 Task: Look for space in Sobral, Brazil from 1st June, 2023 to 4th June, 2023 for 1 adult in price range Rs.6000 to Rs.16000. Place can be private room with 1  bedroom having 1 bed and 1 bathroom. Property type can be flat. Amenities needed are: wifi, . Booking option can be shelf check-in. Required host language is Spanish.
Action: Mouse moved to (831, 136)
Screenshot: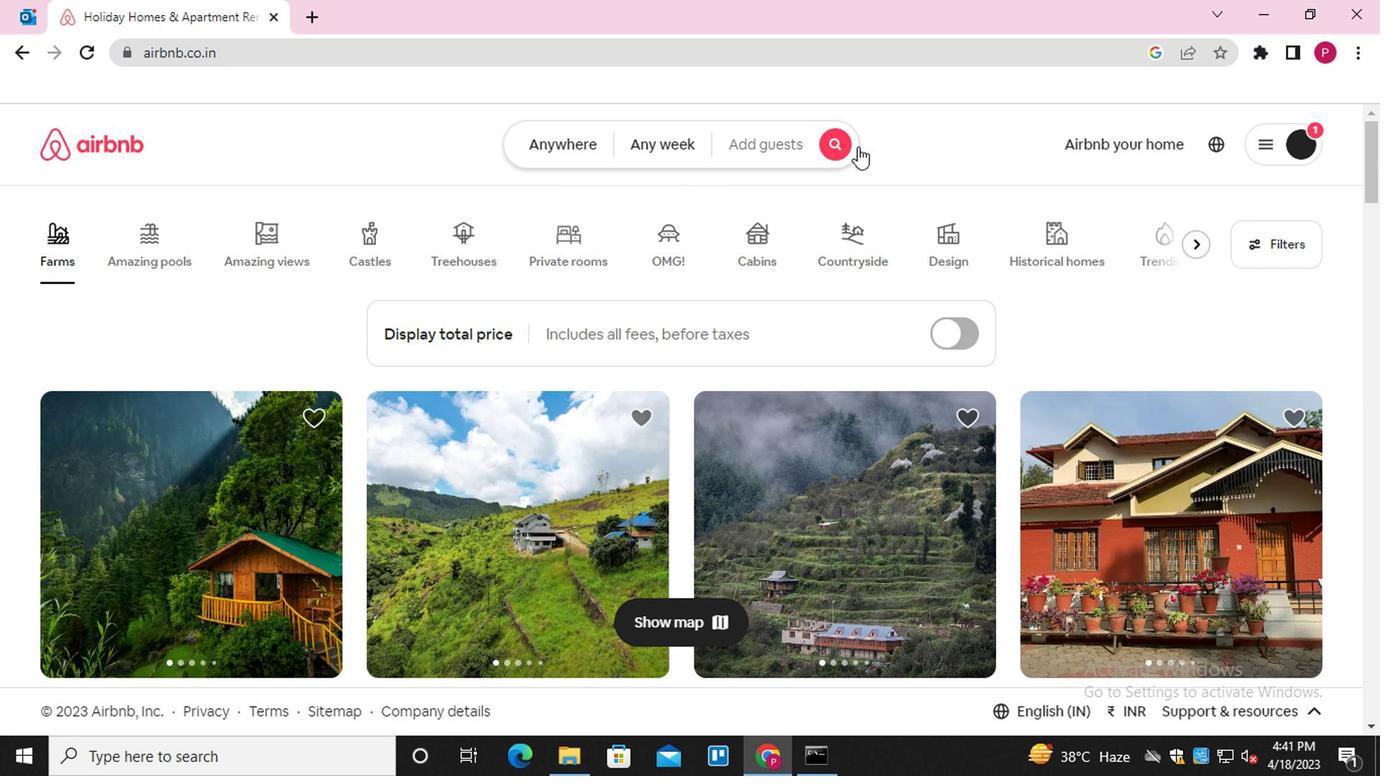 
Action: Mouse pressed left at (831, 136)
Screenshot: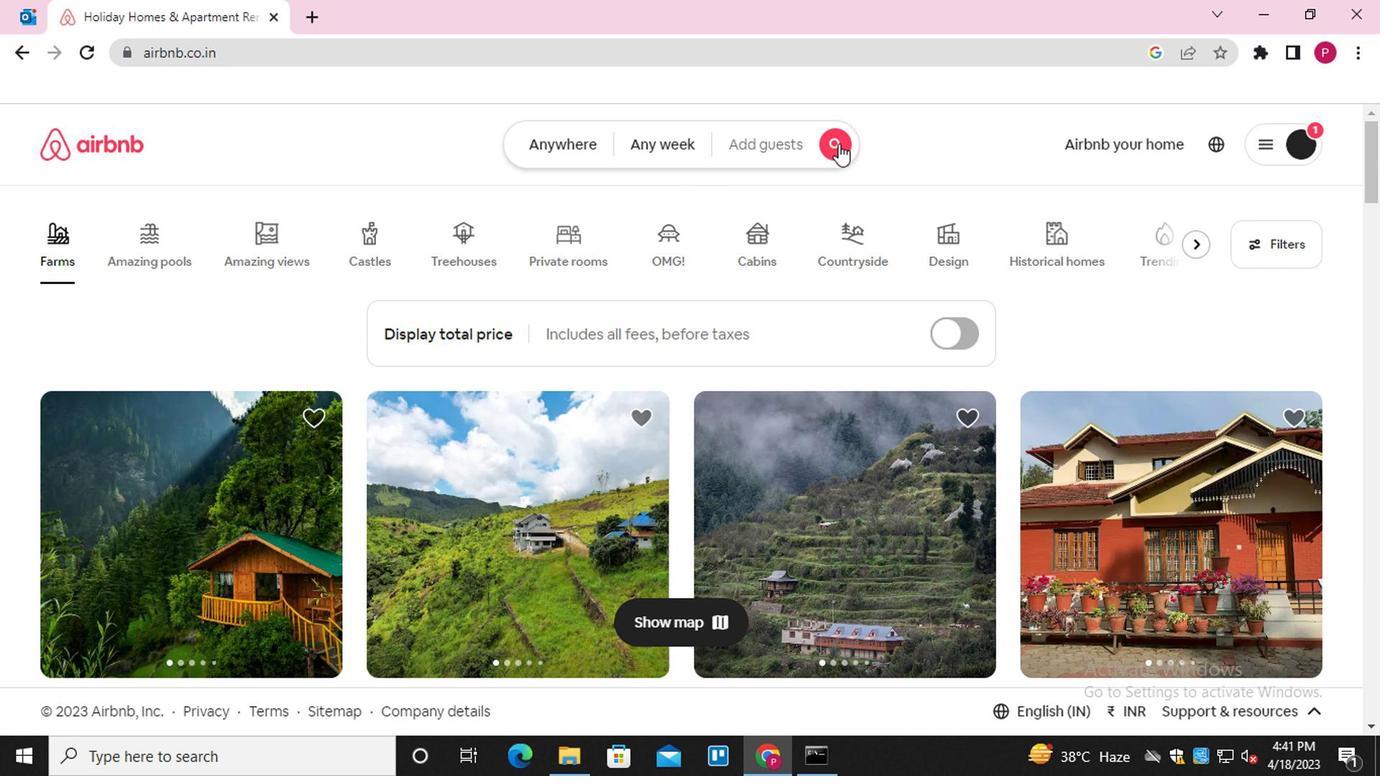 
Action: Mouse moved to (475, 225)
Screenshot: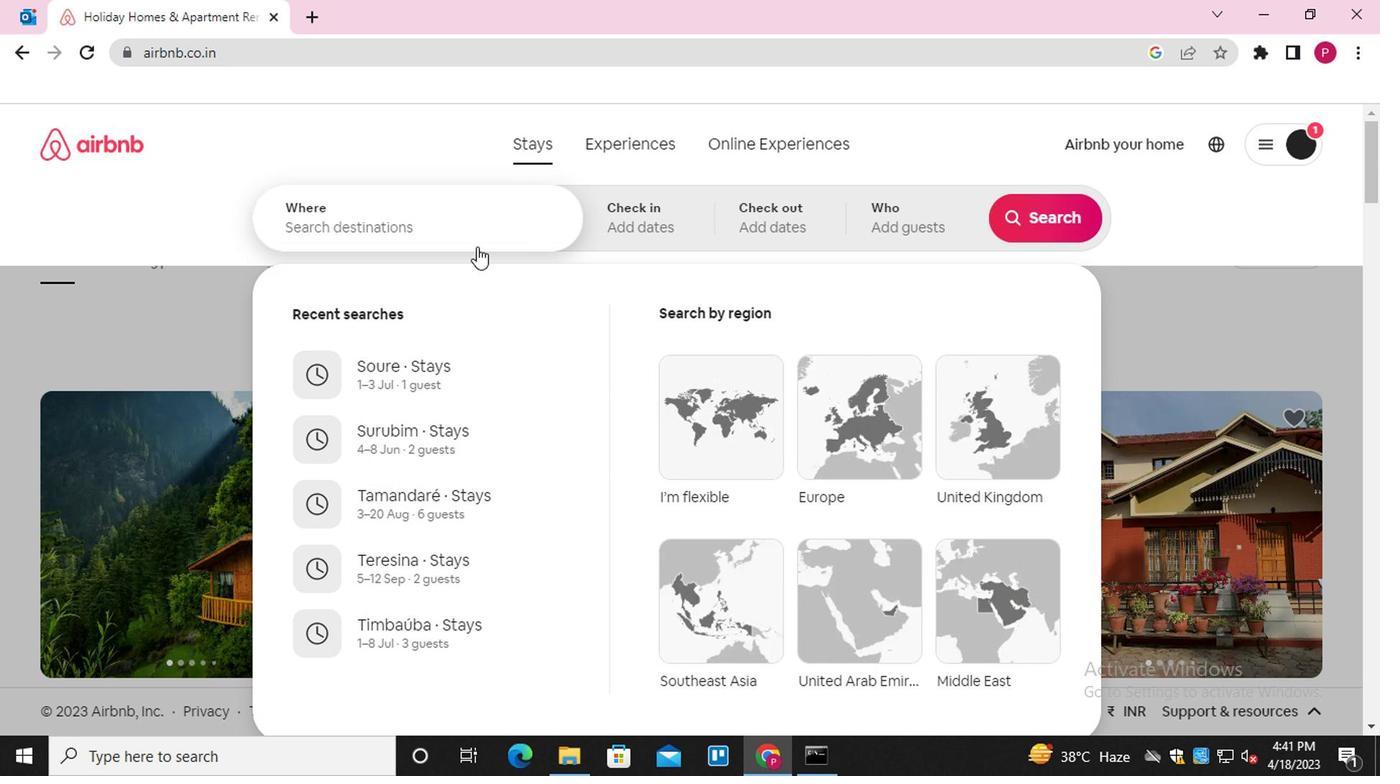 
Action: Mouse pressed left at (475, 225)
Screenshot: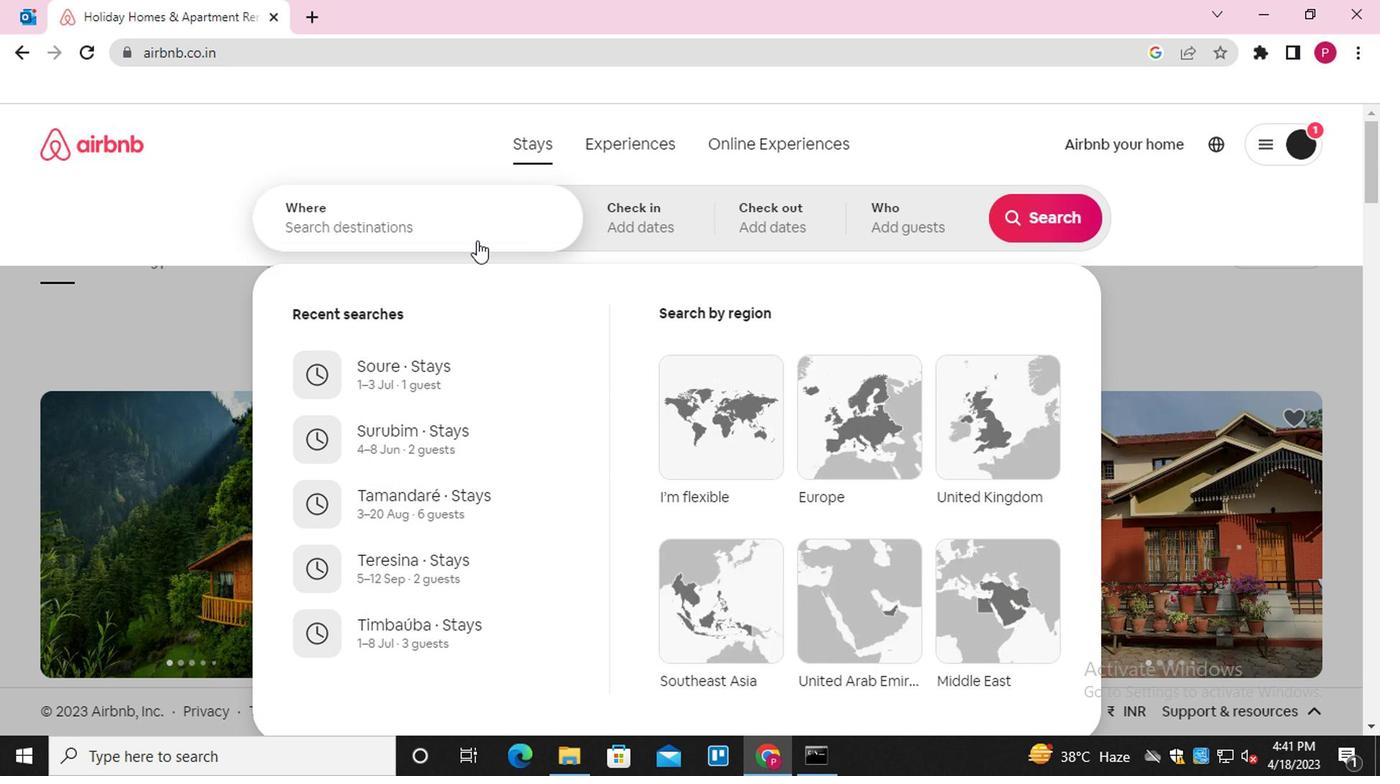 
Action: Key pressed <Key.shift>SOBRAL
Screenshot: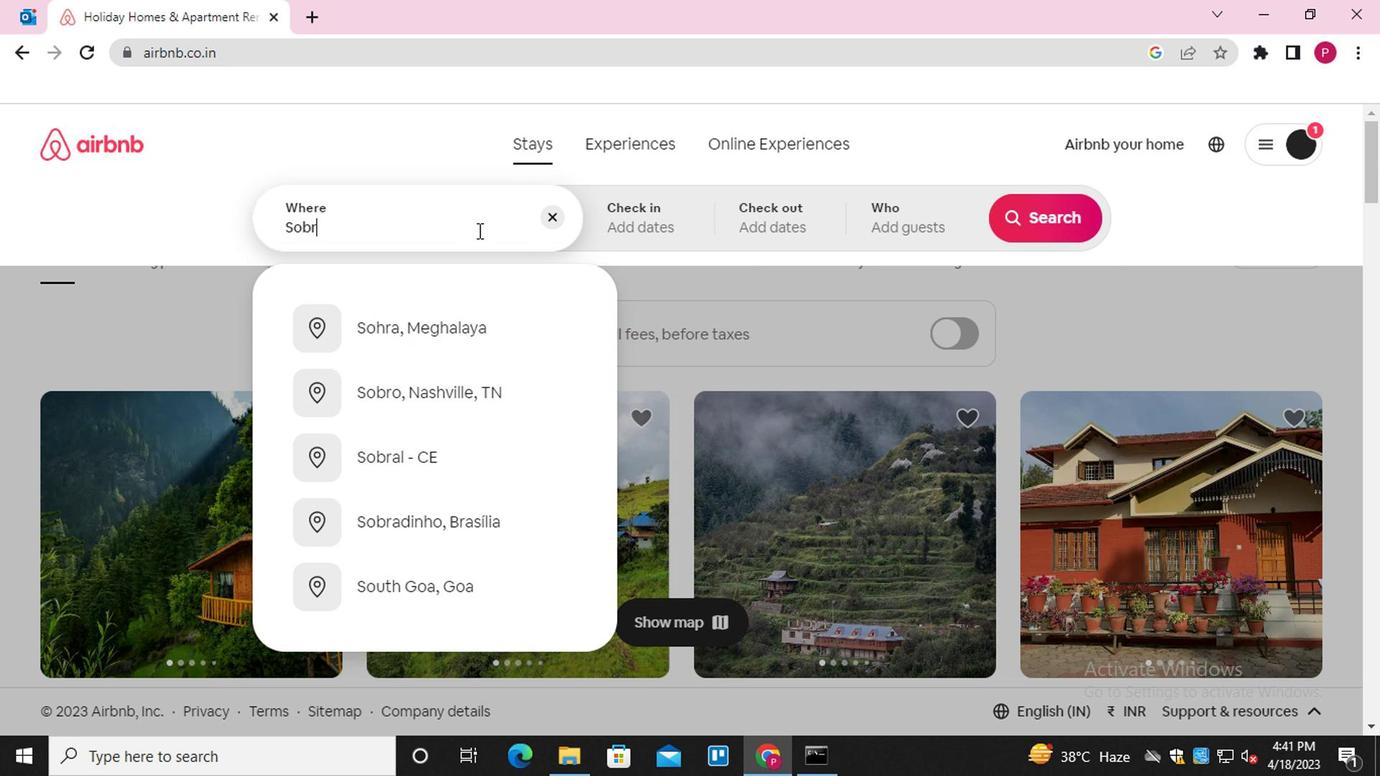 
Action: Mouse moved to (498, 342)
Screenshot: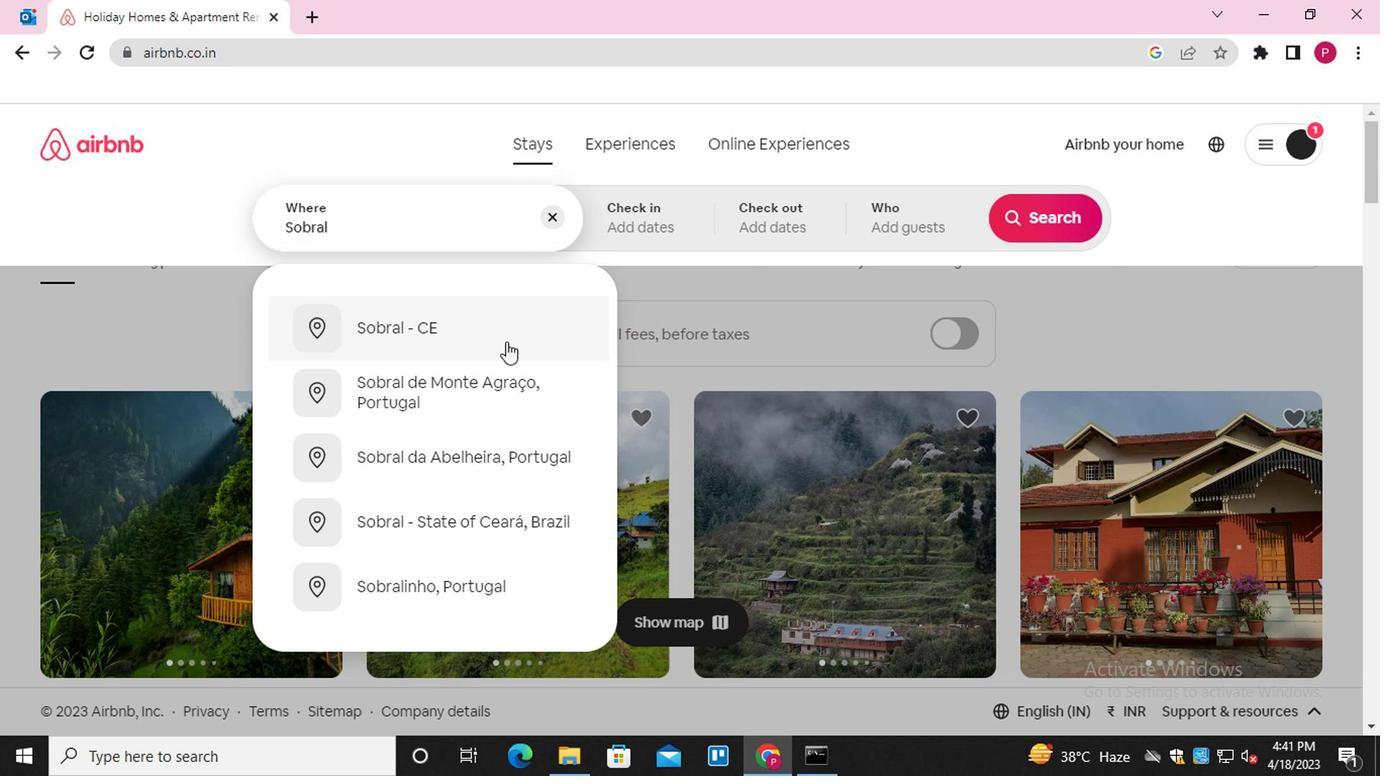 
Action: Mouse pressed left at (498, 342)
Screenshot: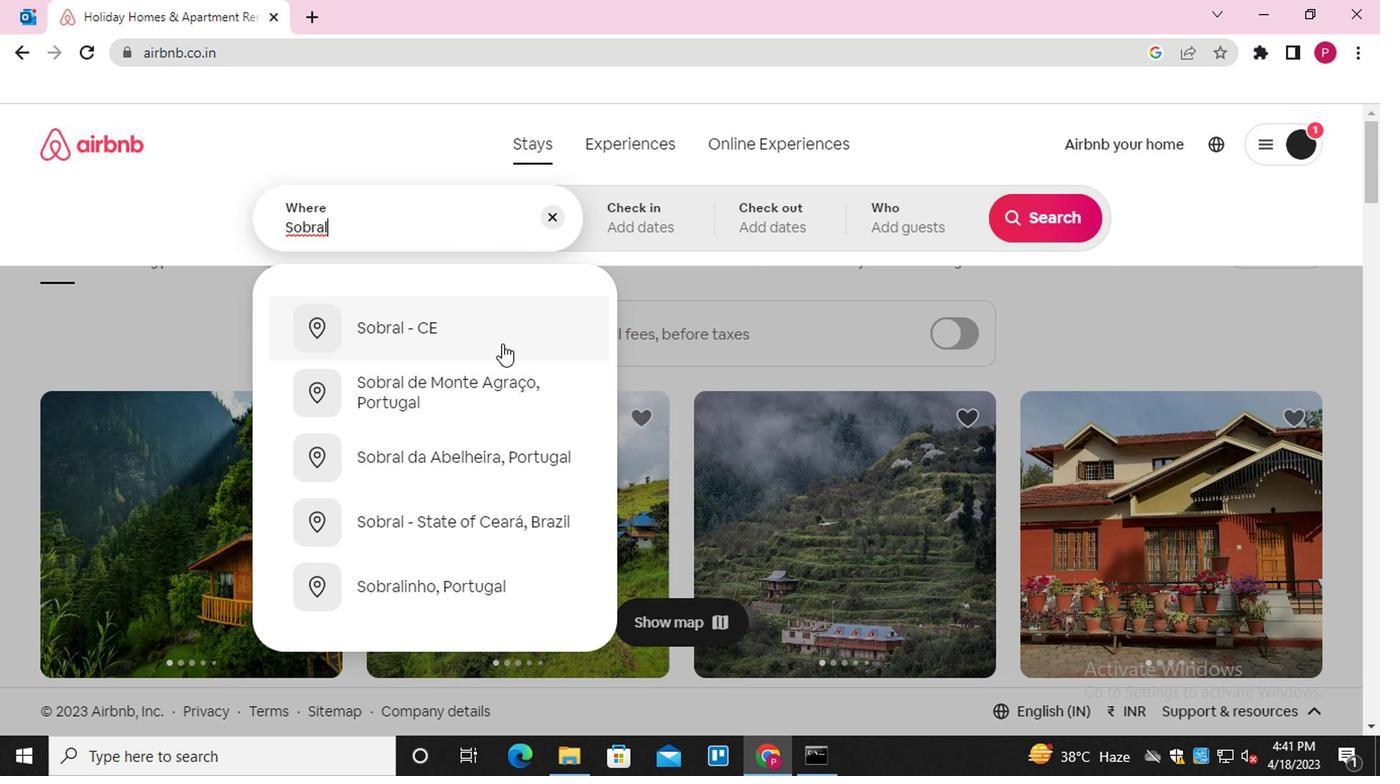 
Action: Mouse moved to (1024, 371)
Screenshot: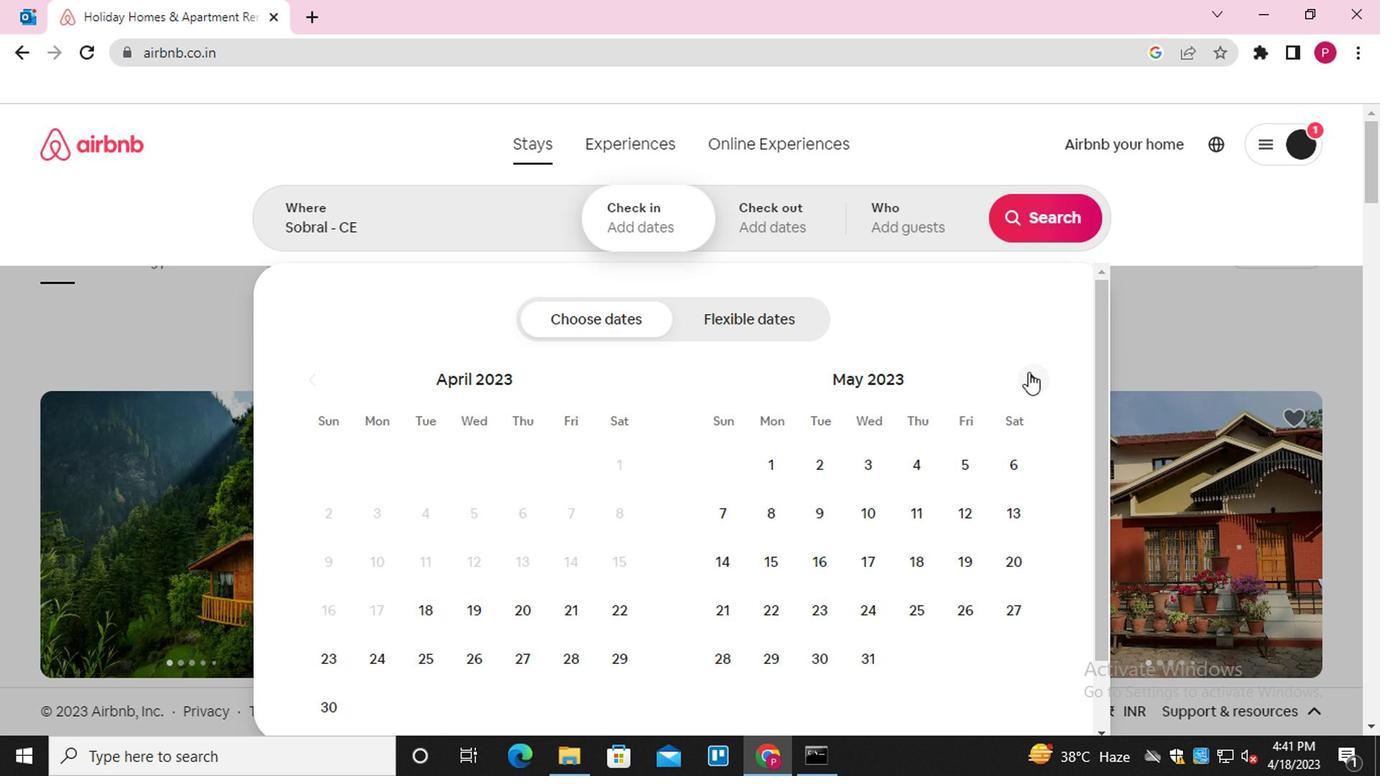 
Action: Mouse pressed left at (1024, 371)
Screenshot: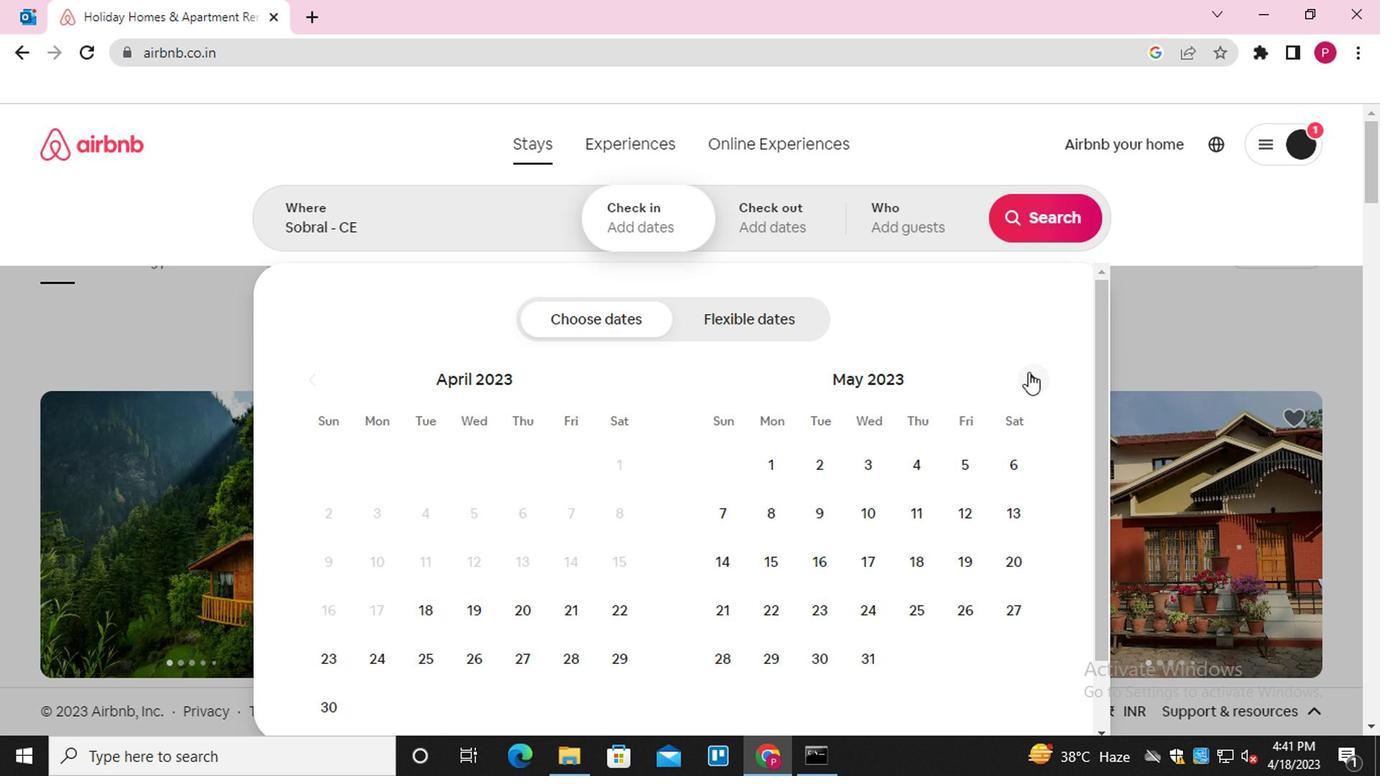
Action: Mouse moved to (922, 467)
Screenshot: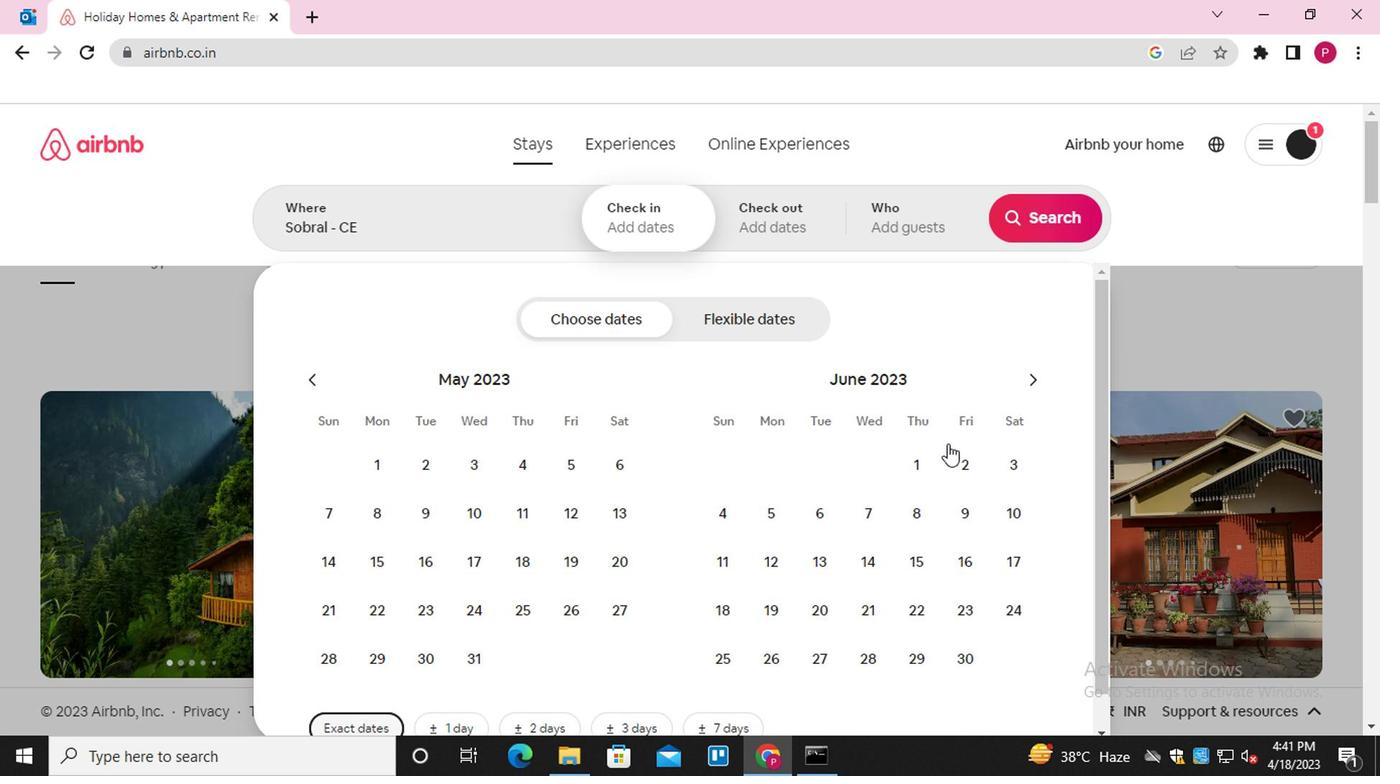 
Action: Mouse pressed left at (922, 467)
Screenshot: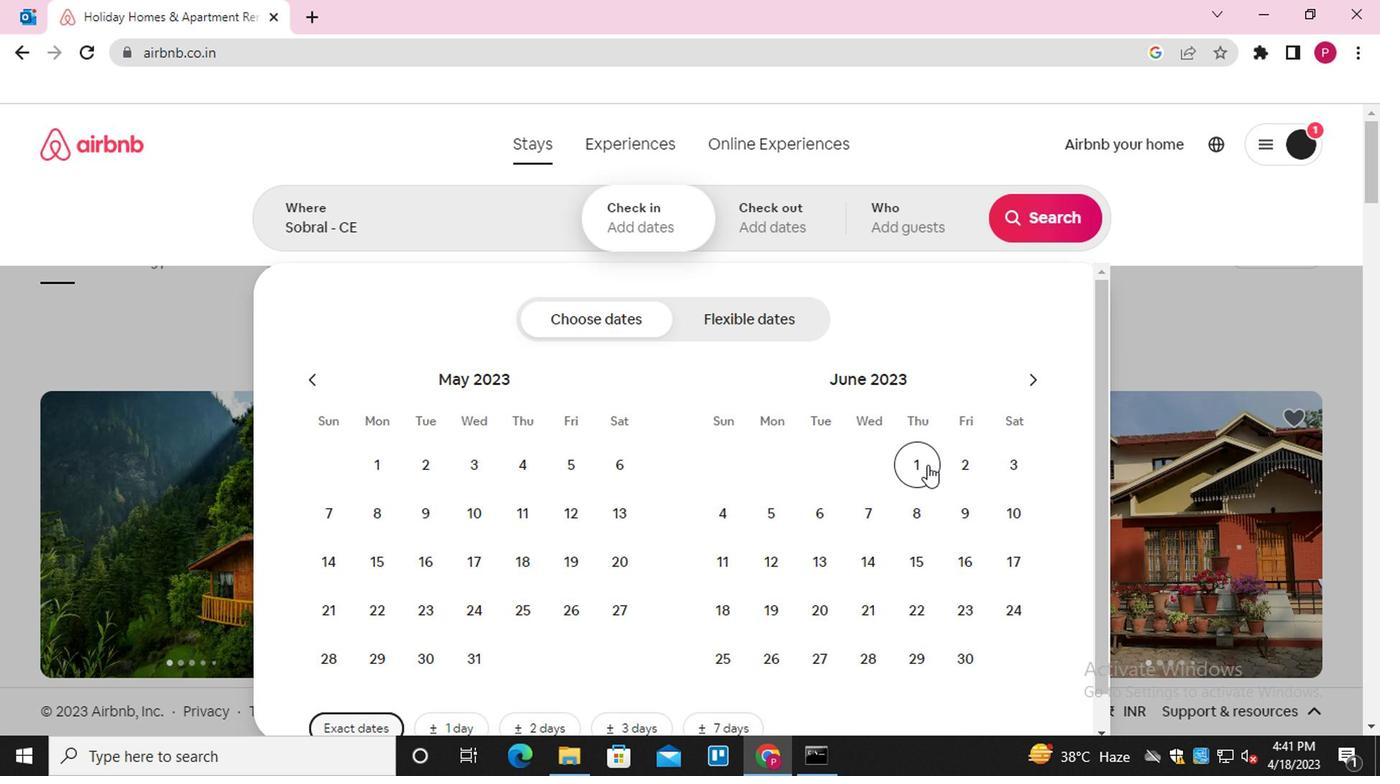 
Action: Mouse moved to (737, 519)
Screenshot: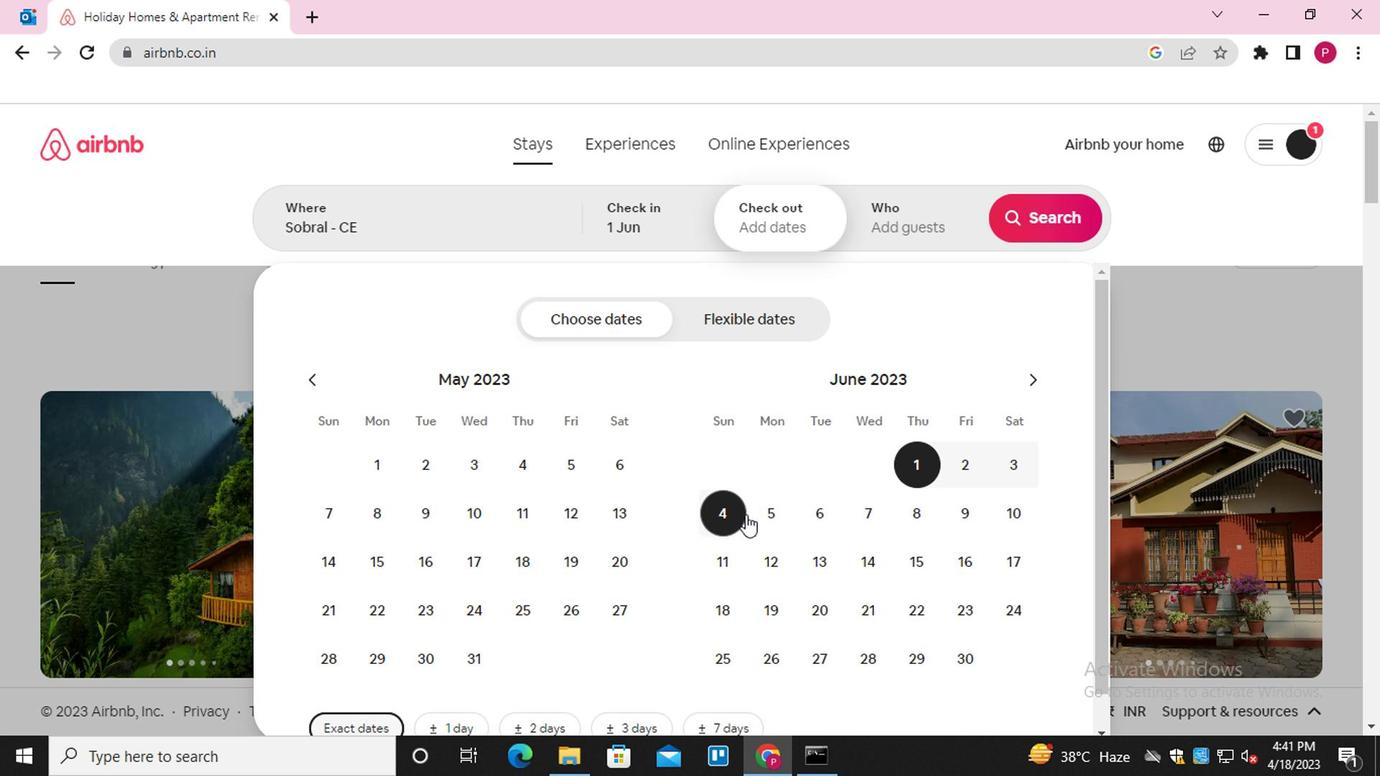 
Action: Mouse pressed left at (737, 519)
Screenshot: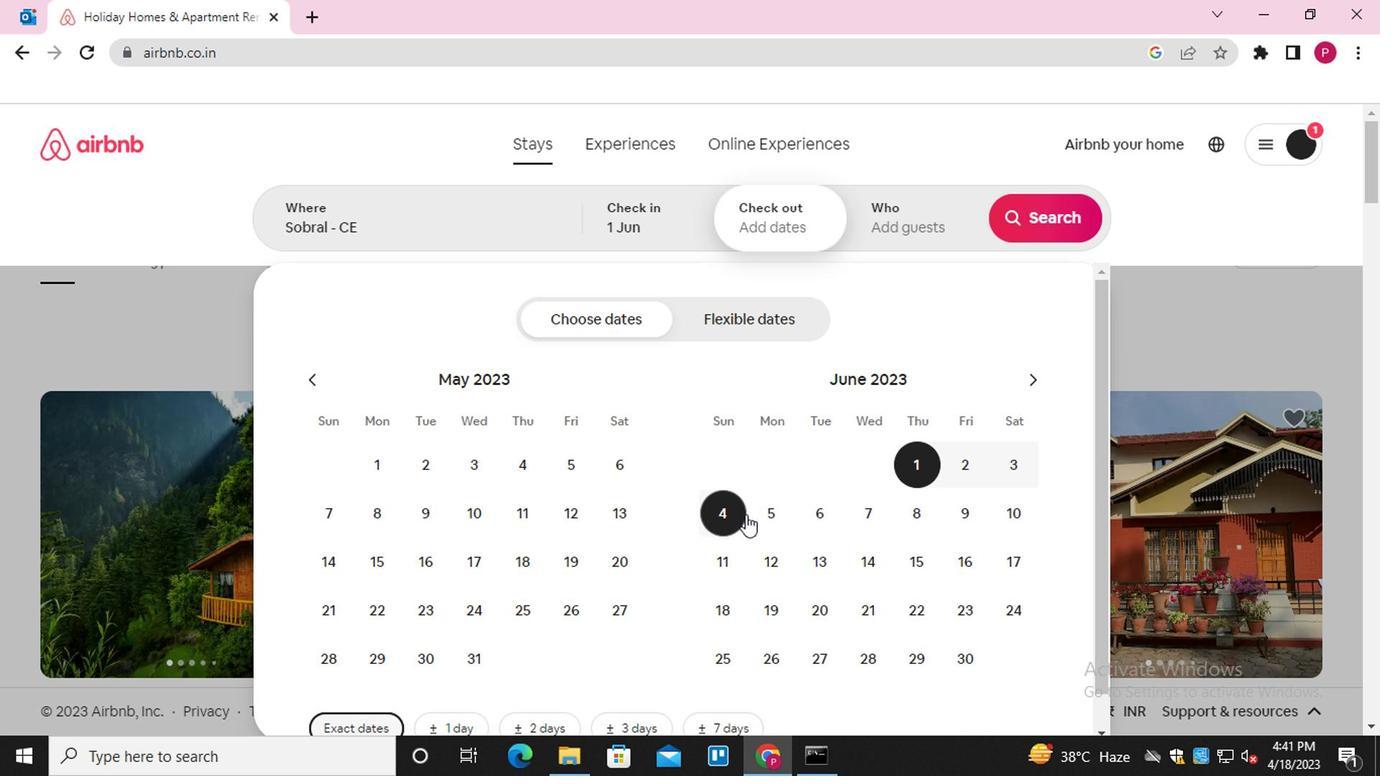 
Action: Mouse moved to (944, 220)
Screenshot: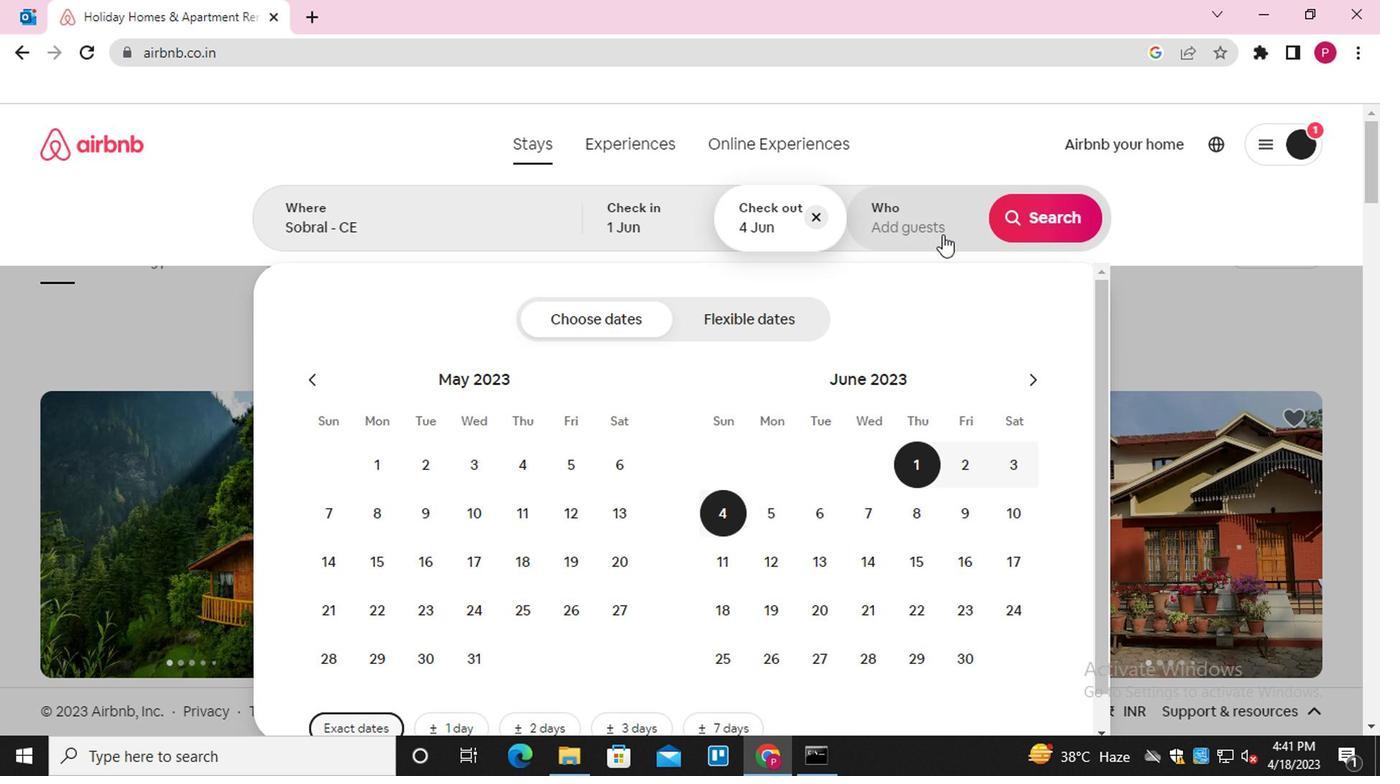 
Action: Mouse pressed left at (944, 220)
Screenshot: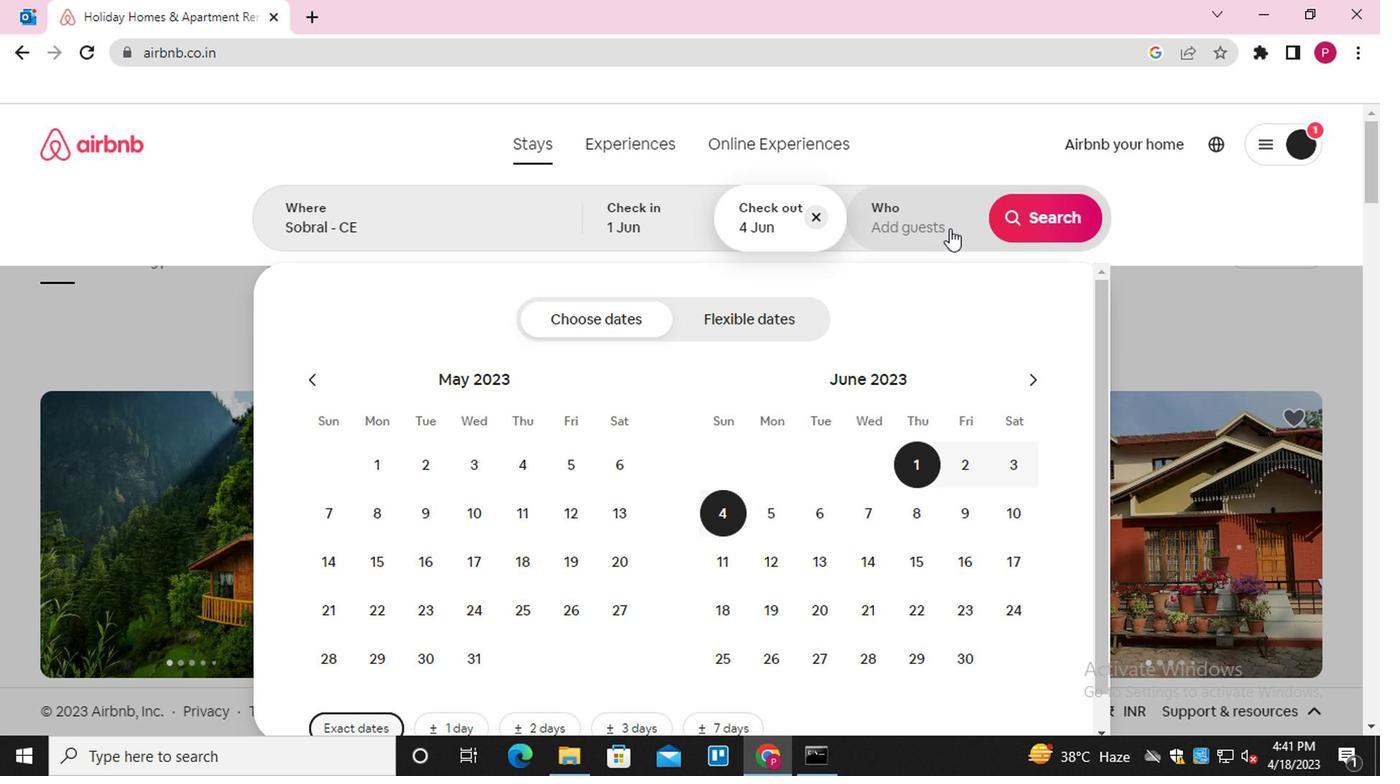 
Action: Mouse moved to (1045, 326)
Screenshot: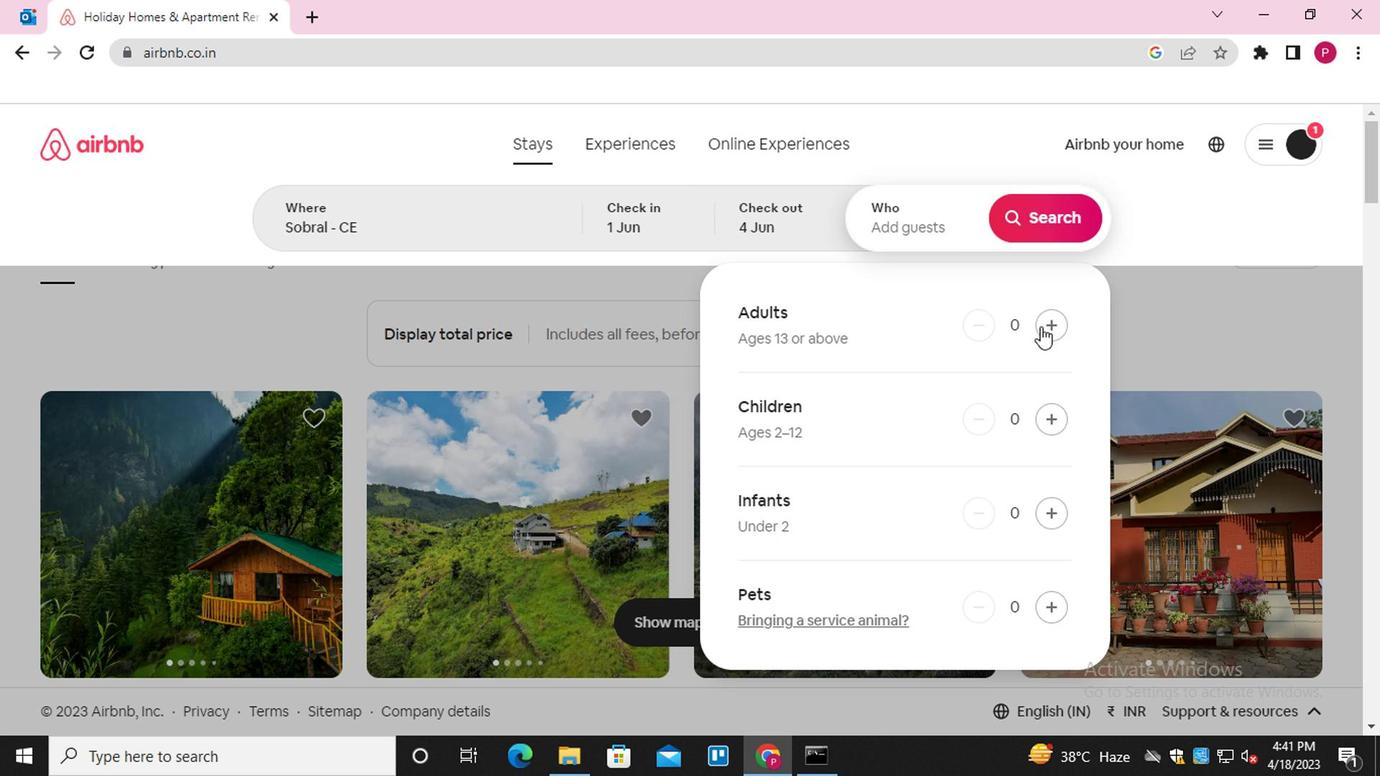 
Action: Mouse pressed left at (1045, 326)
Screenshot: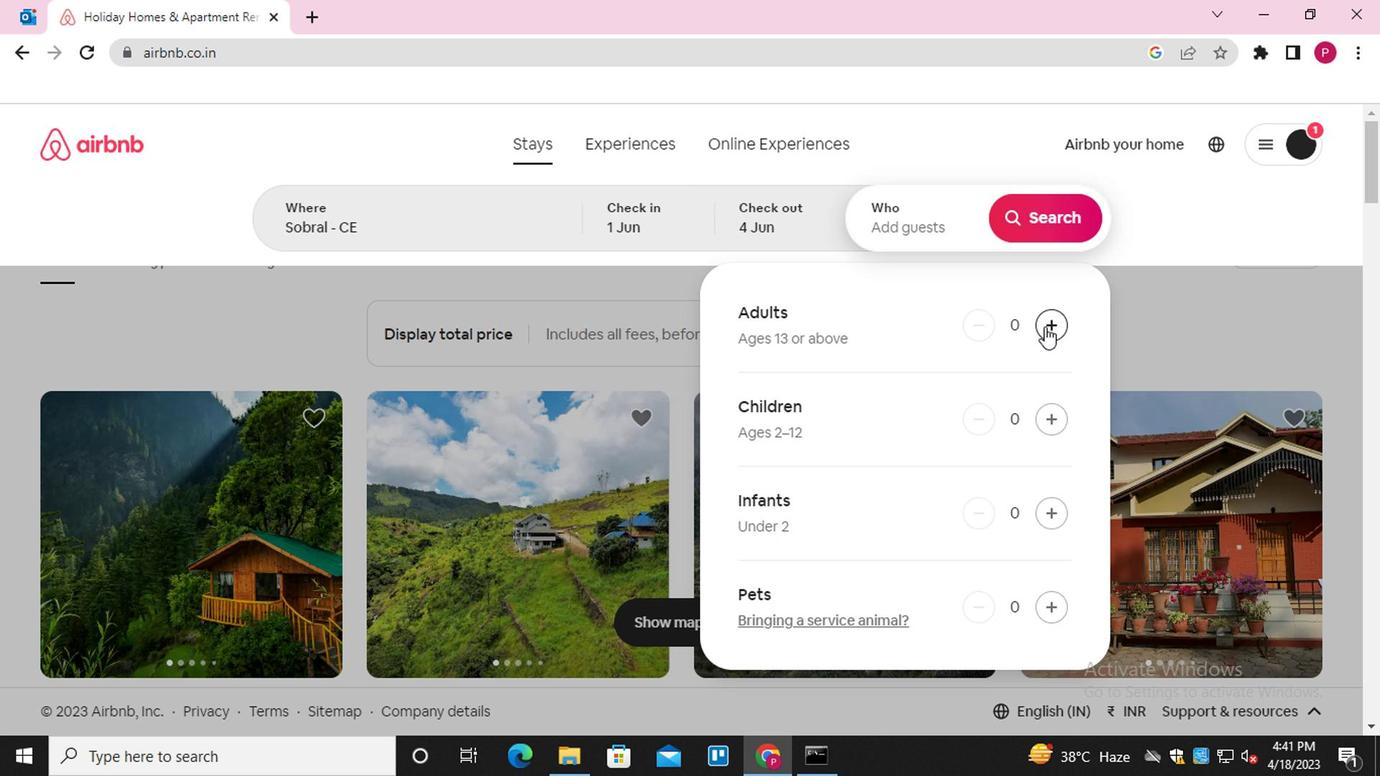 
Action: Mouse moved to (1037, 211)
Screenshot: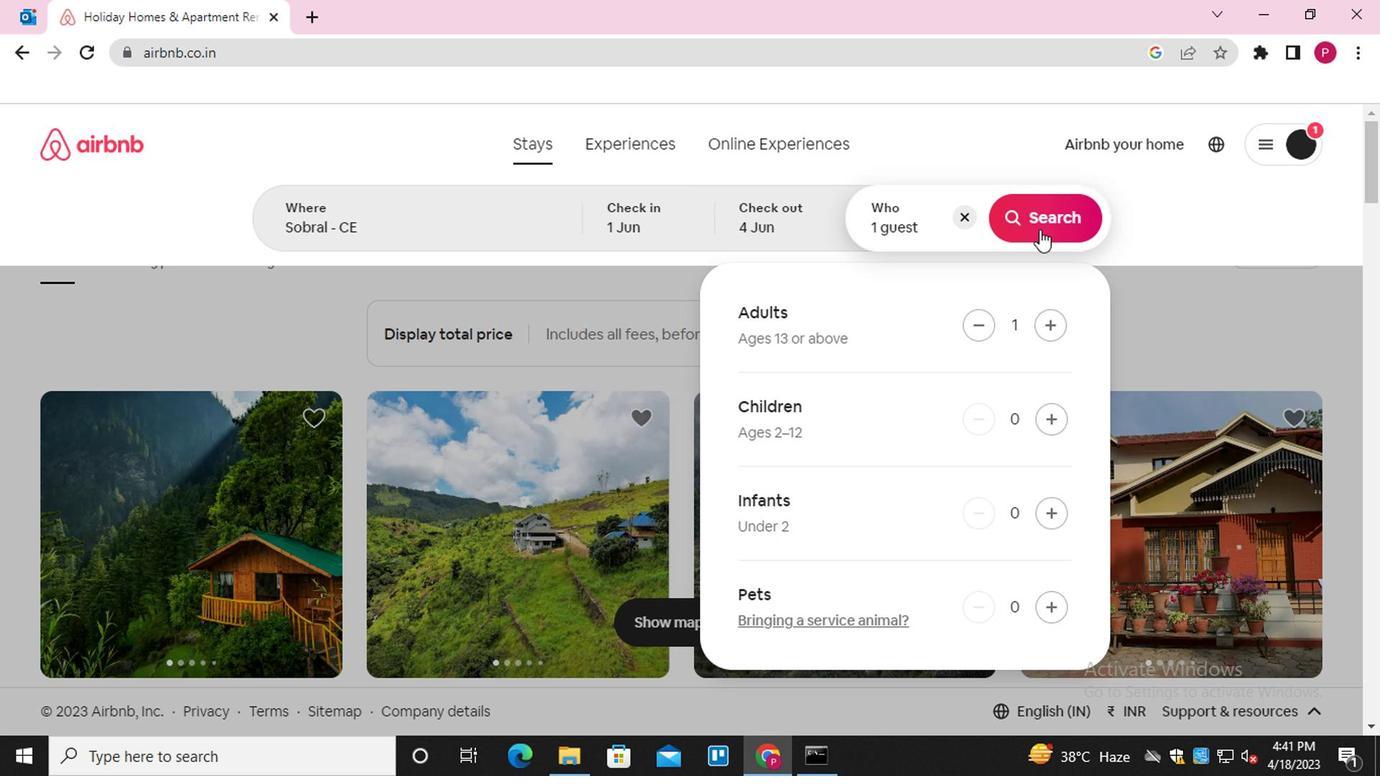 
Action: Mouse pressed left at (1037, 211)
Screenshot: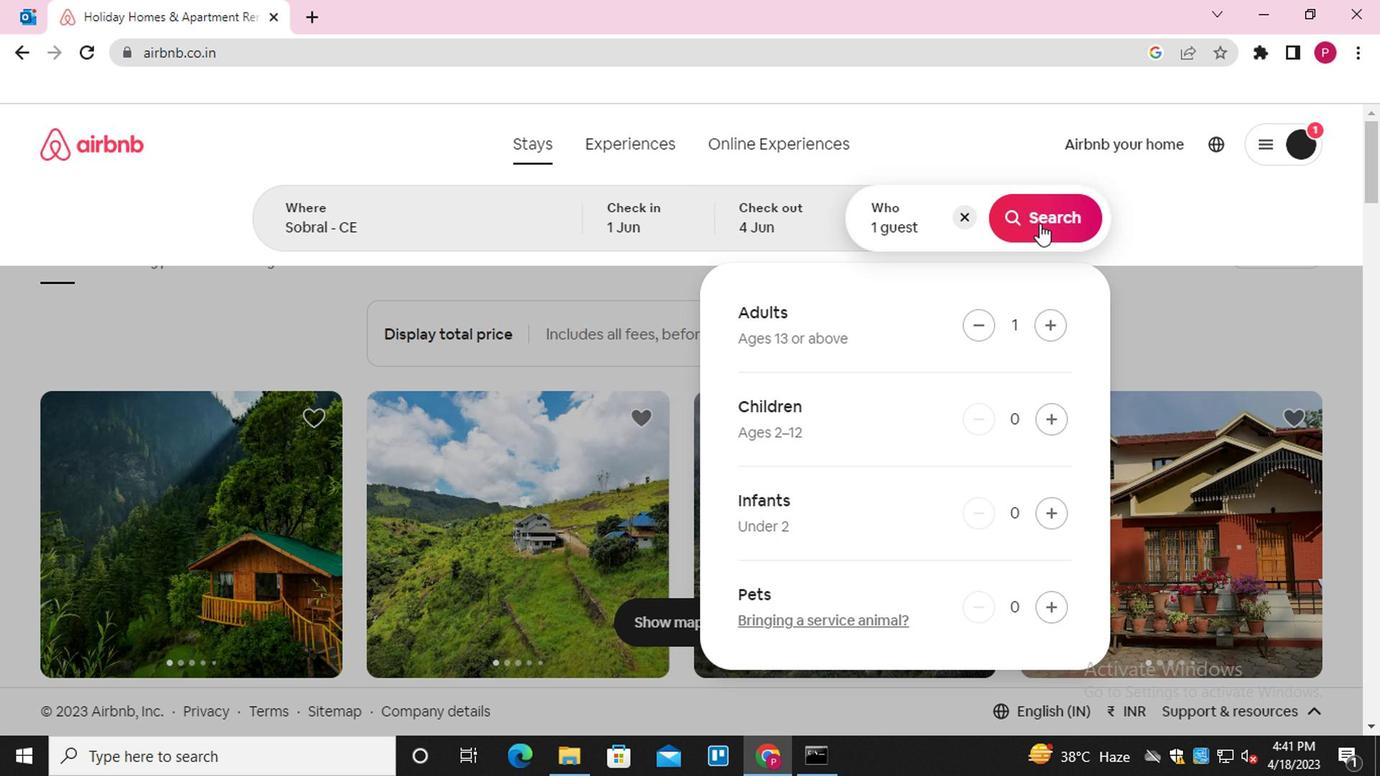 
Action: Mouse moved to (1258, 217)
Screenshot: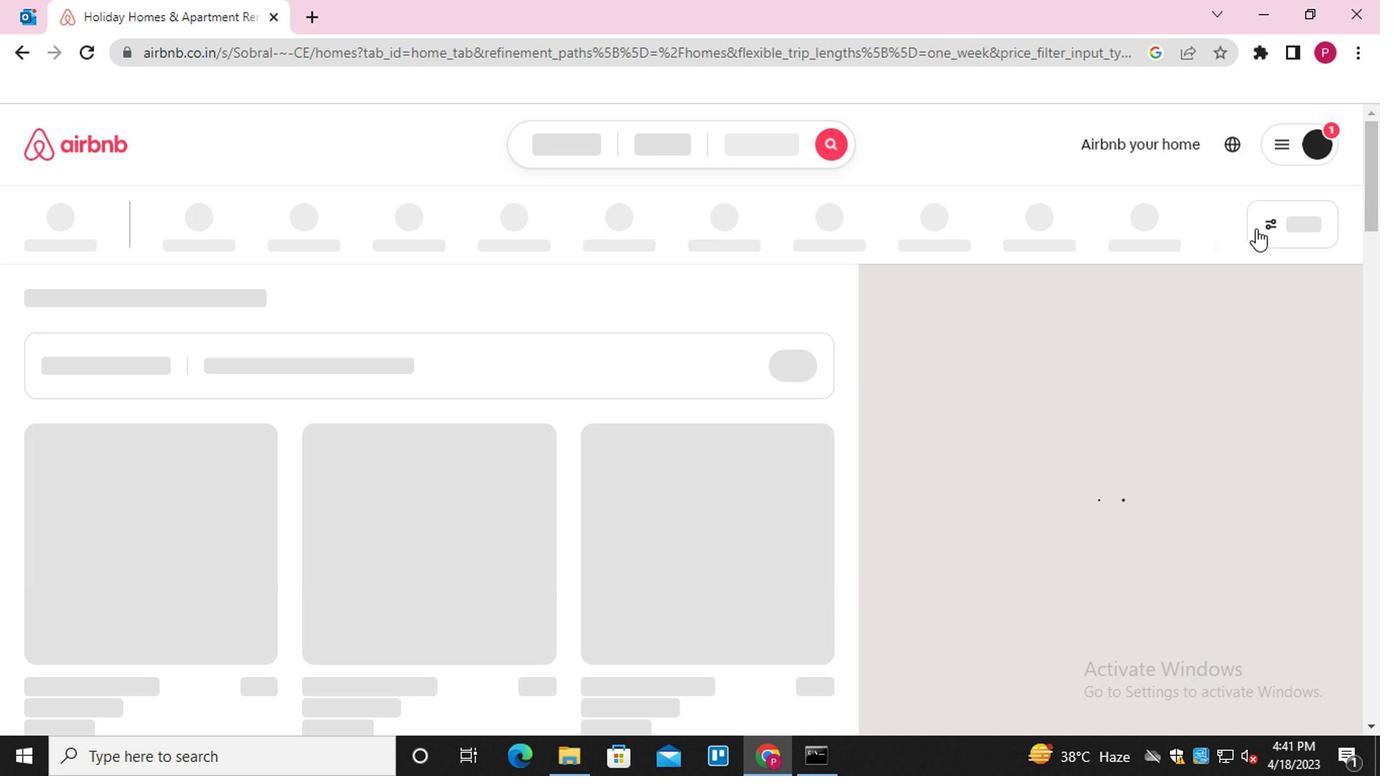 
Action: Mouse pressed left at (1258, 217)
Screenshot: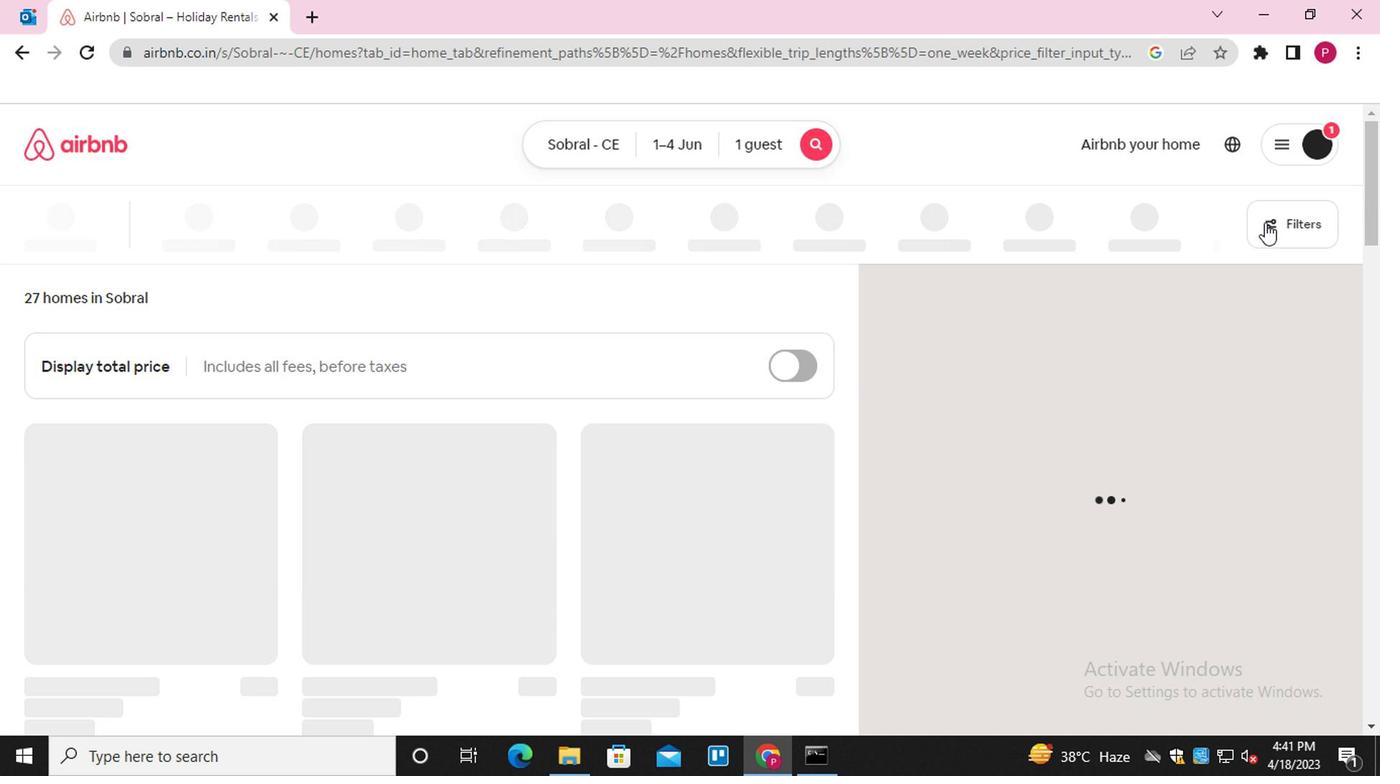
Action: Mouse moved to (431, 474)
Screenshot: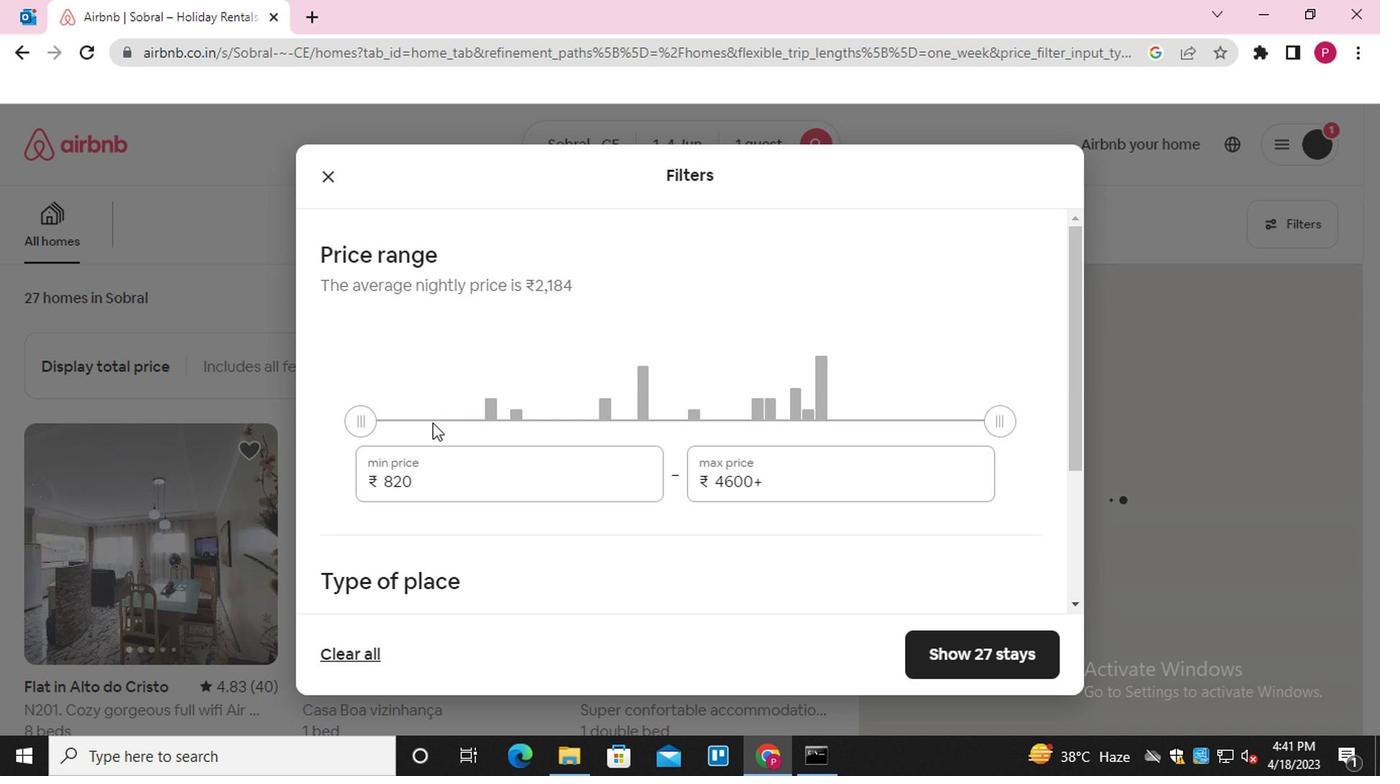 
Action: Mouse pressed left at (431, 474)
Screenshot: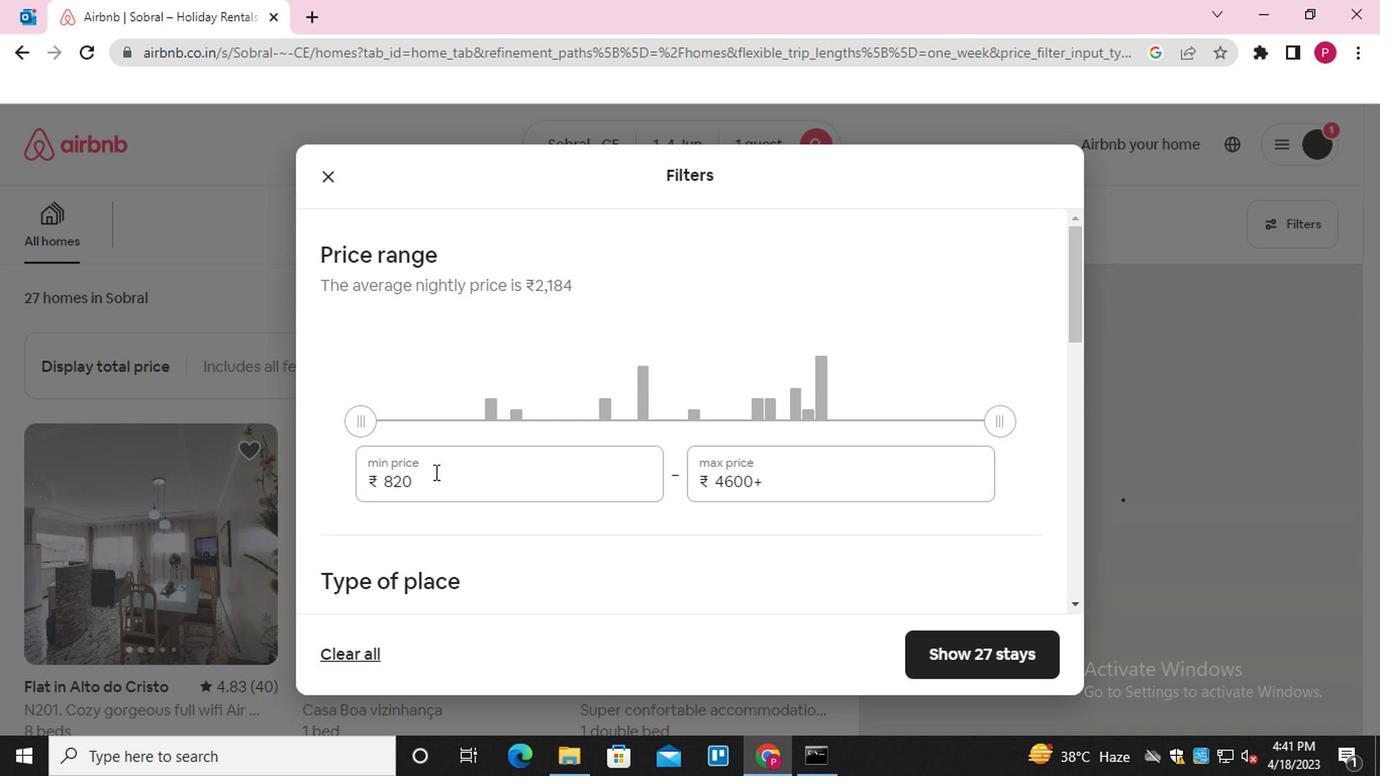 
Action: Mouse pressed left at (431, 474)
Screenshot: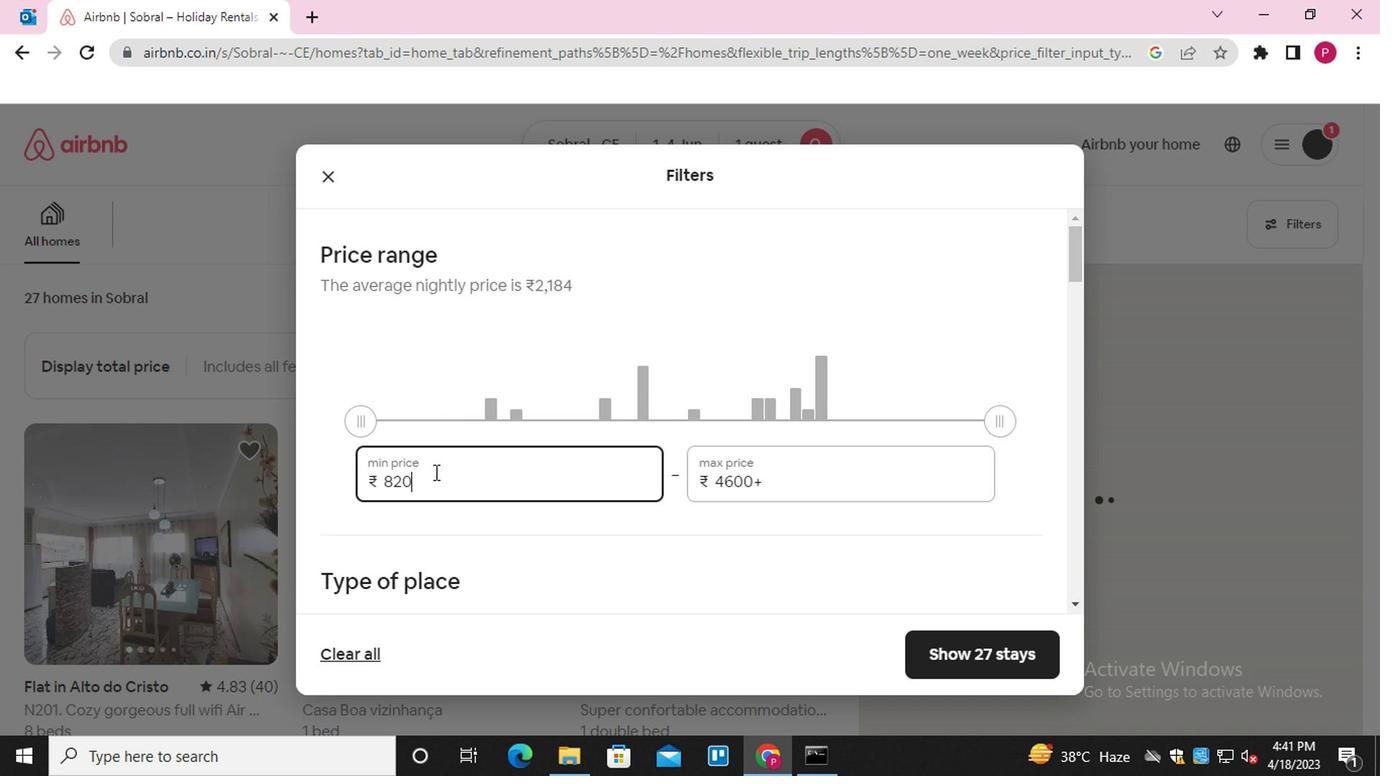 
Action: Mouse moved to (836, 475)
Screenshot: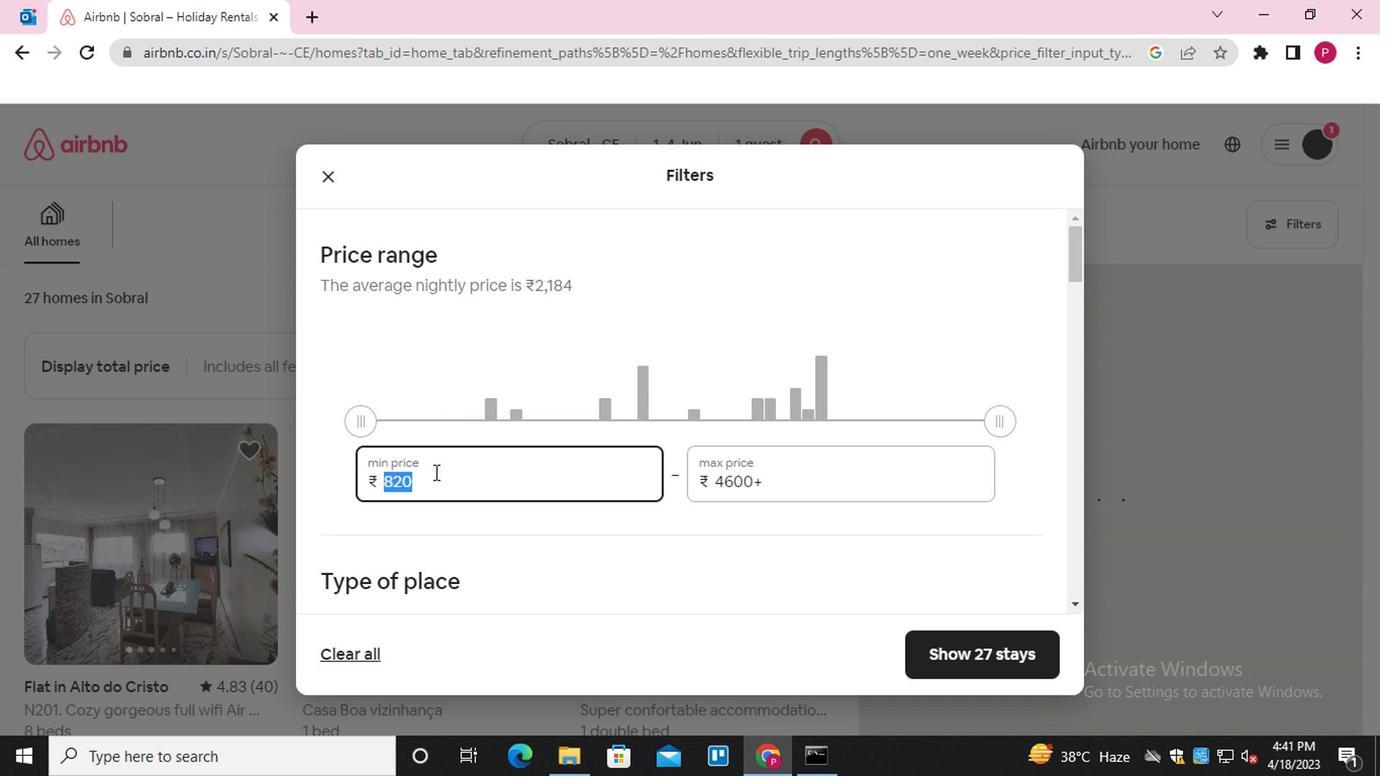 
Action: Key pressed 6000<Key.tab>
Screenshot: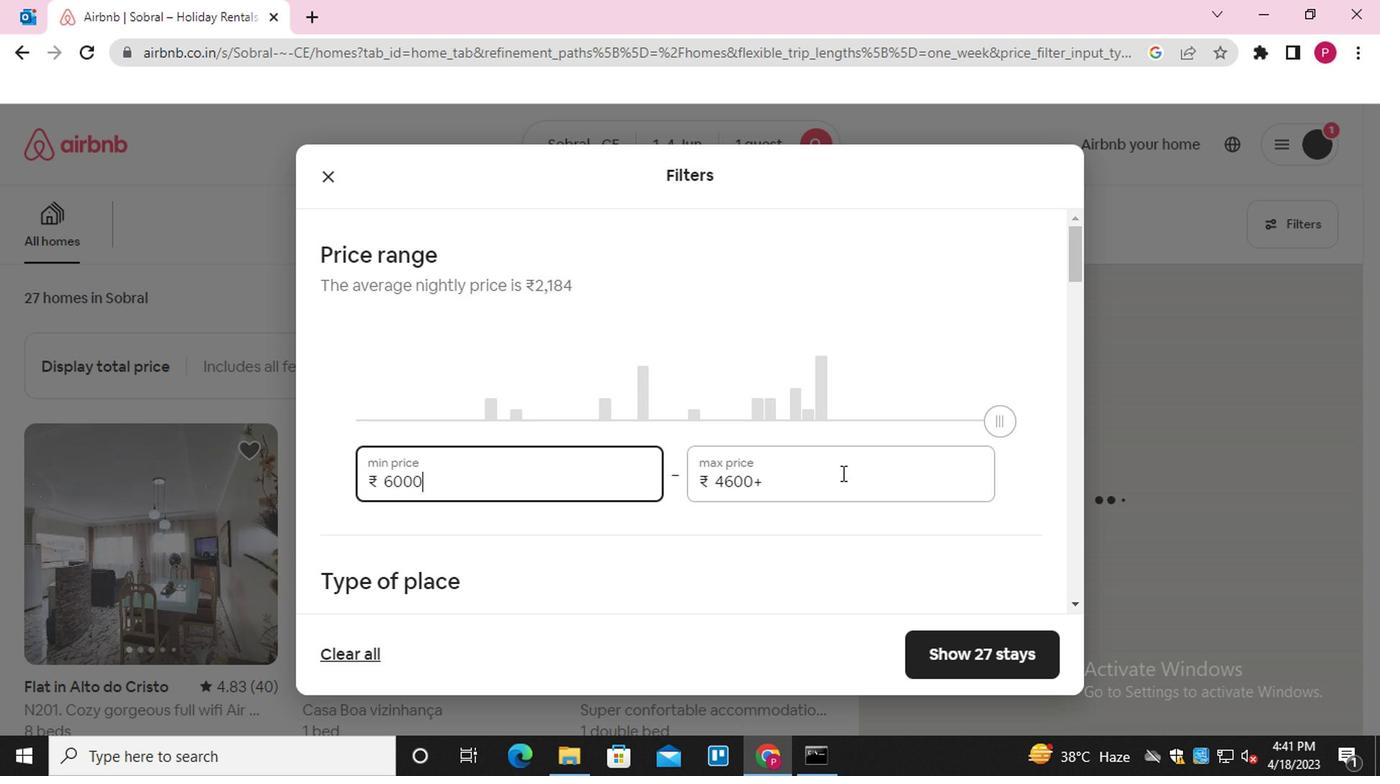 
Action: Mouse moved to (475, 485)
Screenshot: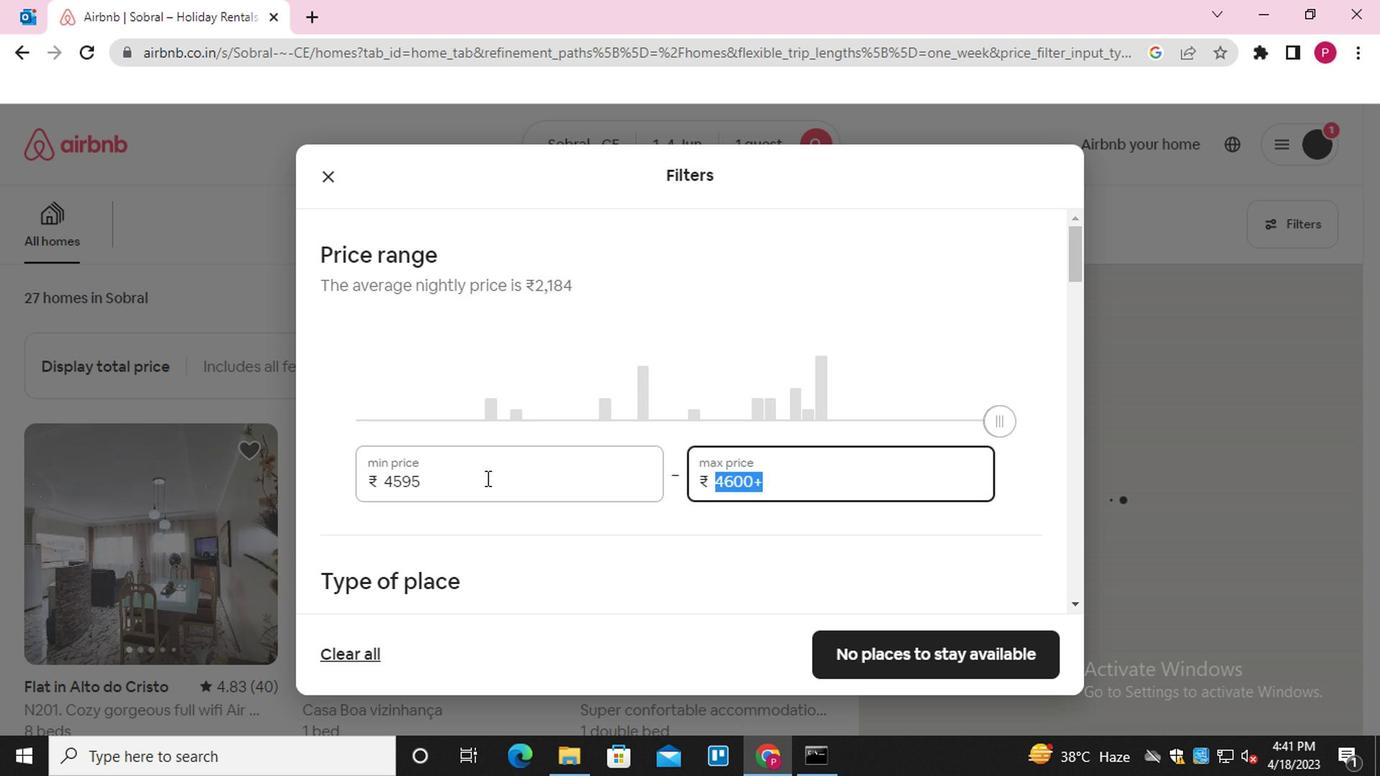 
Action: Mouse pressed left at (475, 485)
Screenshot: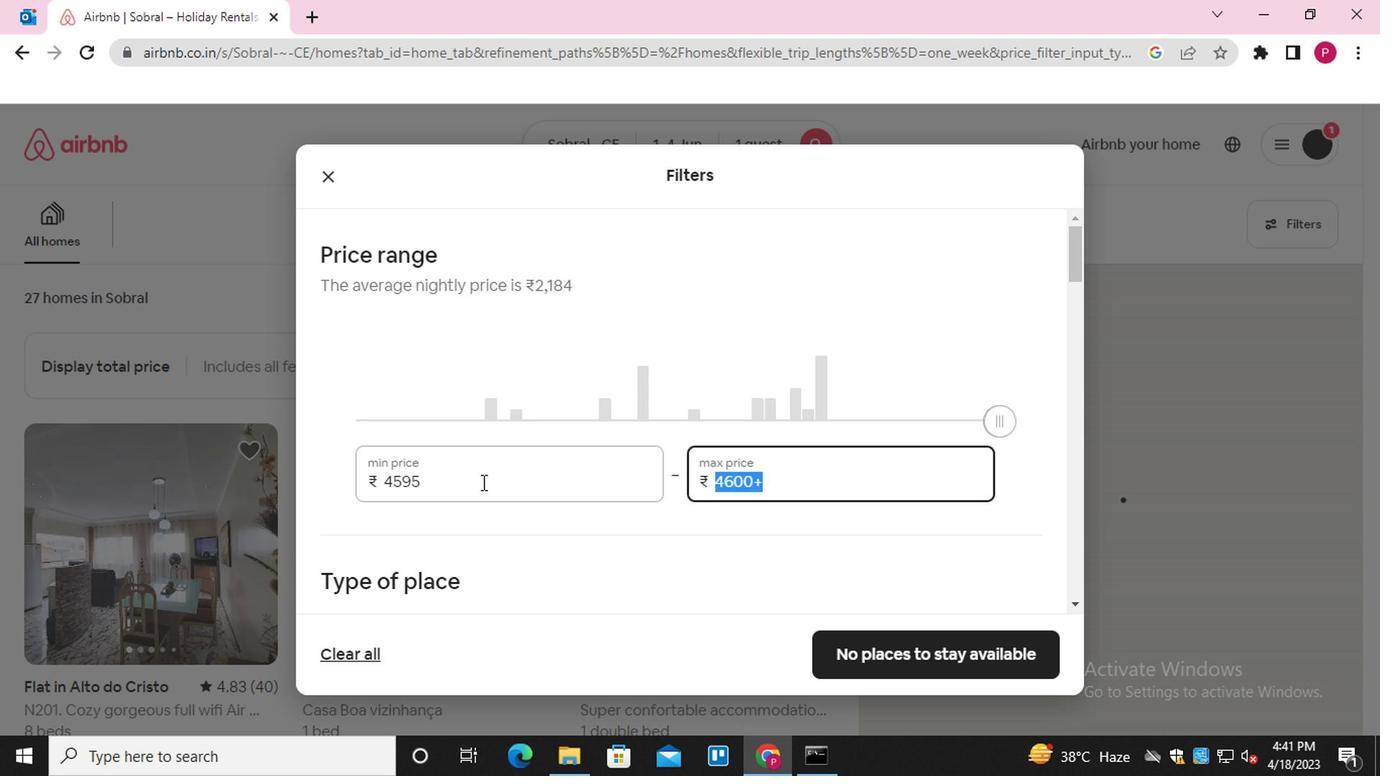 
Action: Mouse pressed left at (475, 485)
Screenshot: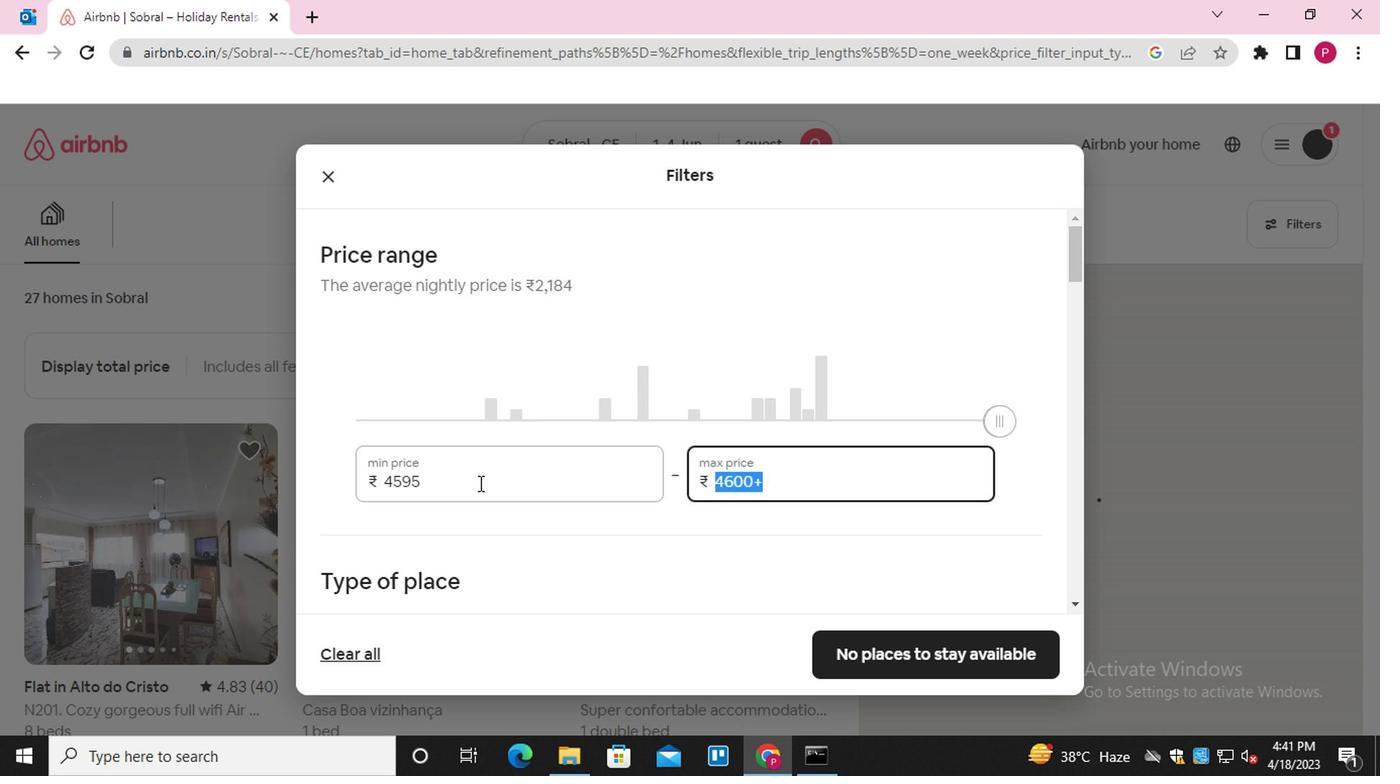 
Action: Key pressed 6000<Key.tab>
Screenshot: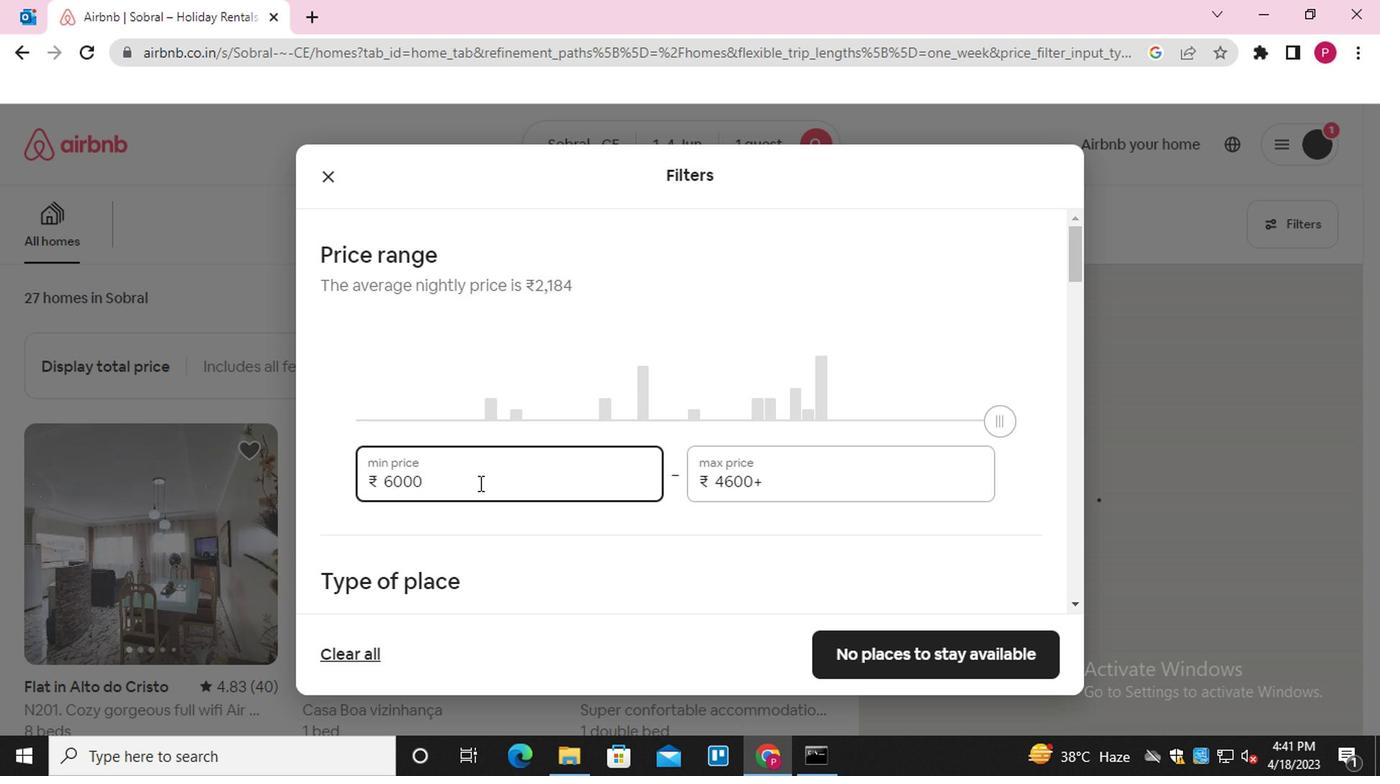 
Action: Mouse moved to (475, 488)
Screenshot: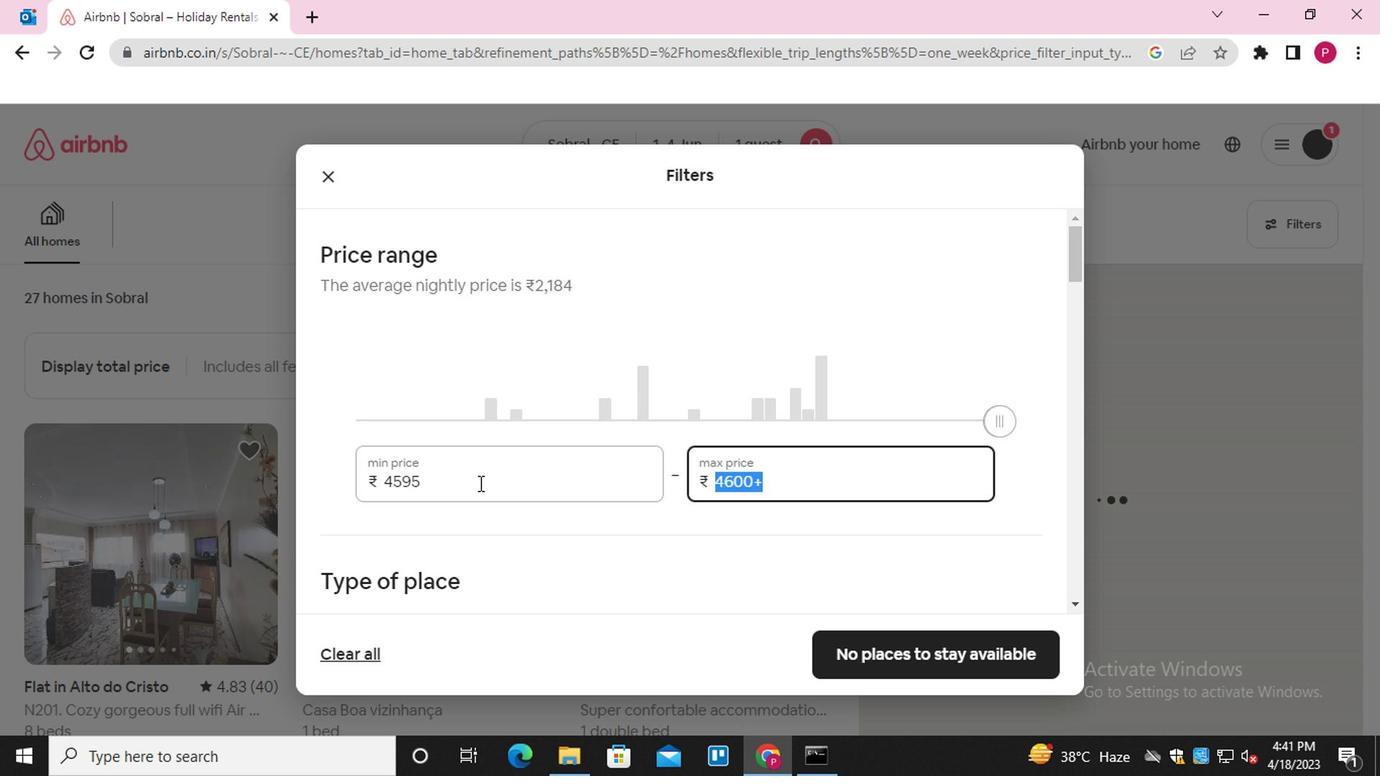 
Action: Key pressed 160-00<Key.backspace><Key.backspace><Key.backspace>00
Screenshot: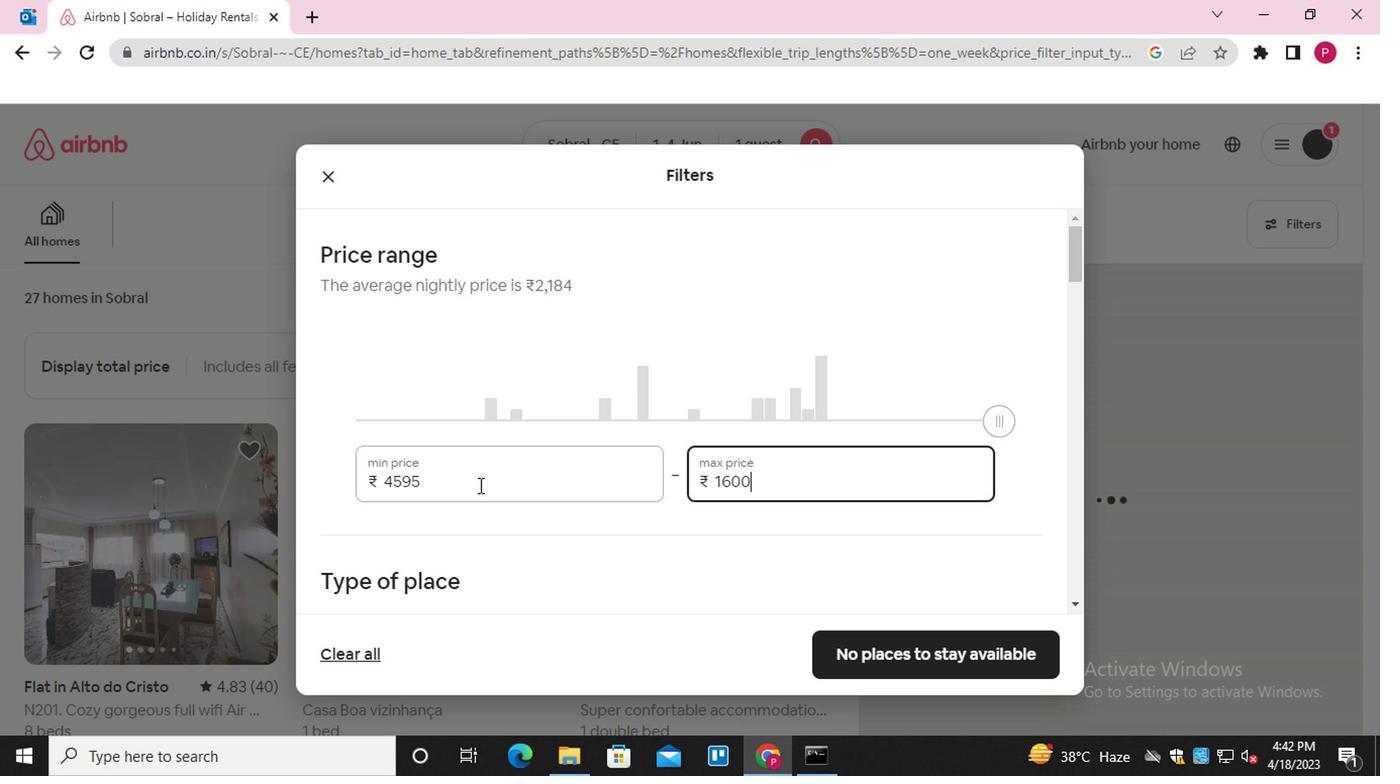 
Action: Mouse pressed left at (475, 488)
Screenshot: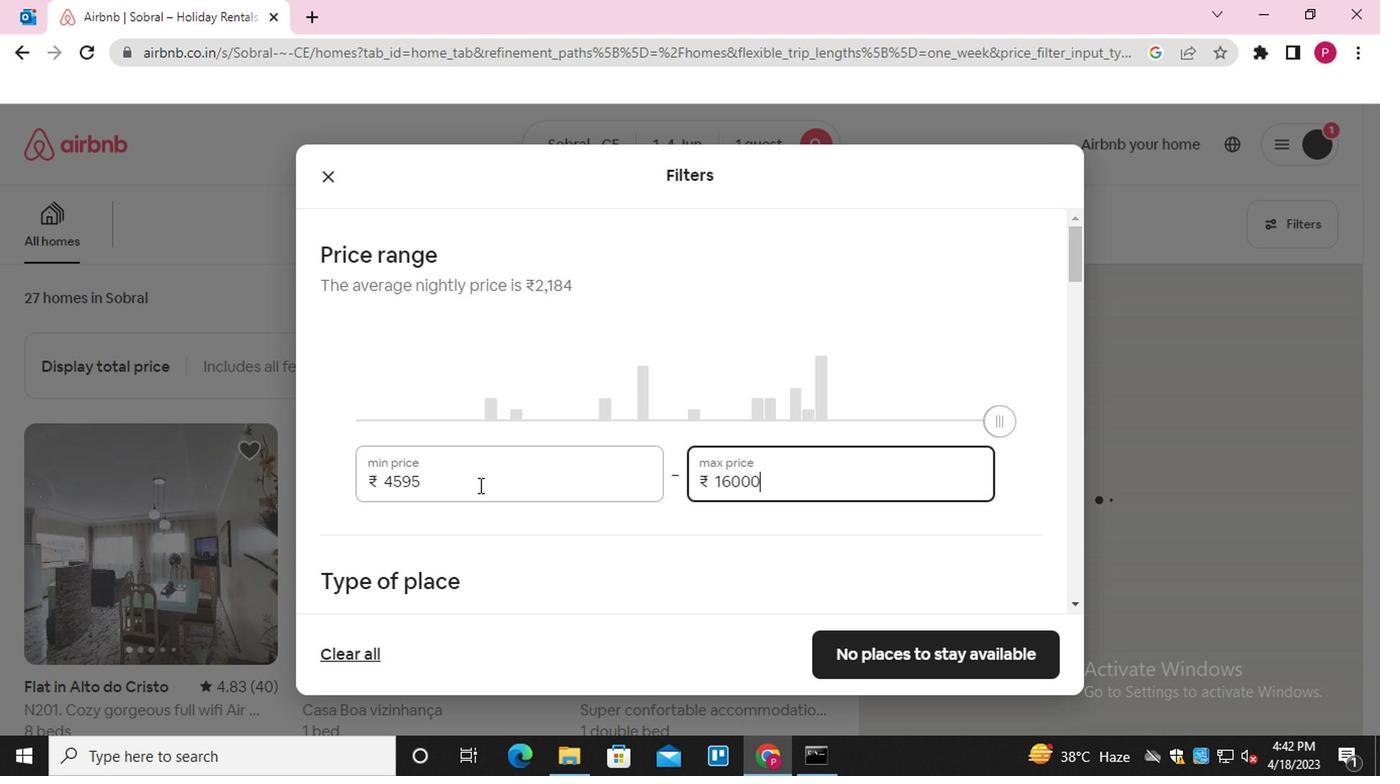 
Action: Mouse pressed left at (475, 488)
Screenshot: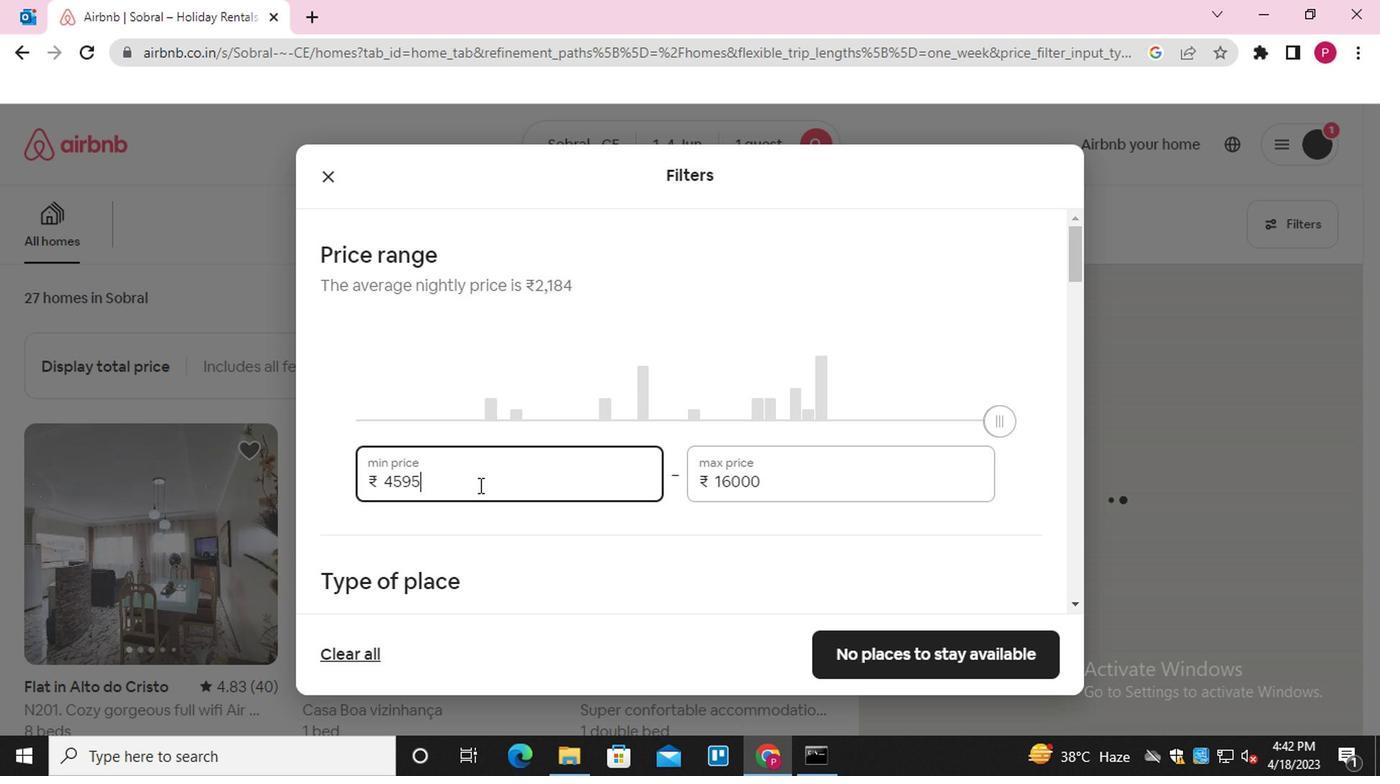 
Action: Mouse pressed left at (475, 488)
Screenshot: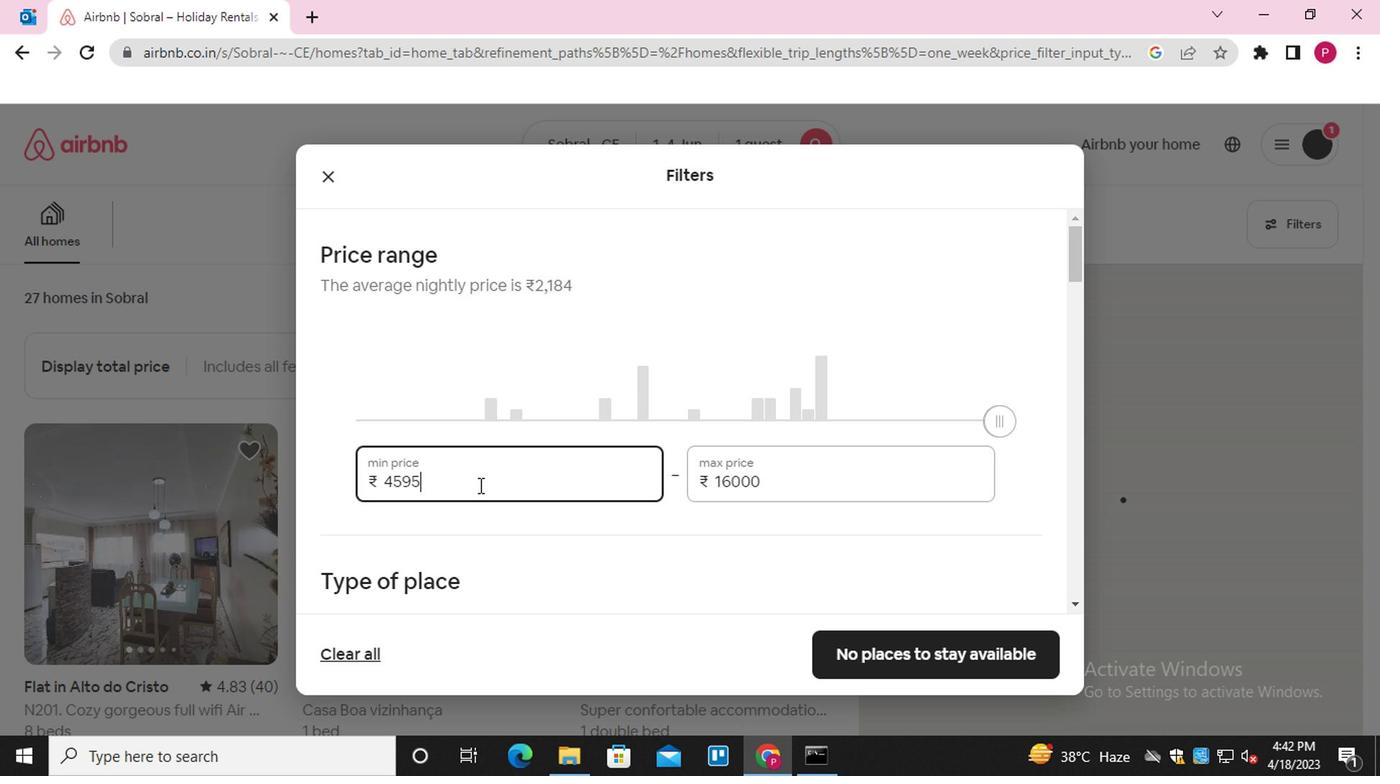 
Action: Key pressed 6000
Screenshot: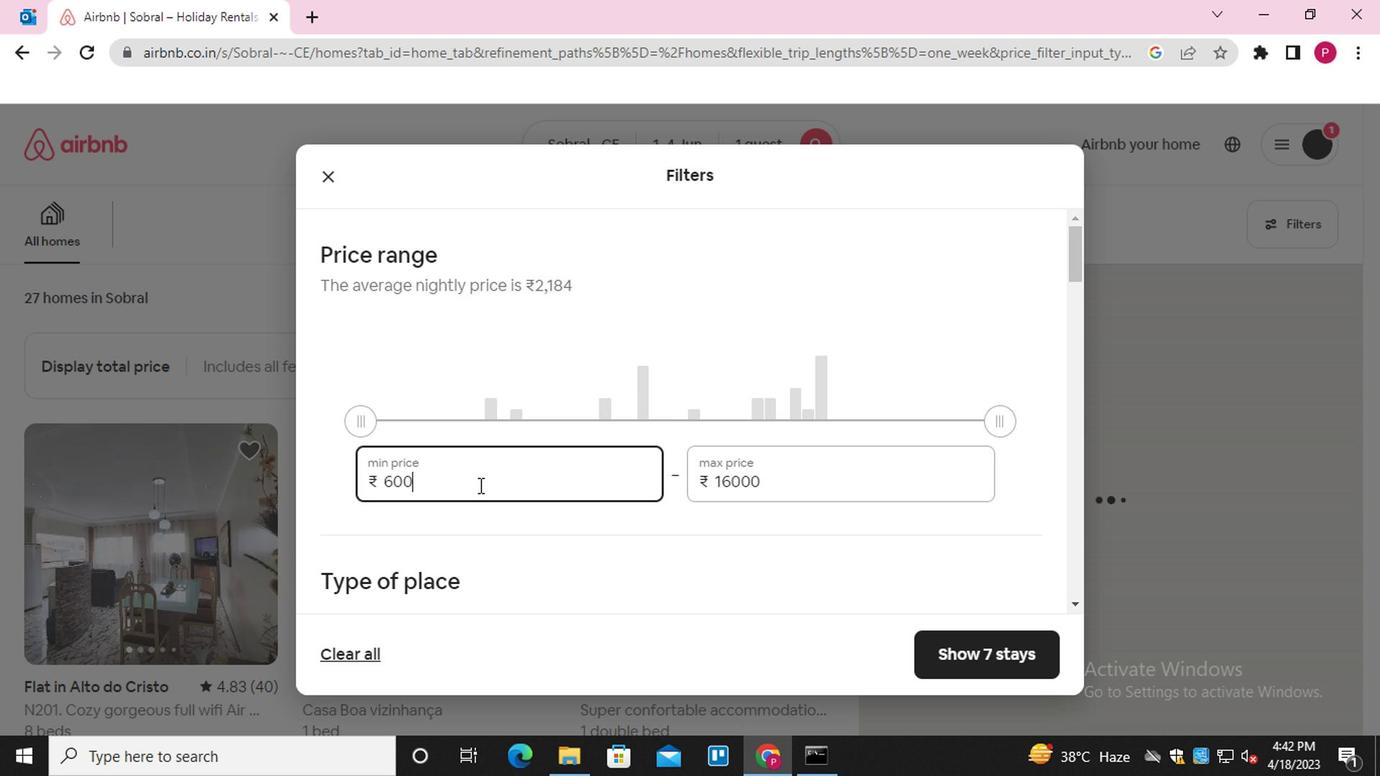 
Action: Mouse moved to (554, 537)
Screenshot: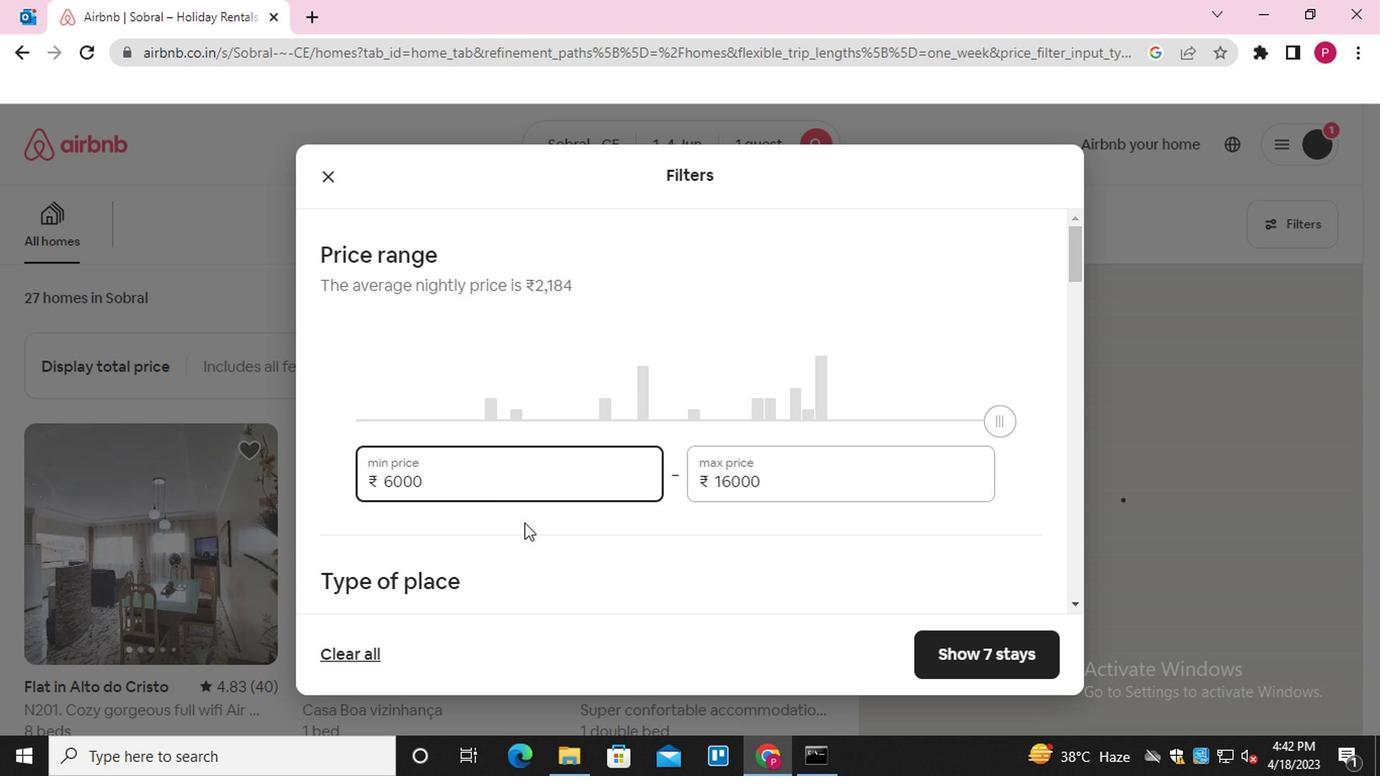 
Action: Mouse scrolled (554, 536) with delta (0, -1)
Screenshot: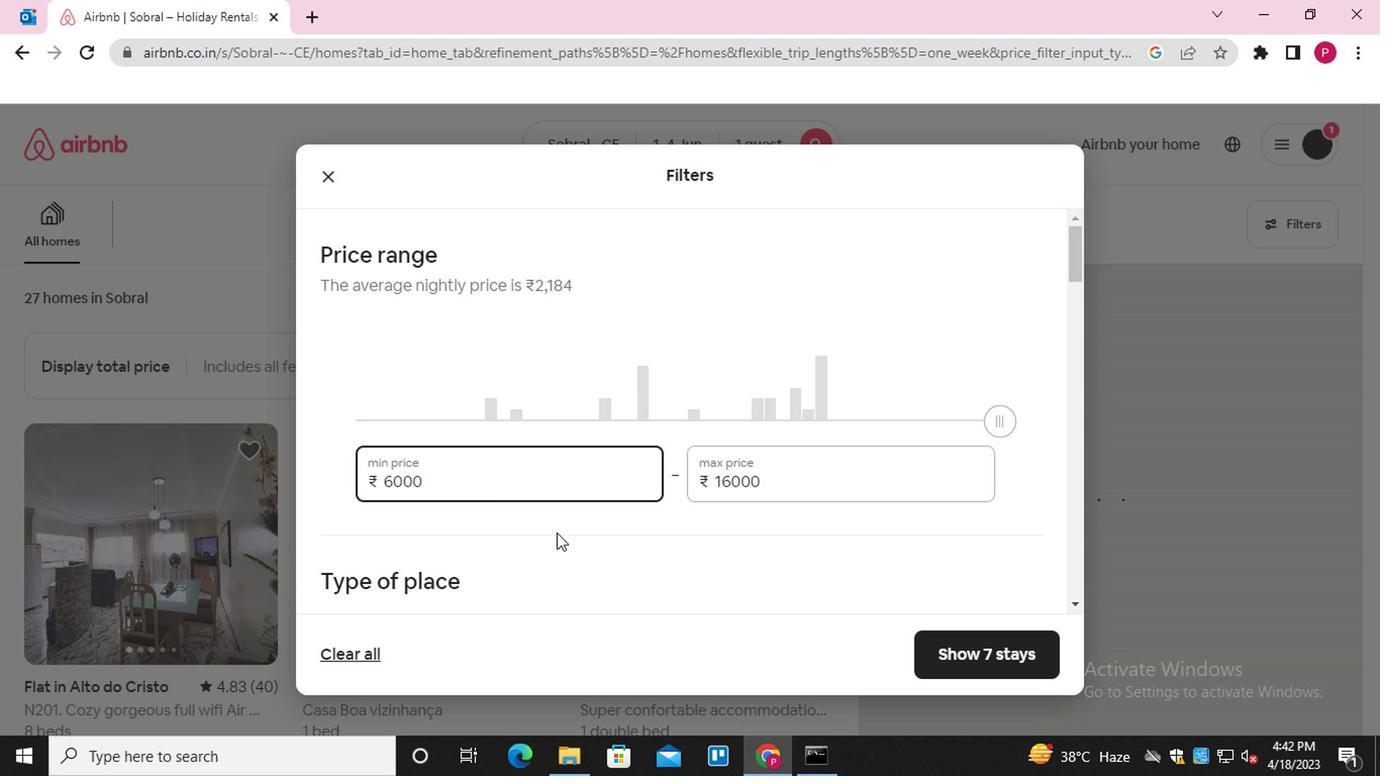 
Action: Mouse scrolled (554, 536) with delta (0, -1)
Screenshot: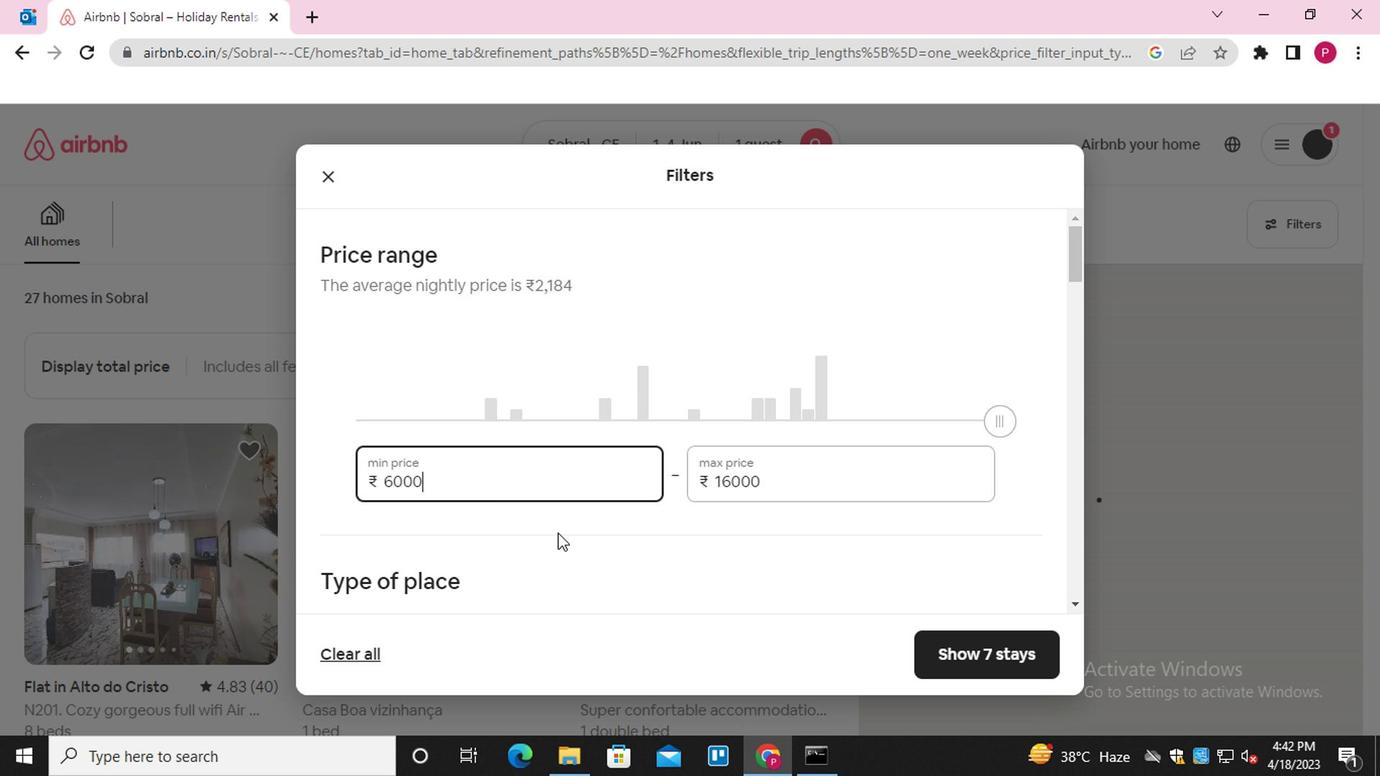 
Action: Mouse moved to (555, 537)
Screenshot: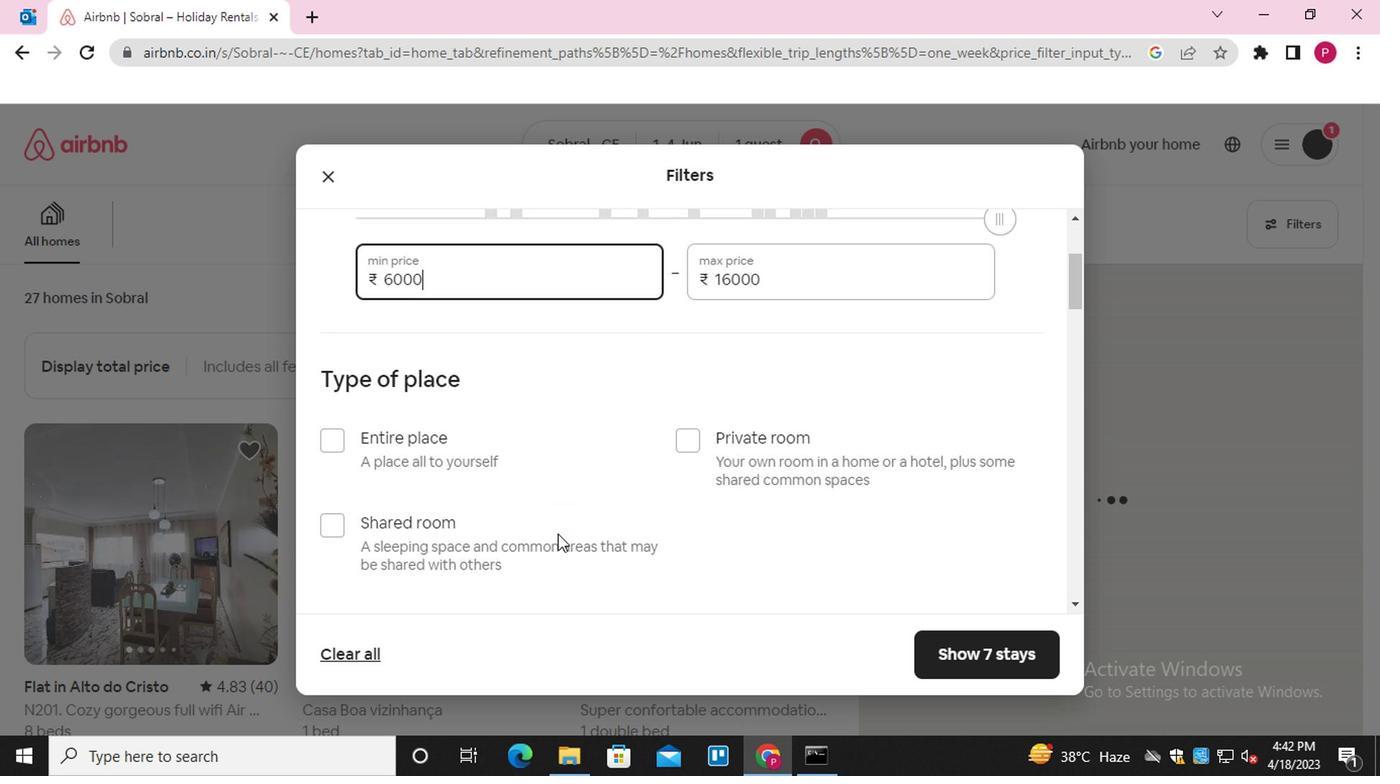 
Action: Mouse scrolled (555, 536) with delta (0, -1)
Screenshot: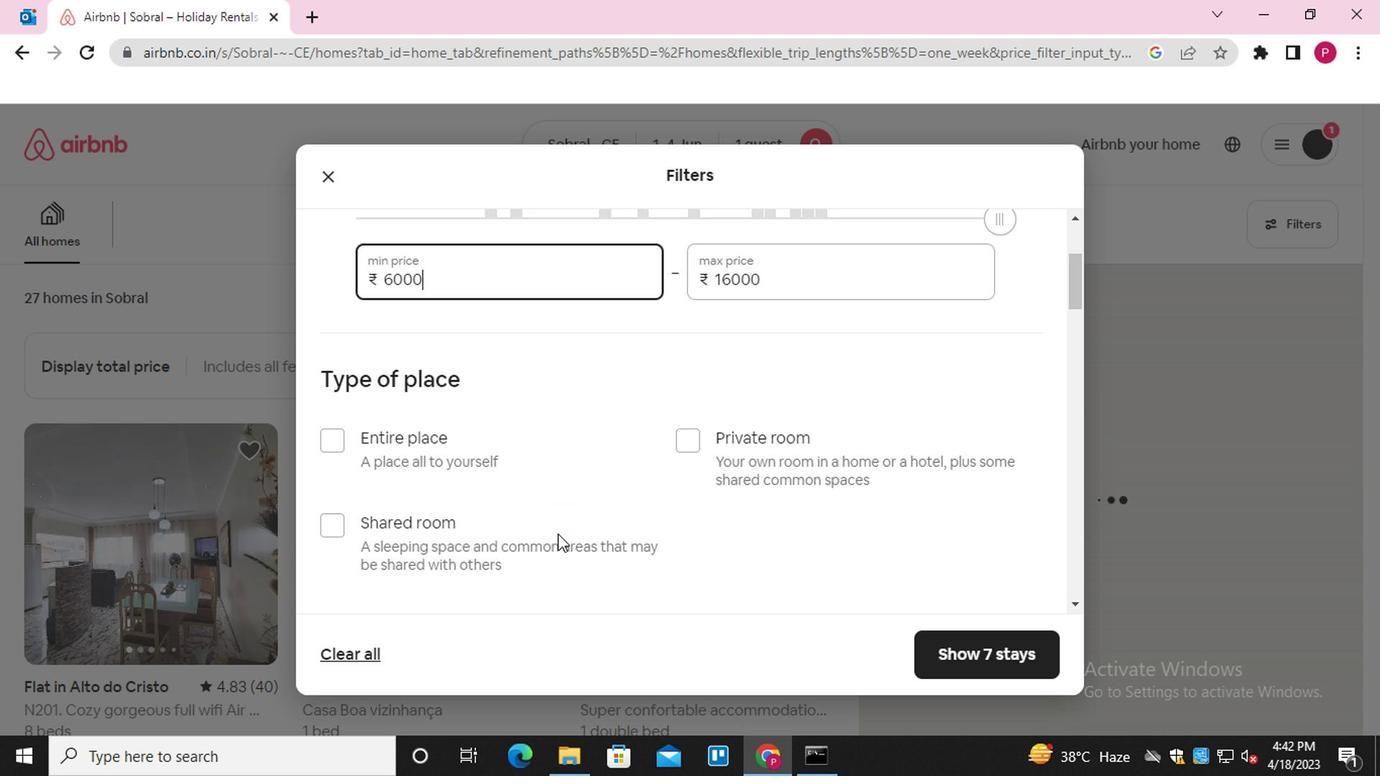 
Action: Mouse moved to (687, 334)
Screenshot: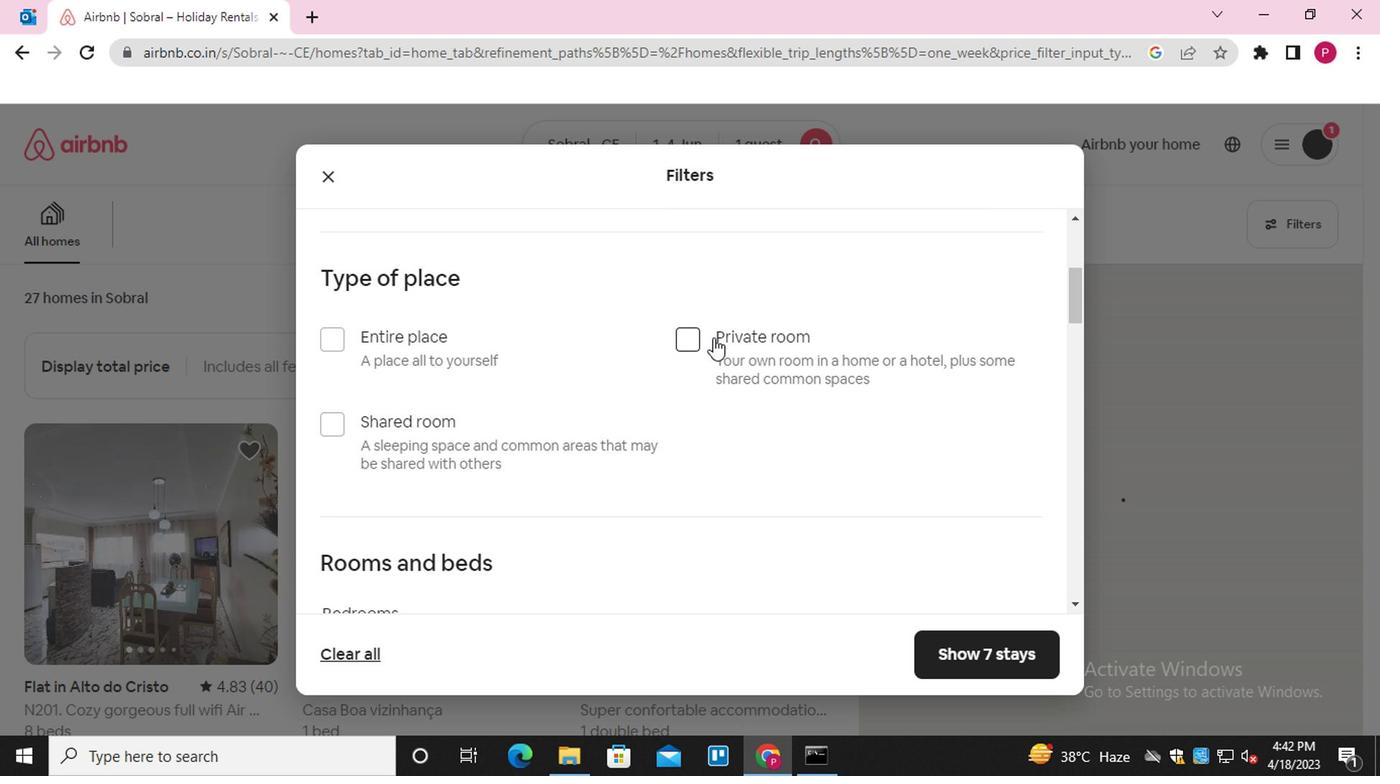 
Action: Mouse pressed left at (687, 334)
Screenshot: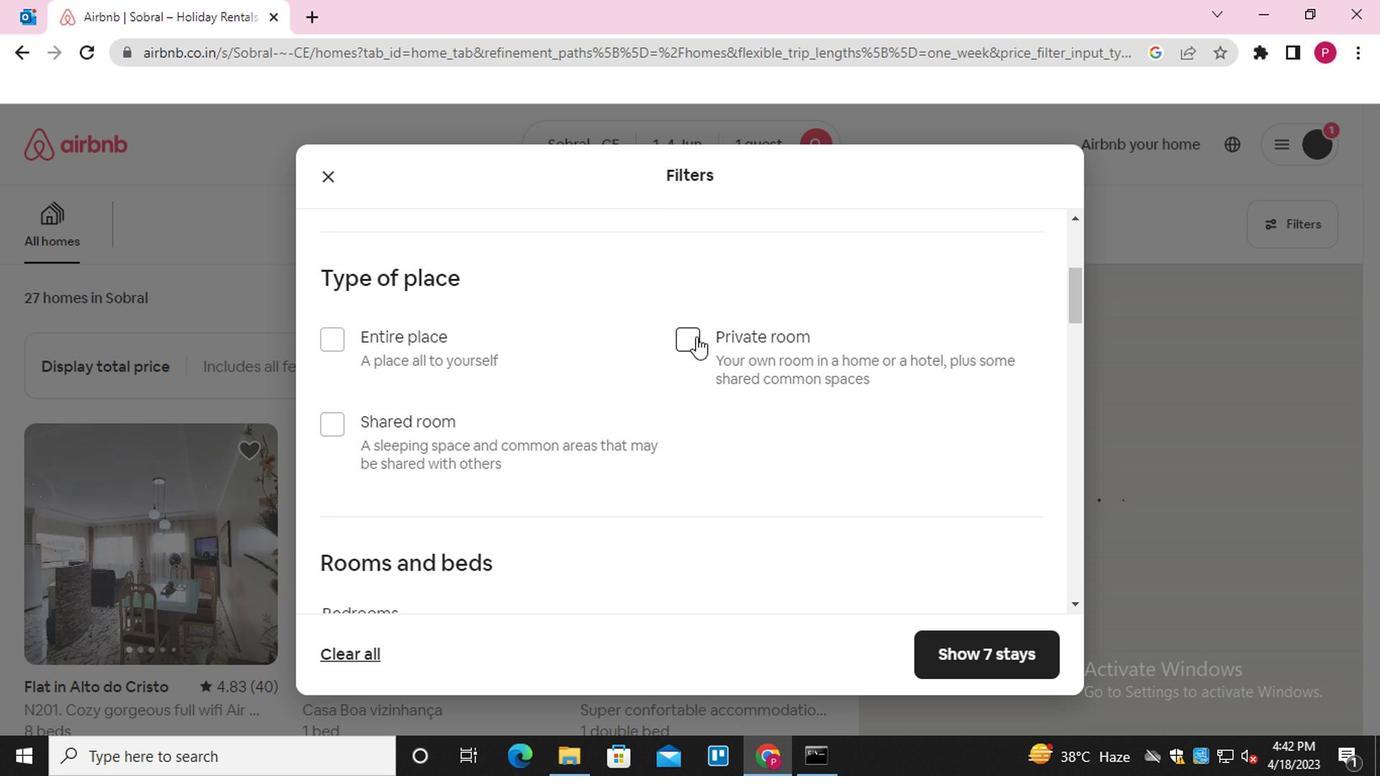 
Action: Mouse moved to (659, 470)
Screenshot: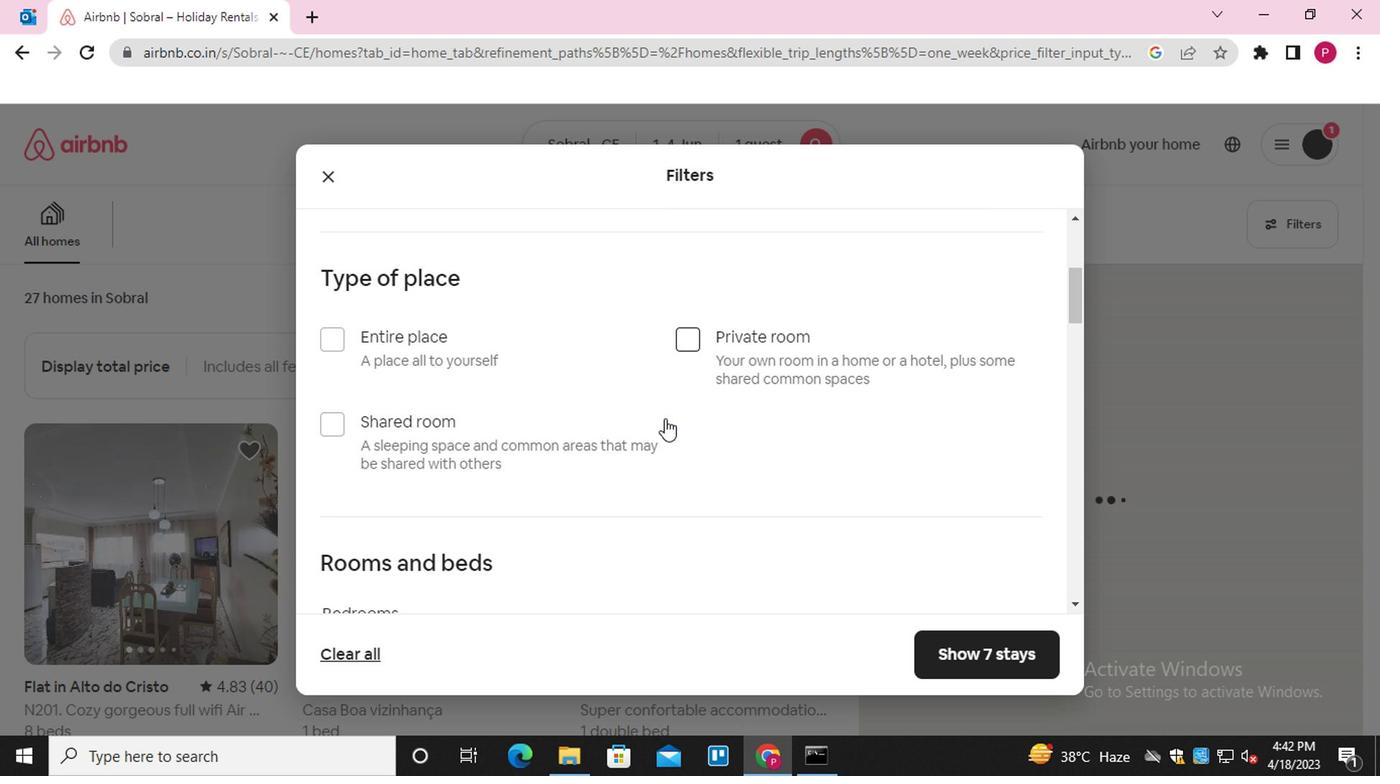 
Action: Mouse scrolled (659, 470) with delta (0, 0)
Screenshot: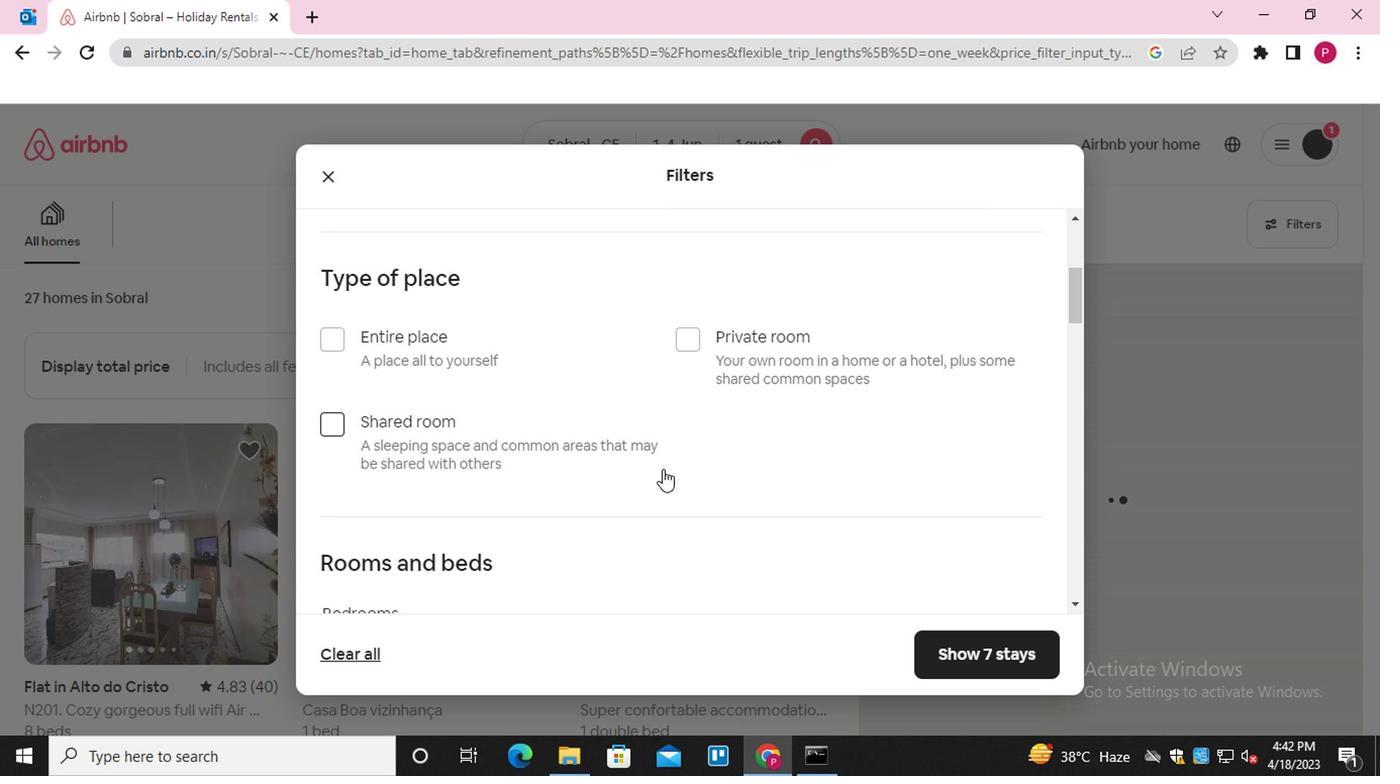 
Action: Mouse moved to (592, 455)
Screenshot: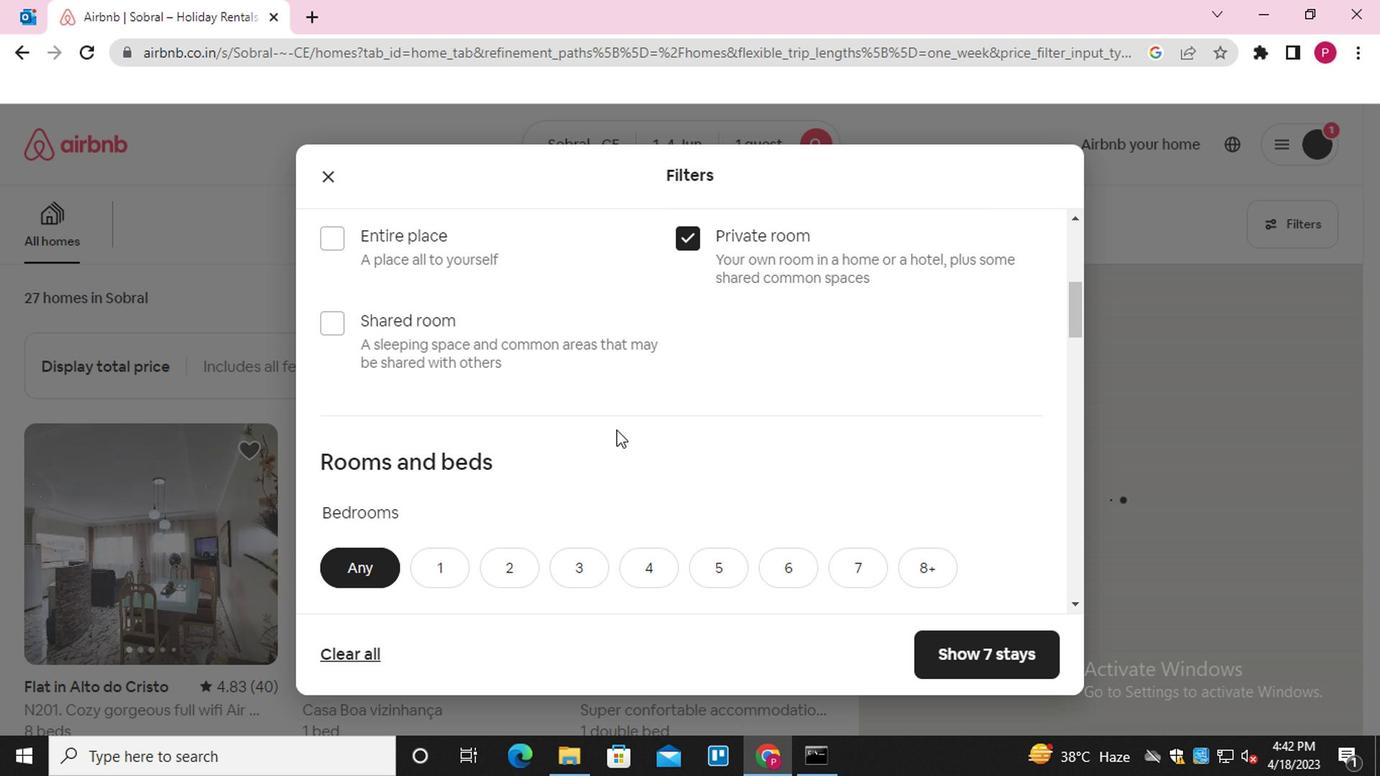 
Action: Mouse scrolled (592, 454) with delta (0, -1)
Screenshot: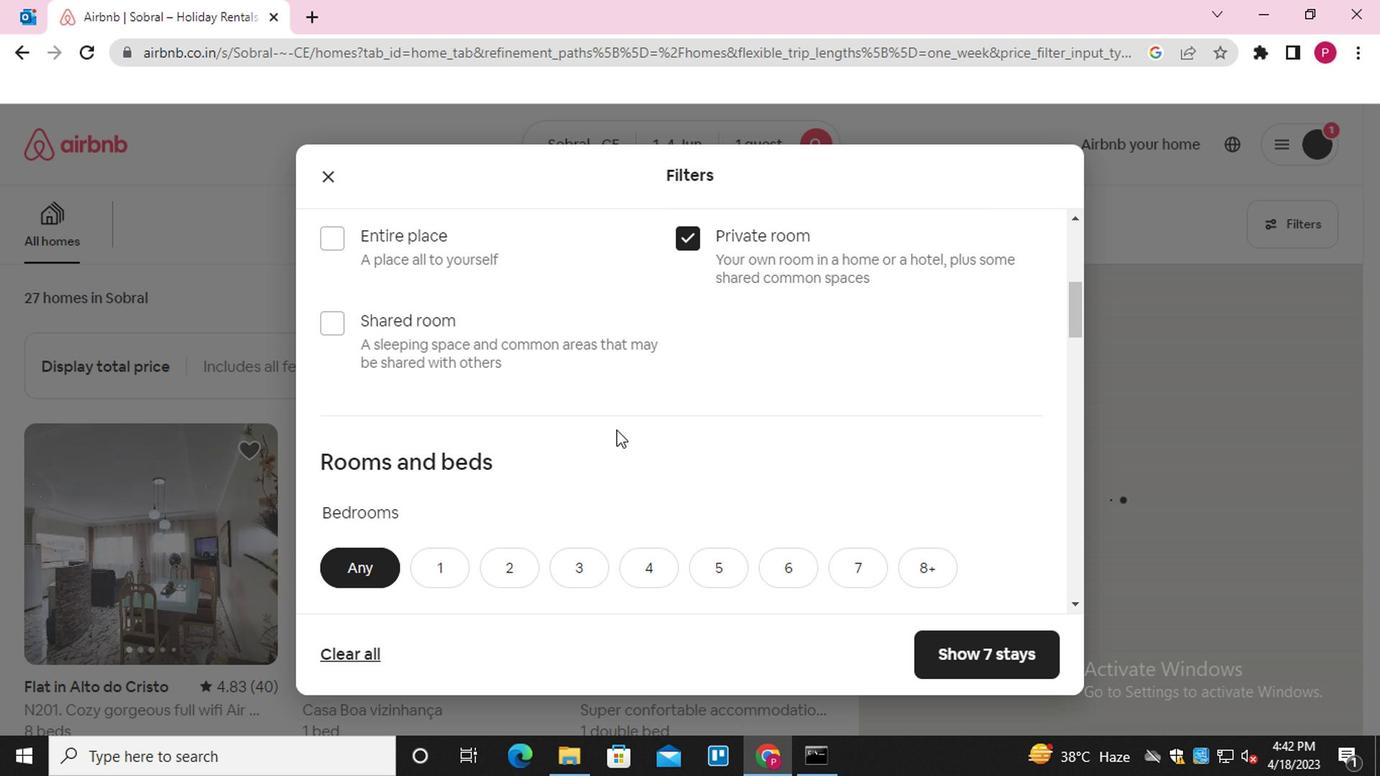 
Action: Mouse scrolled (592, 454) with delta (0, -1)
Screenshot: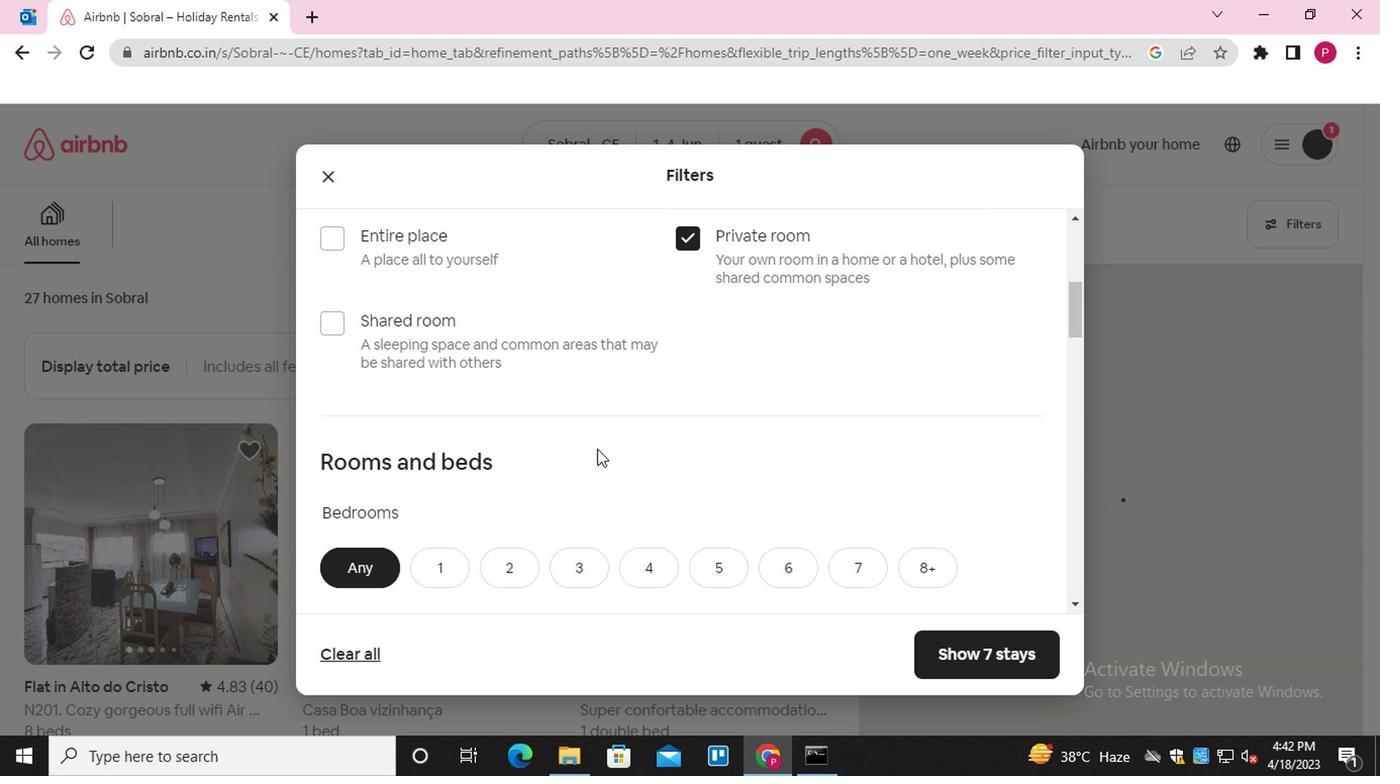 
Action: Mouse scrolled (592, 454) with delta (0, -1)
Screenshot: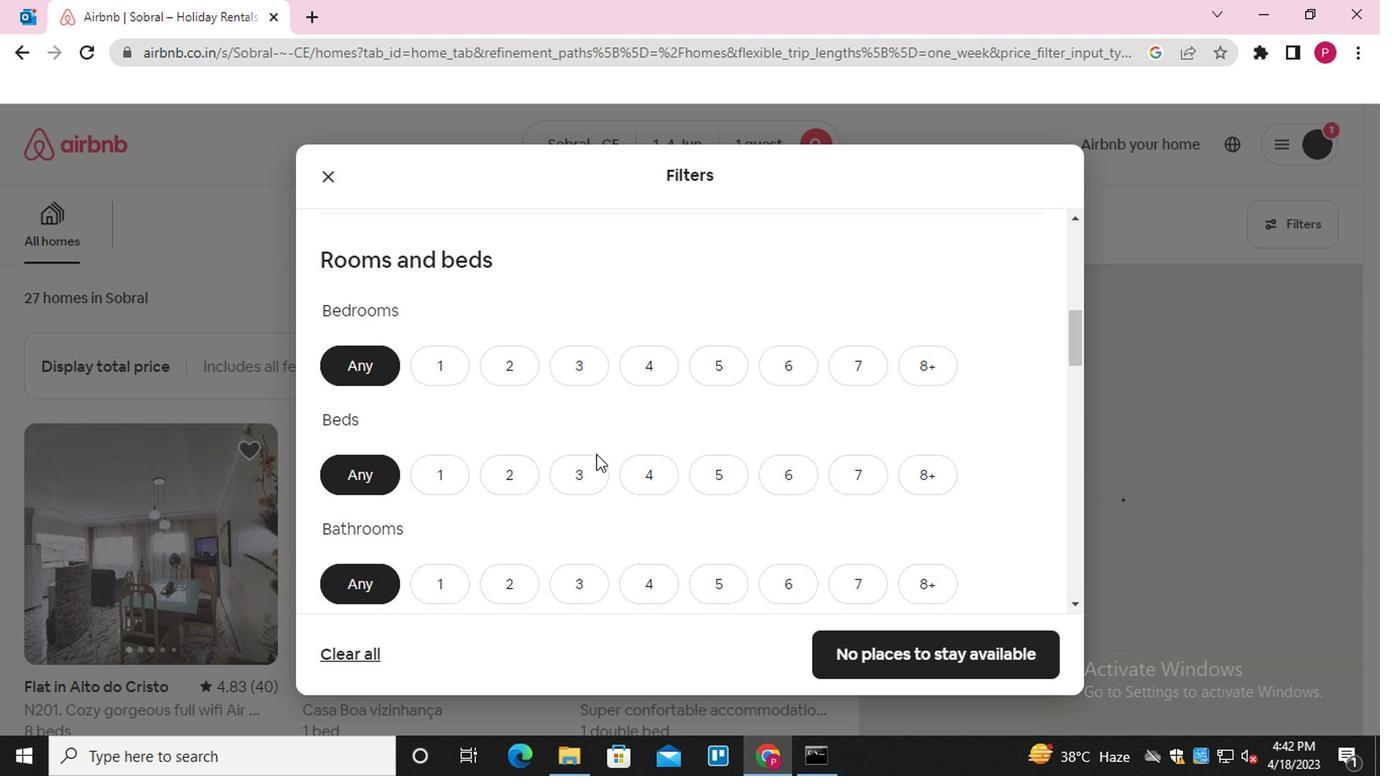 
Action: Mouse moved to (429, 267)
Screenshot: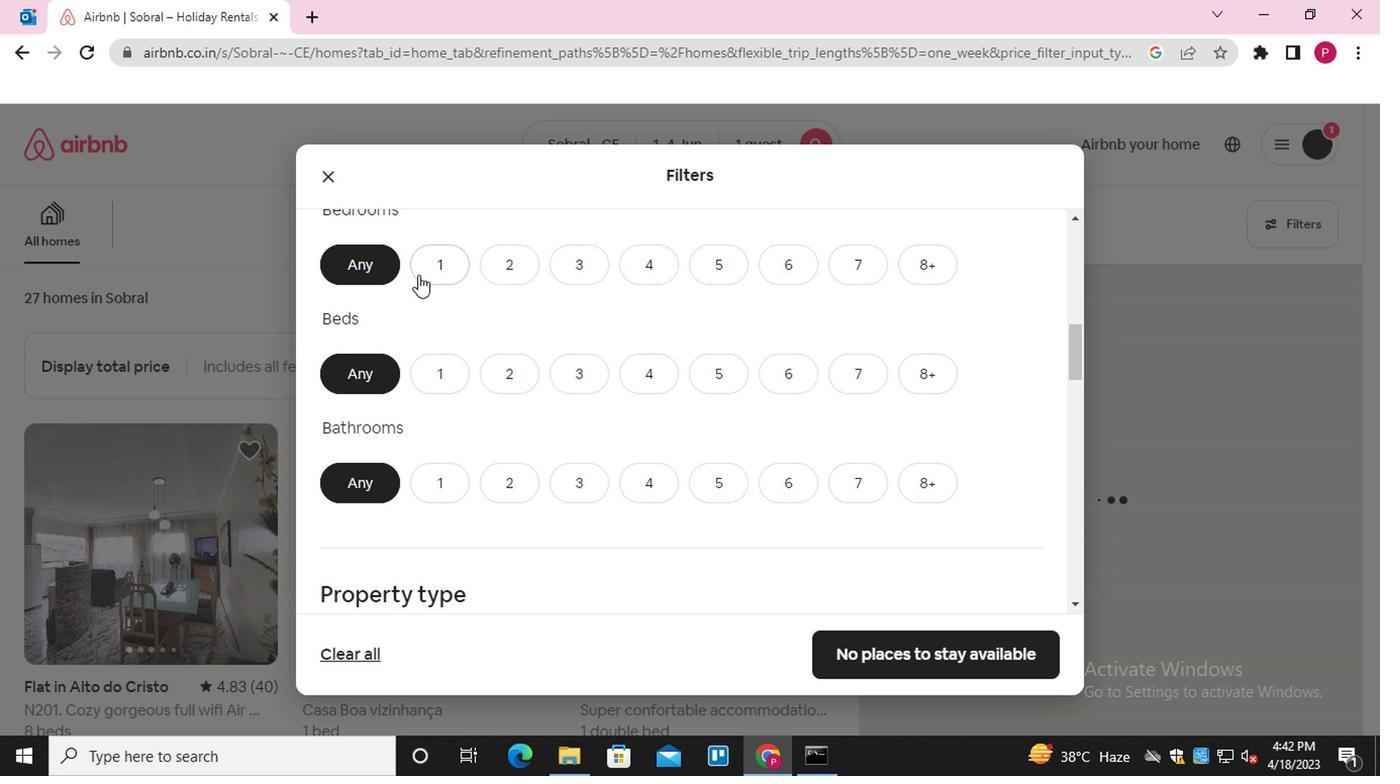 
Action: Mouse pressed left at (429, 267)
Screenshot: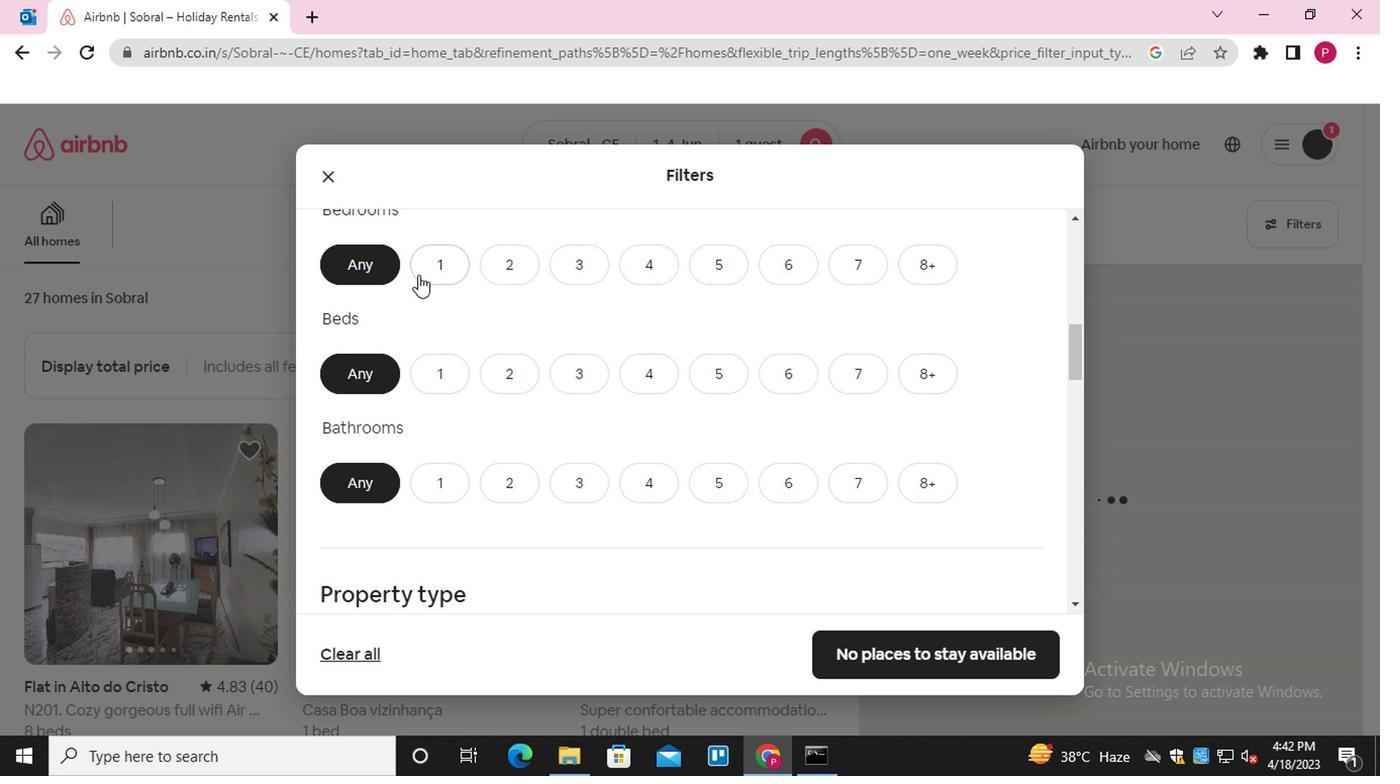 
Action: Mouse moved to (441, 377)
Screenshot: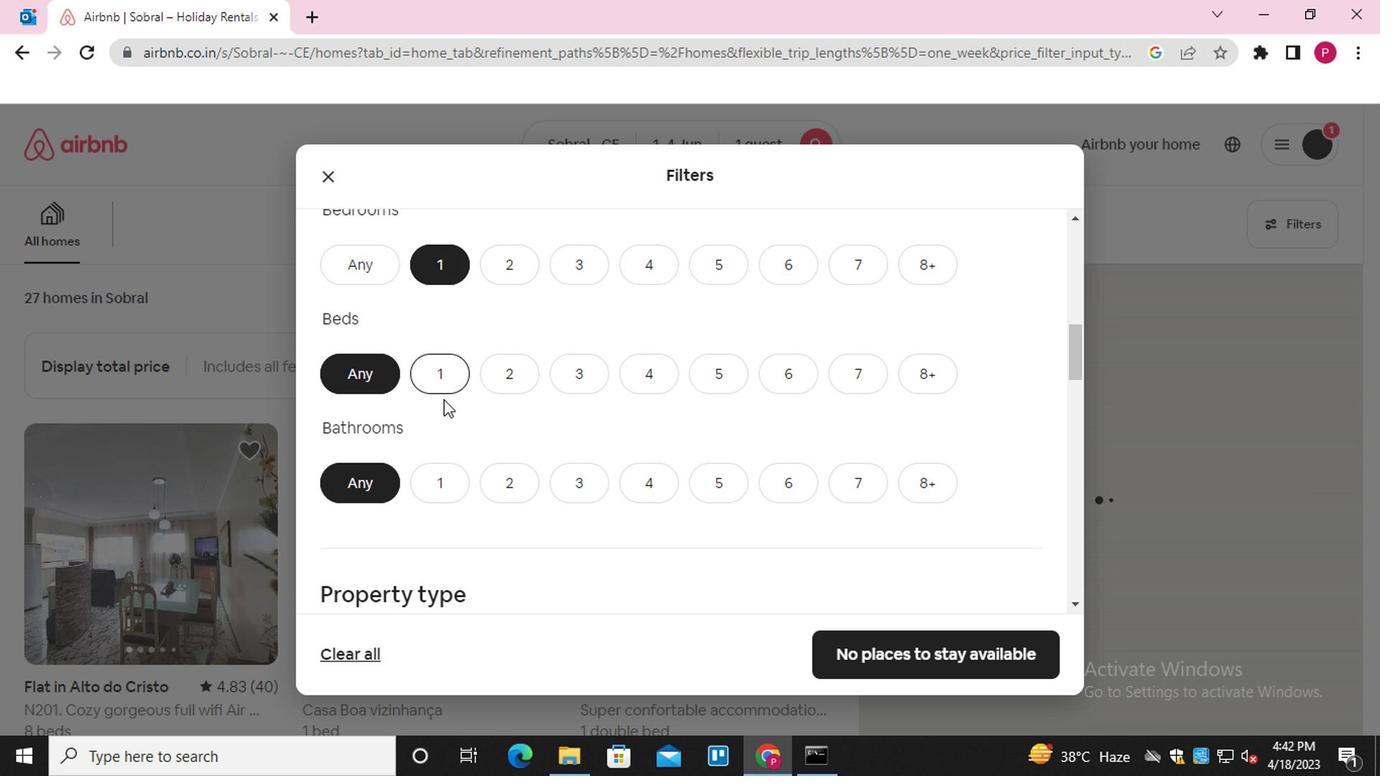 
Action: Mouse pressed left at (441, 377)
Screenshot: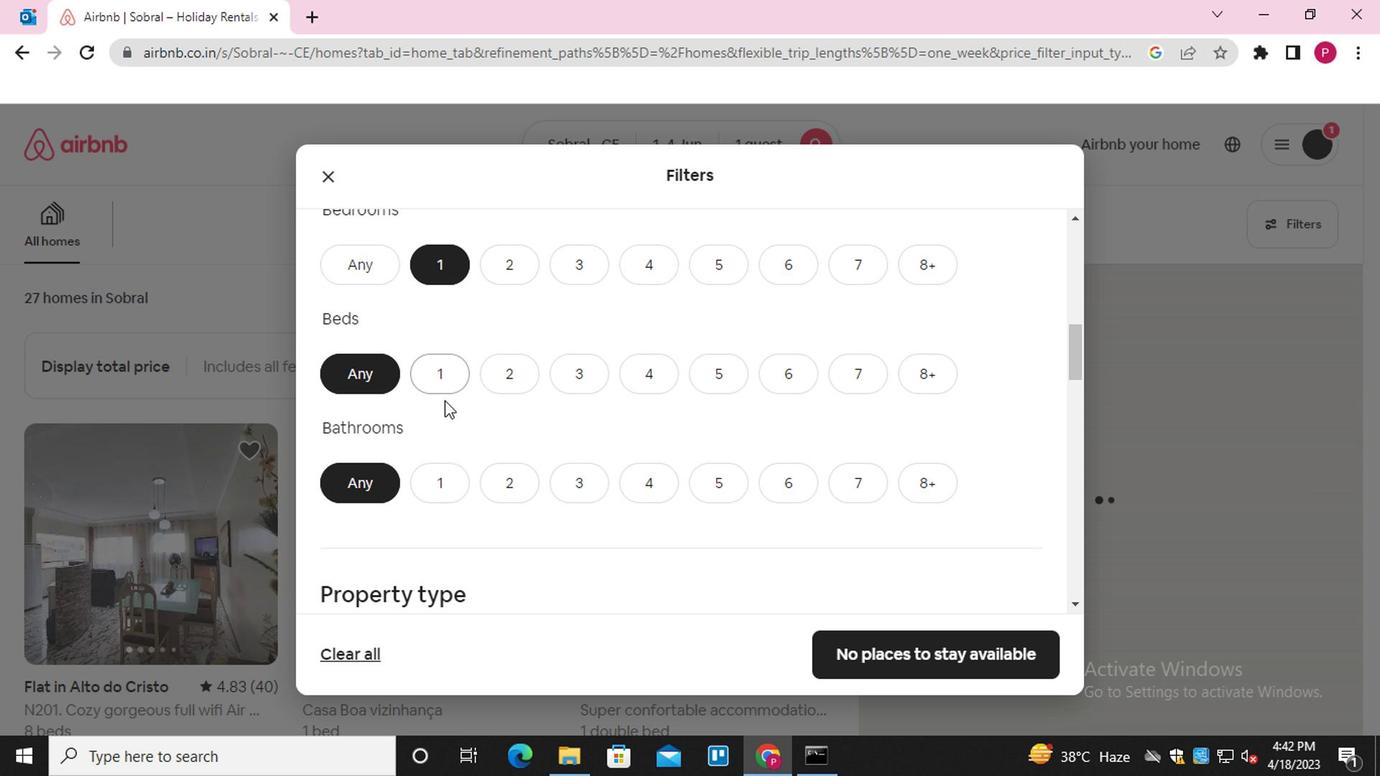 
Action: Mouse moved to (452, 491)
Screenshot: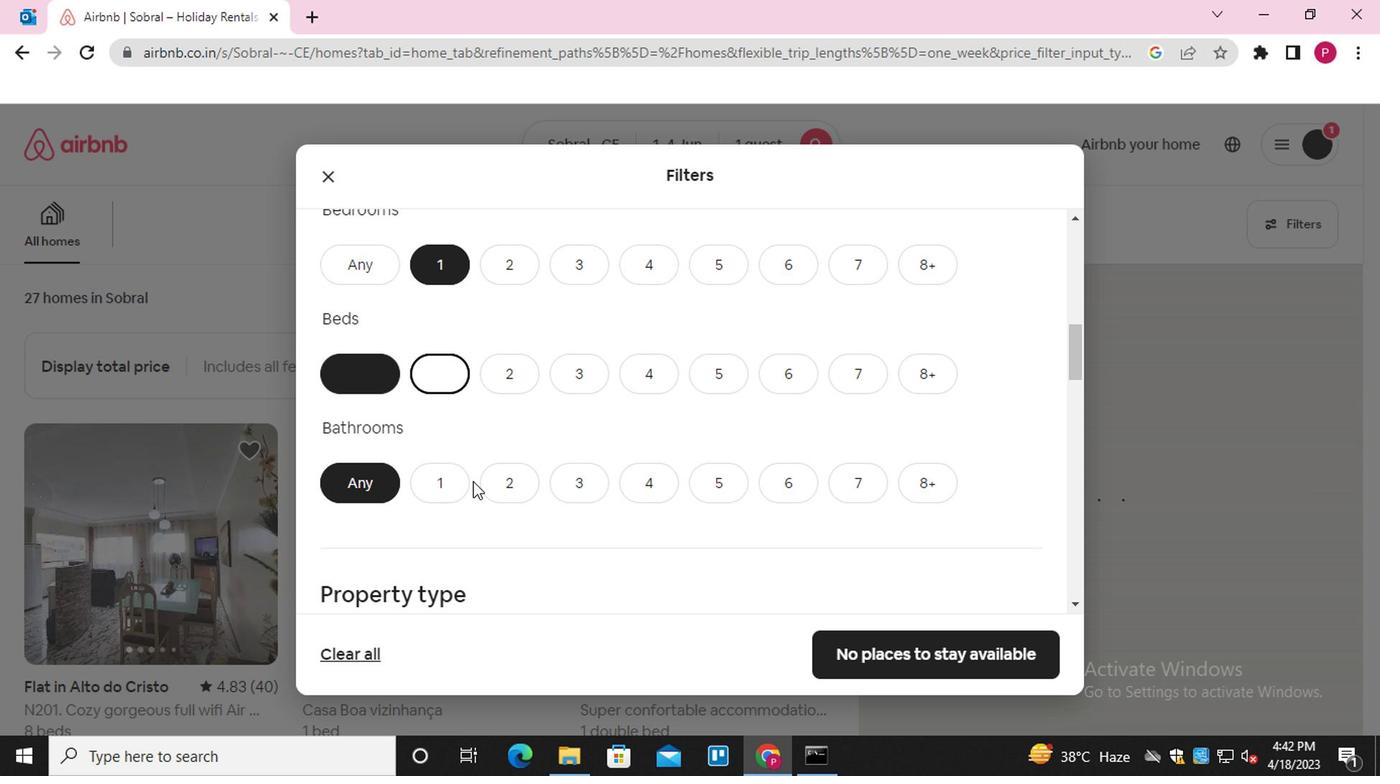 
Action: Mouse pressed left at (452, 491)
Screenshot: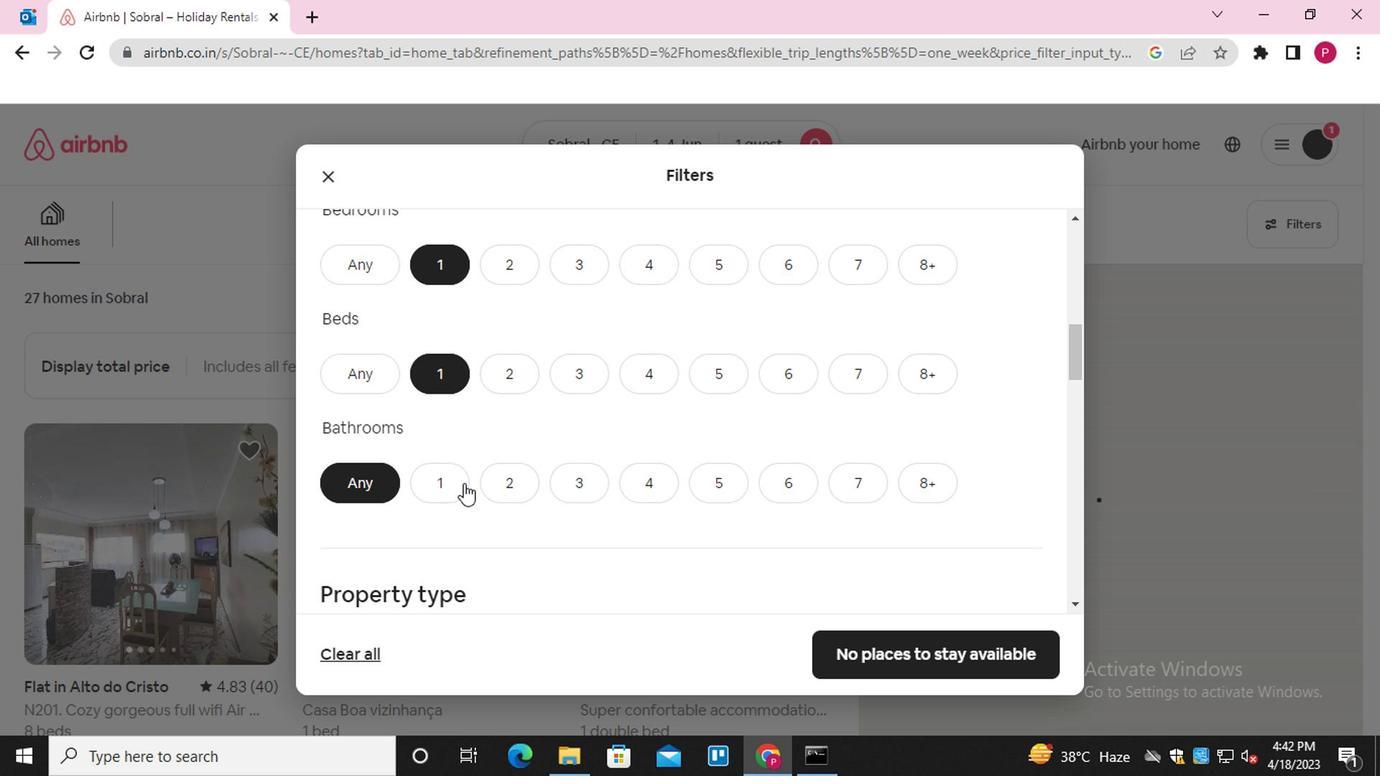
Action: Mouse moved to (533, 526)
Screenshot: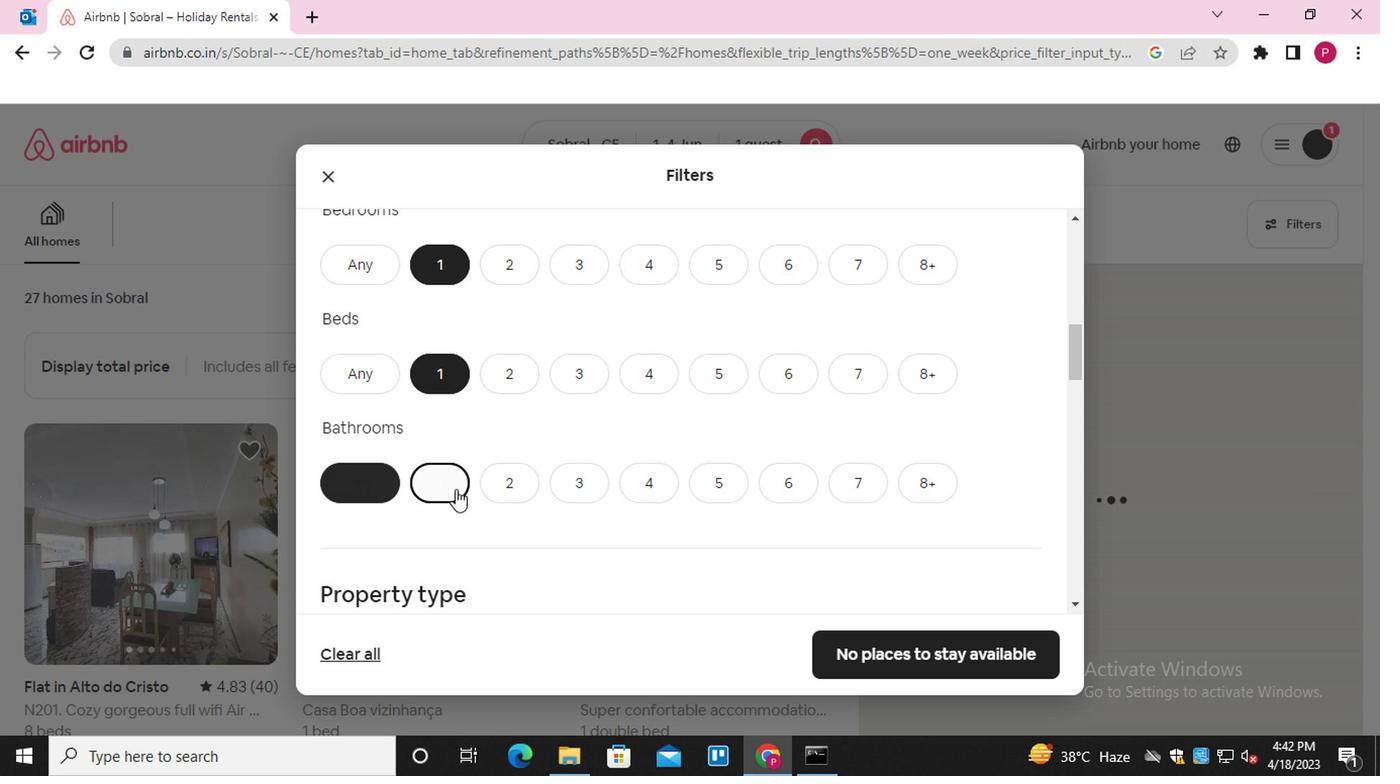 
Action: Mouse scrolled (533, 525) with delta (0, 0)
Screenshot: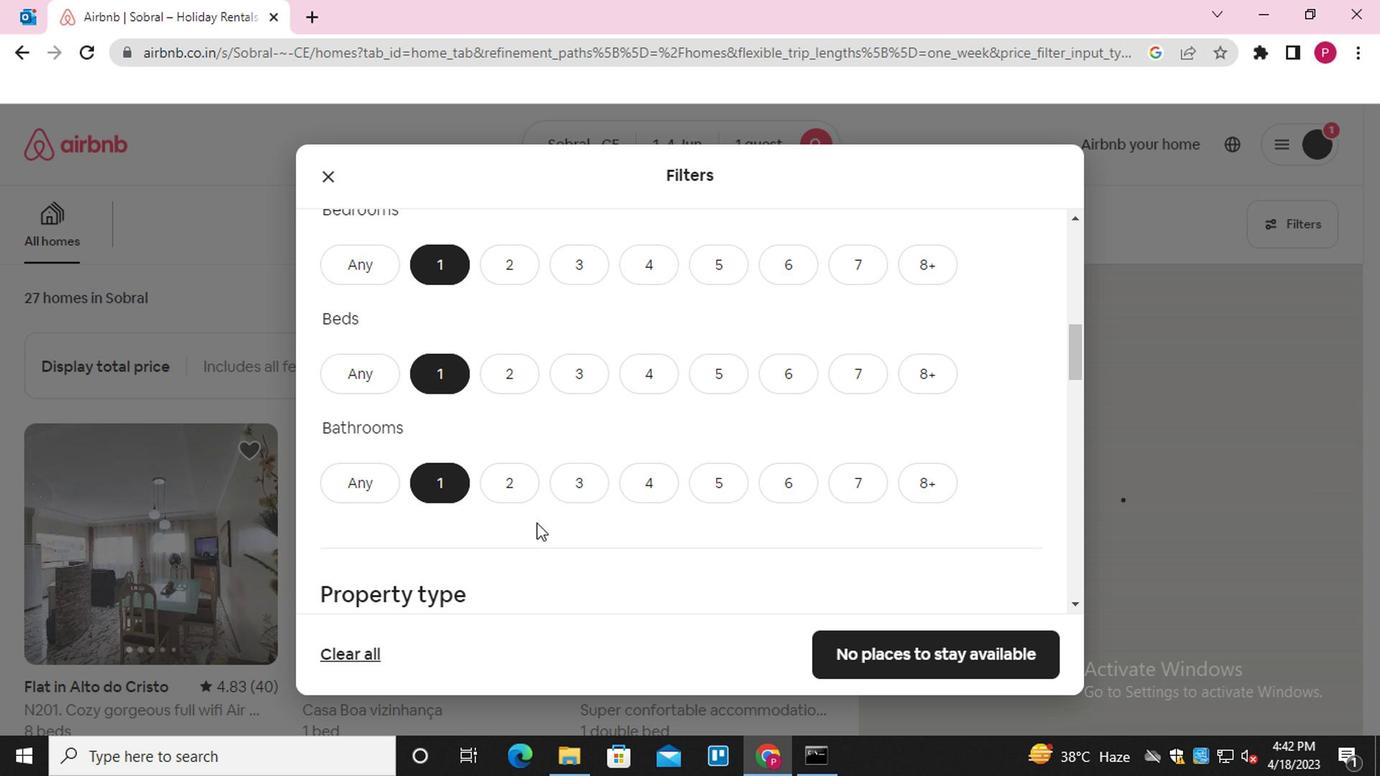 
Action: Mouse scrolled (533, 525) with delta (0, 0)
Screenshot: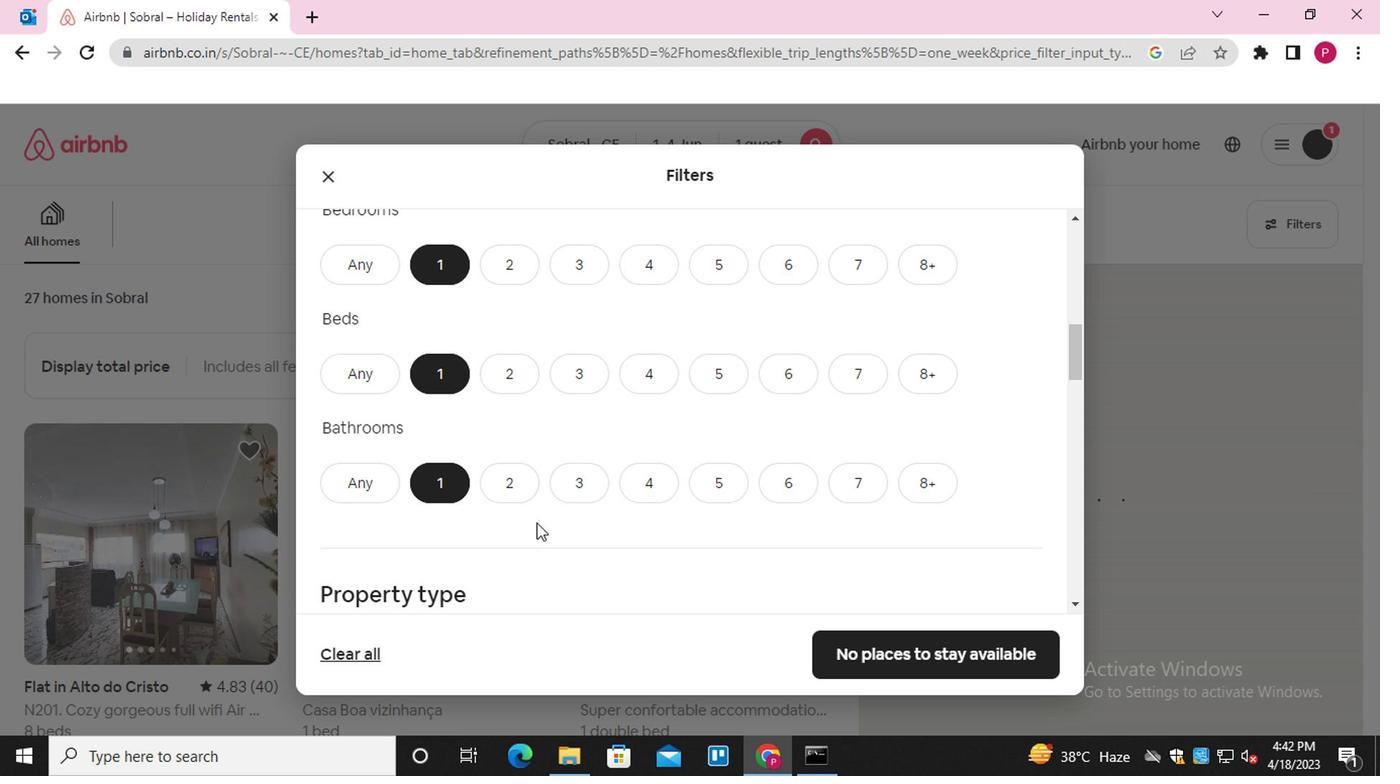 
Action: Mouse moved to (572, 493)
Screenshot: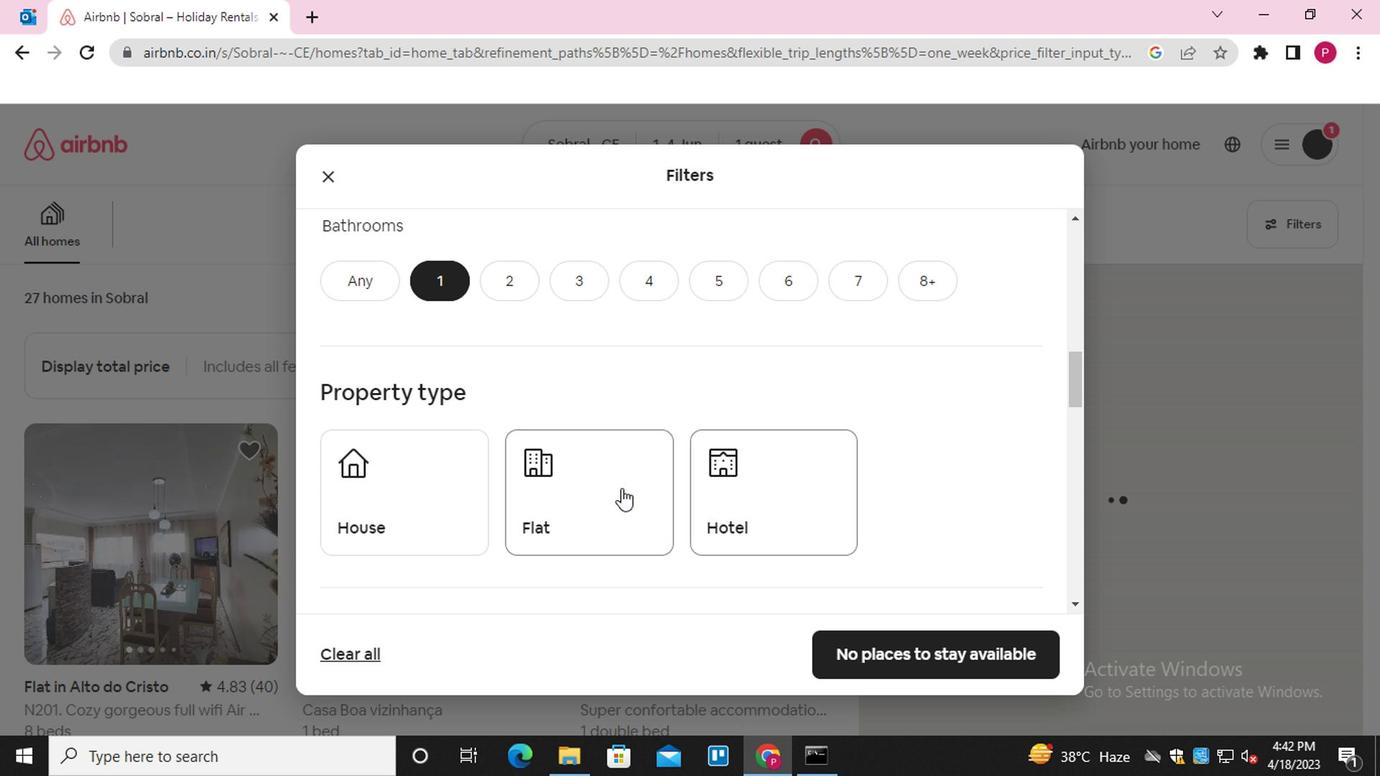 
Action: Mouse pressed left at (572, 493)
Screenshot: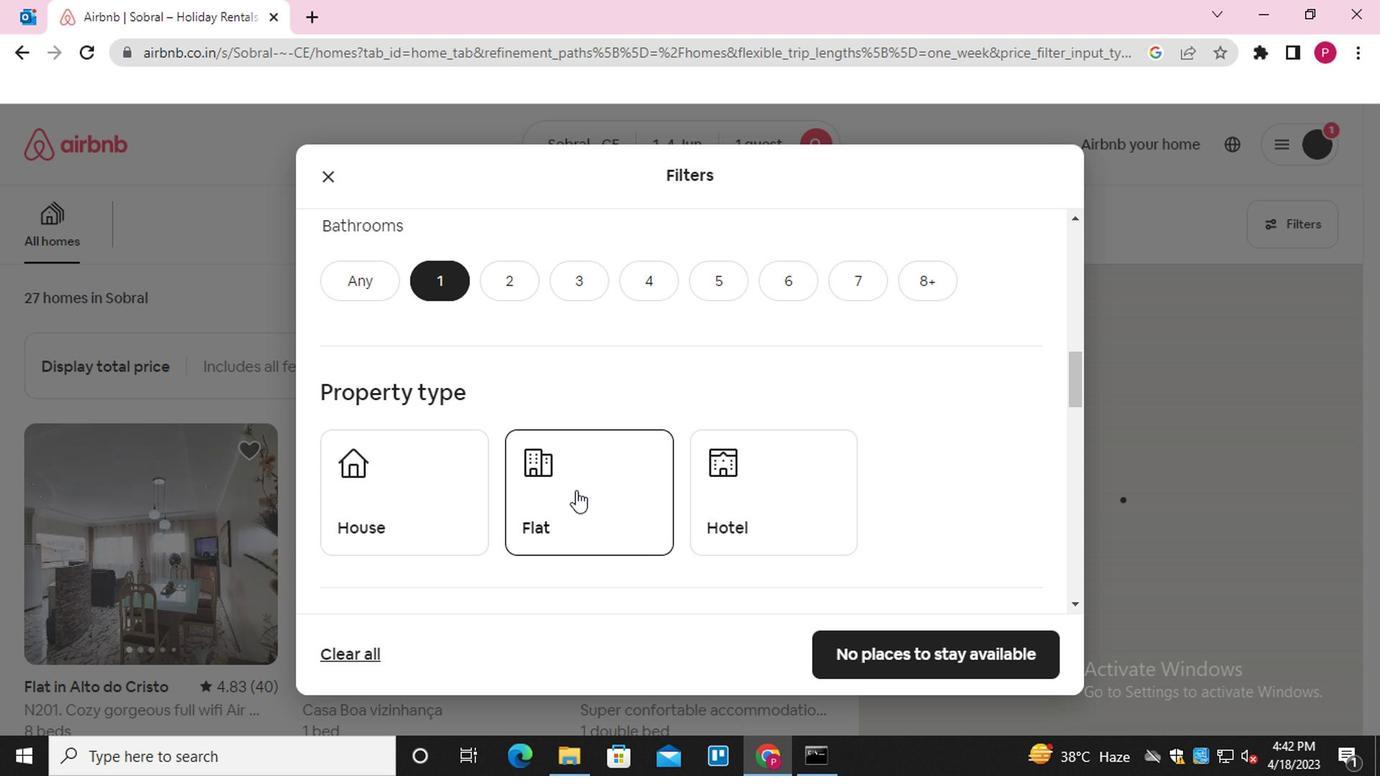 
Action: Mouse moved to (610, 509)
Screenshot: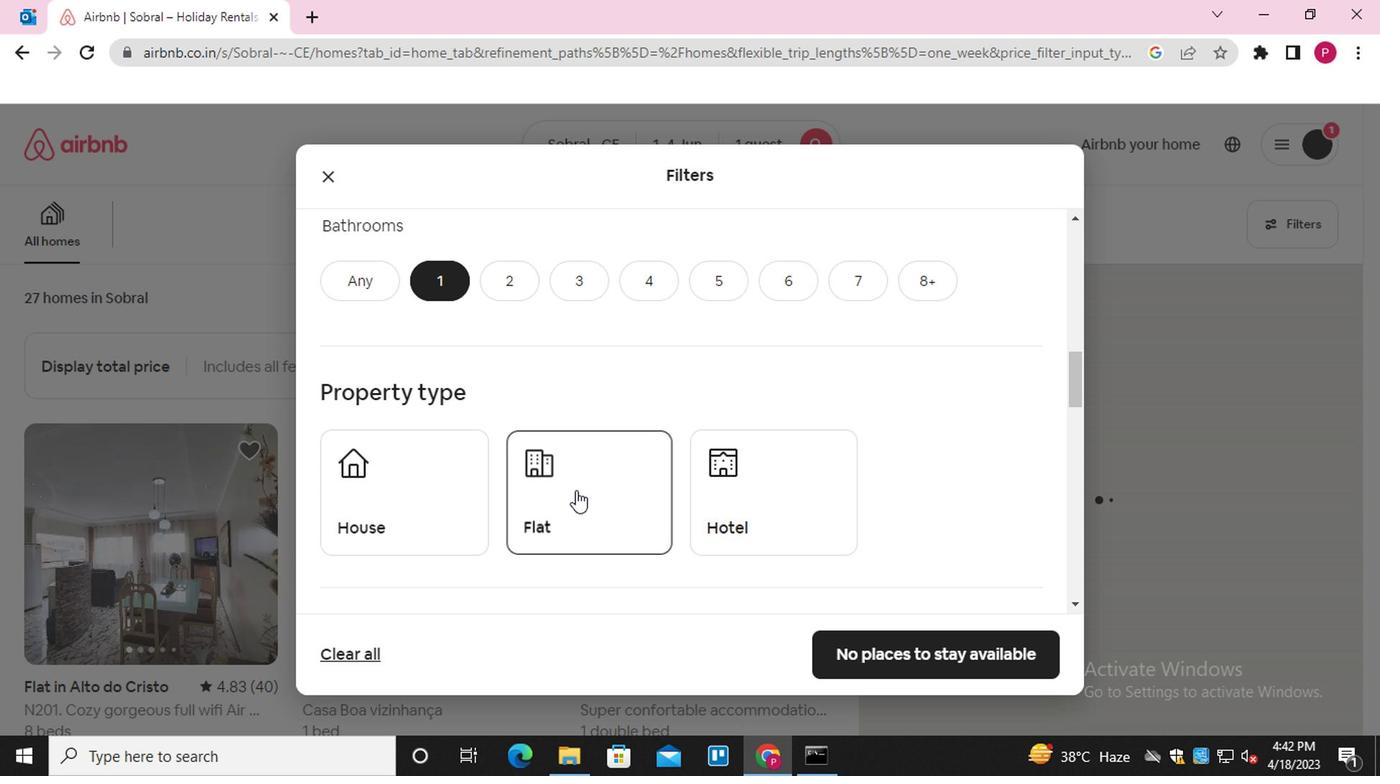 
Action: Mouse scrolled (610, 508) with delta (0, -1)
Screenshot: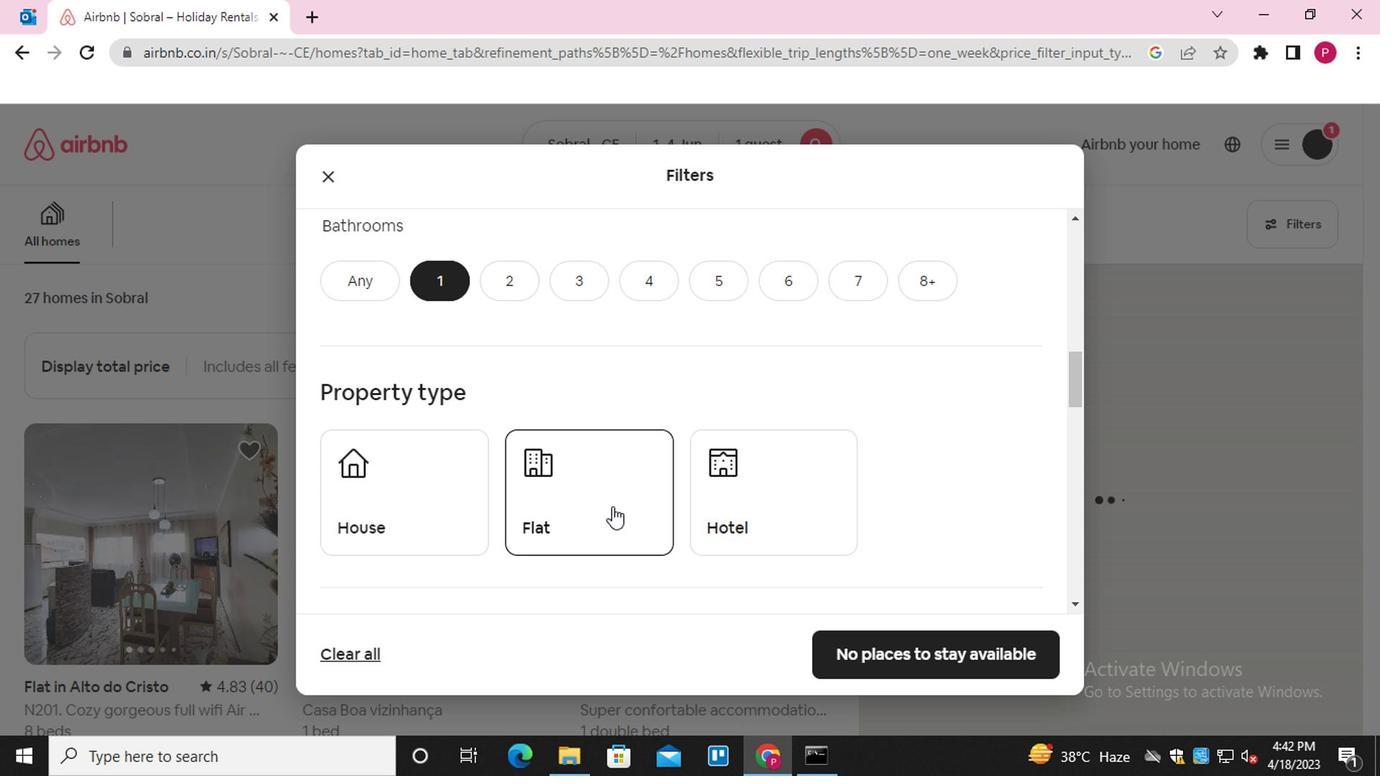 
Action: Mouse scrolled (610, 508) with delta (0, -1)
Screenshot: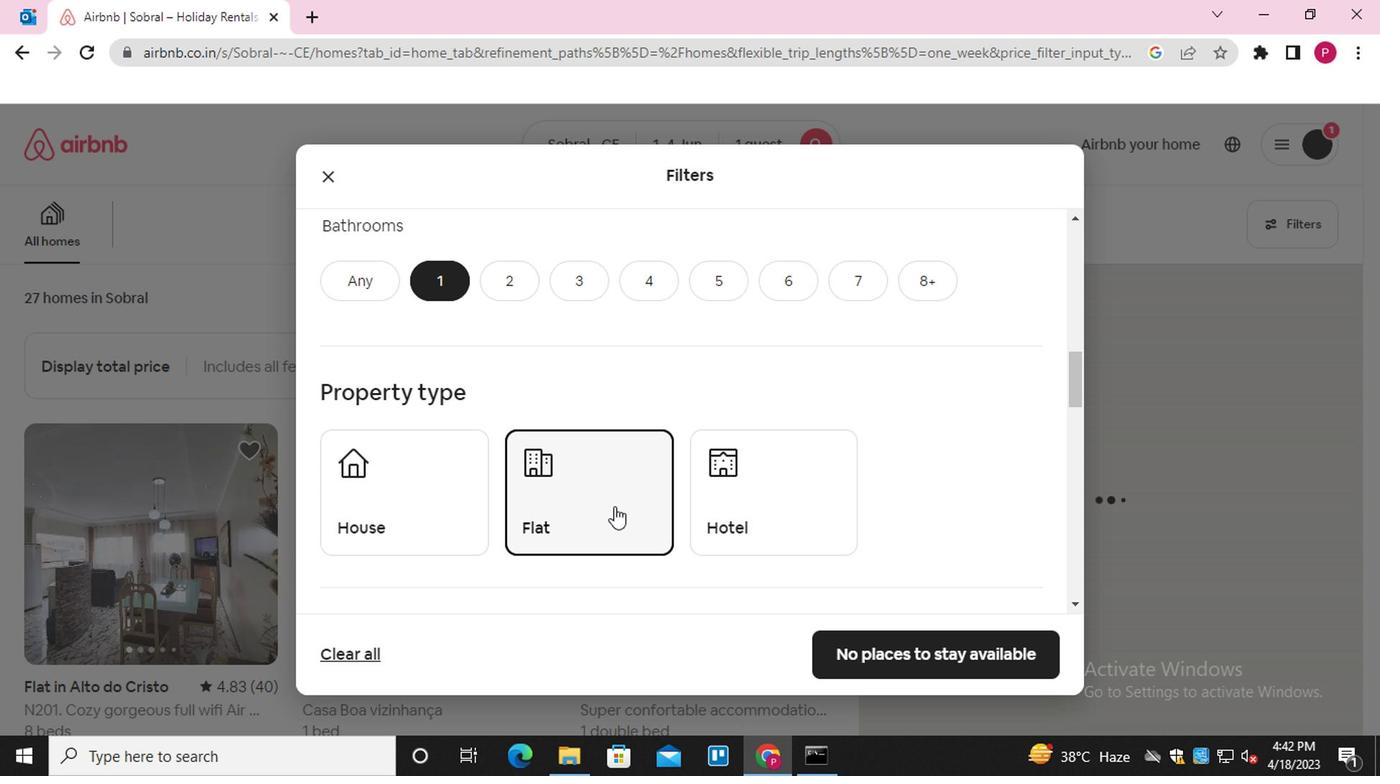 
Action: Mouse moved to (571, 488)
Screenshot: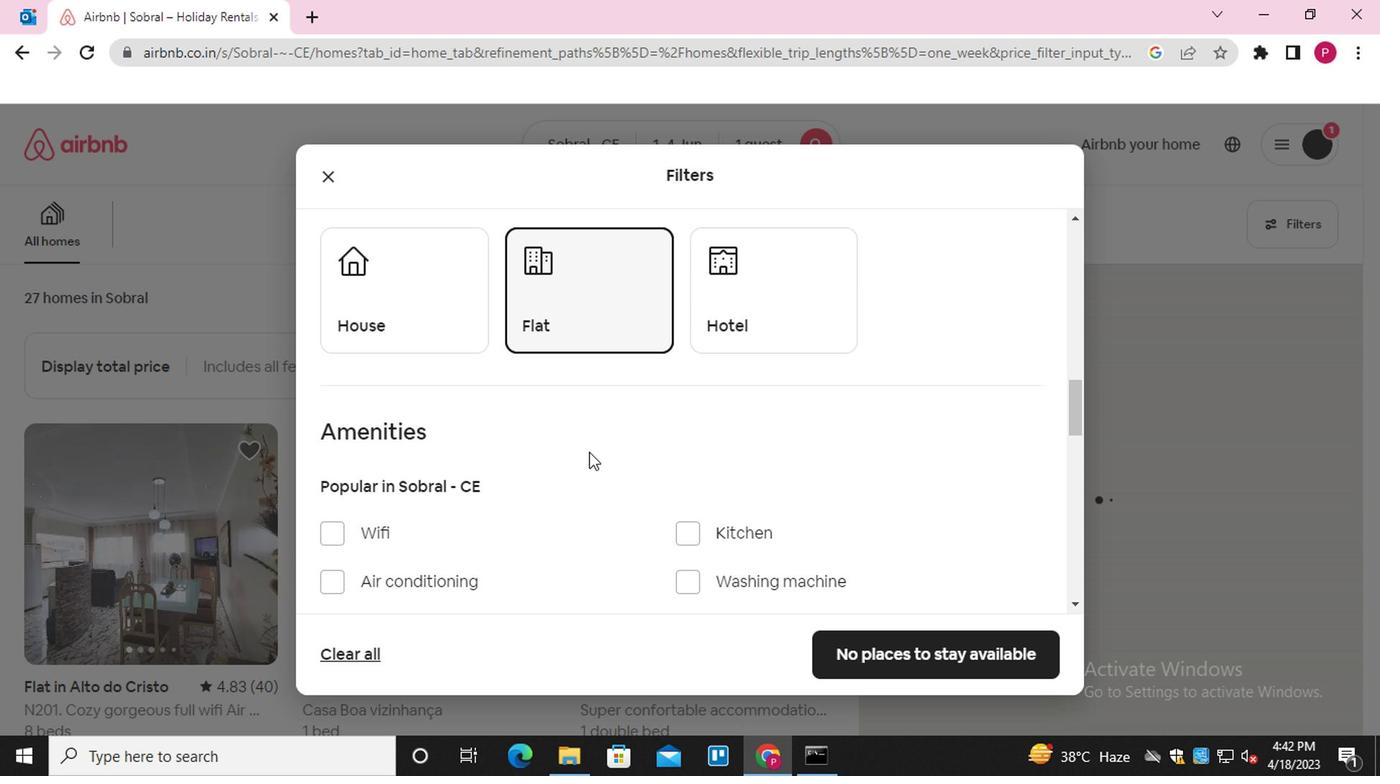 
Action: Mouse scrolled (571, 486) with delta (0, -1)
Screenshot: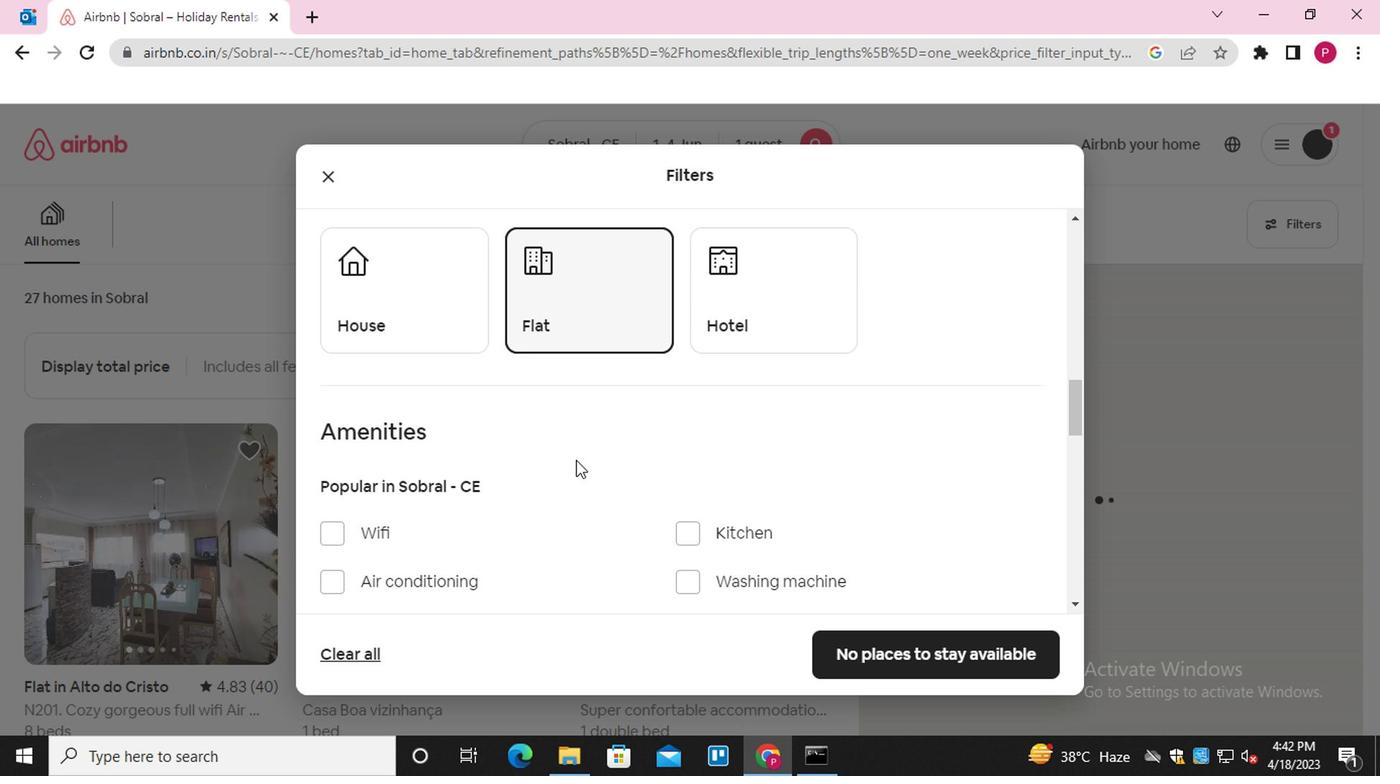 
Action: Mouse scrolled (571, 486) with delta (0, -1)
Screenshot: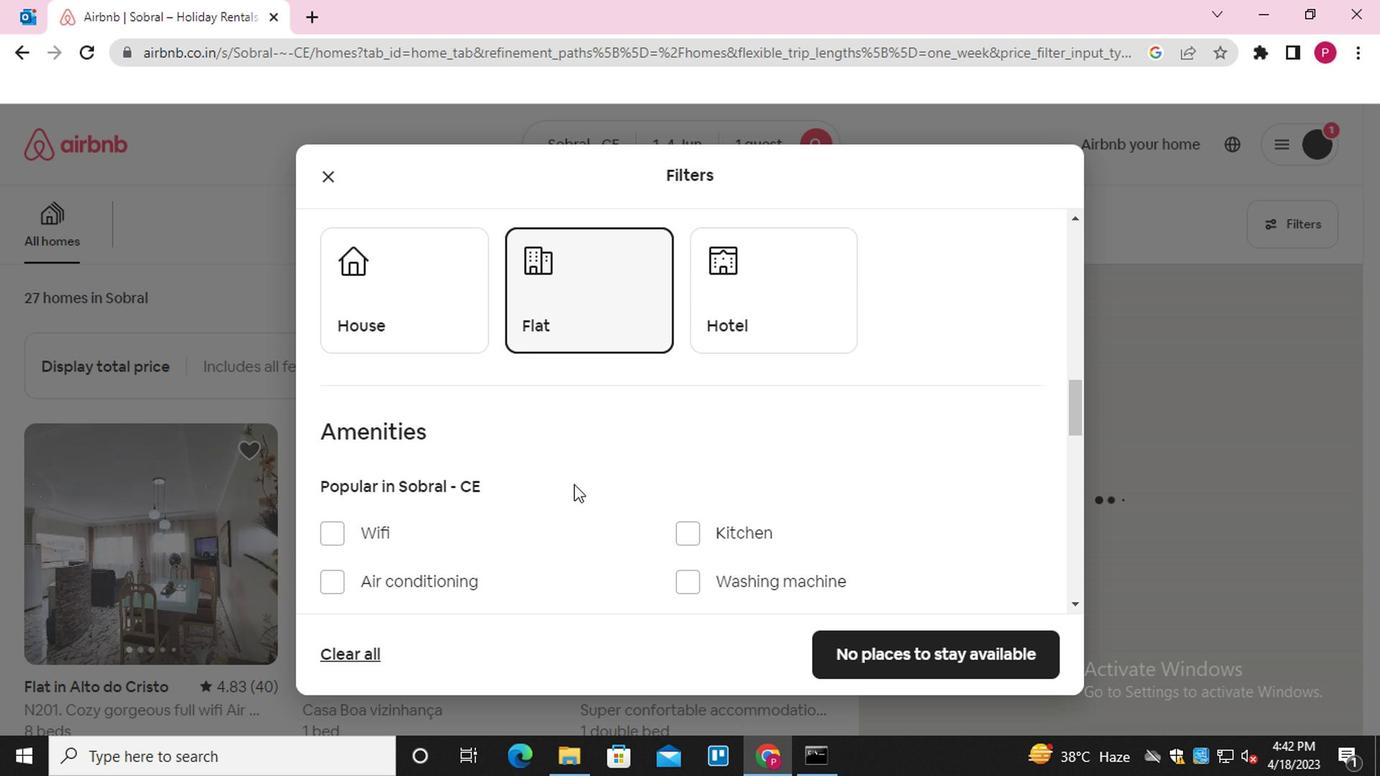 
Action: Mouse moved to (335, 326)
Screenshot: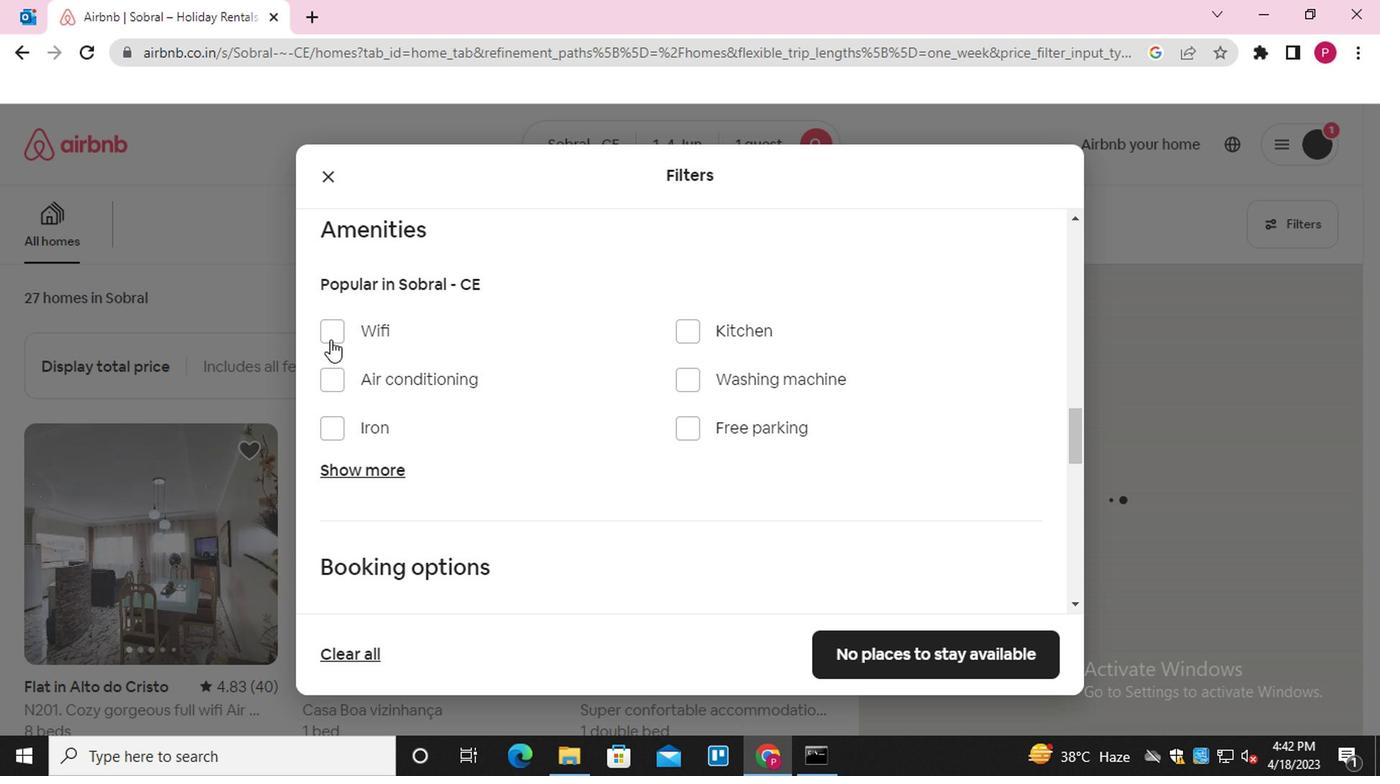 
Action: Mouse pressed left at (335, 326)
Screenshot: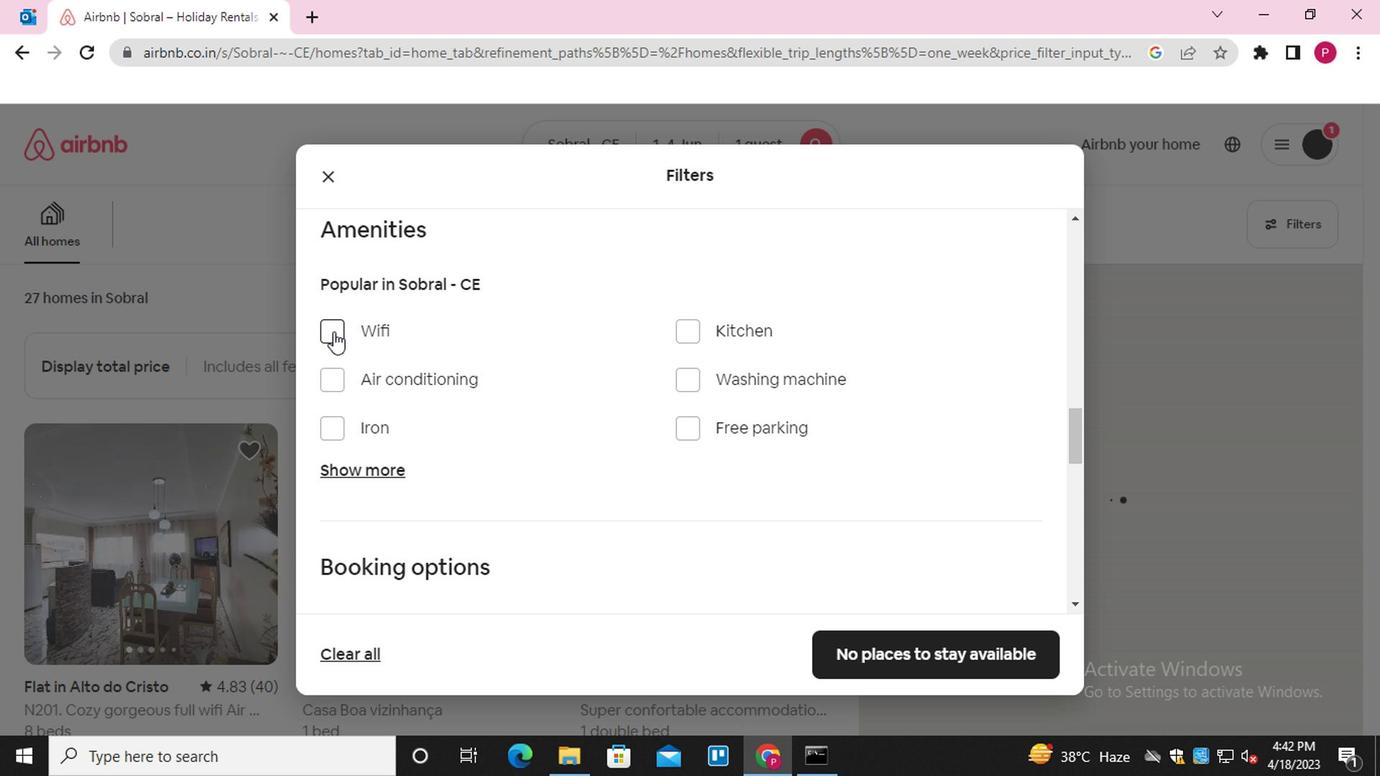 
Action: Mouse moved to (511, 432)
Screenshot: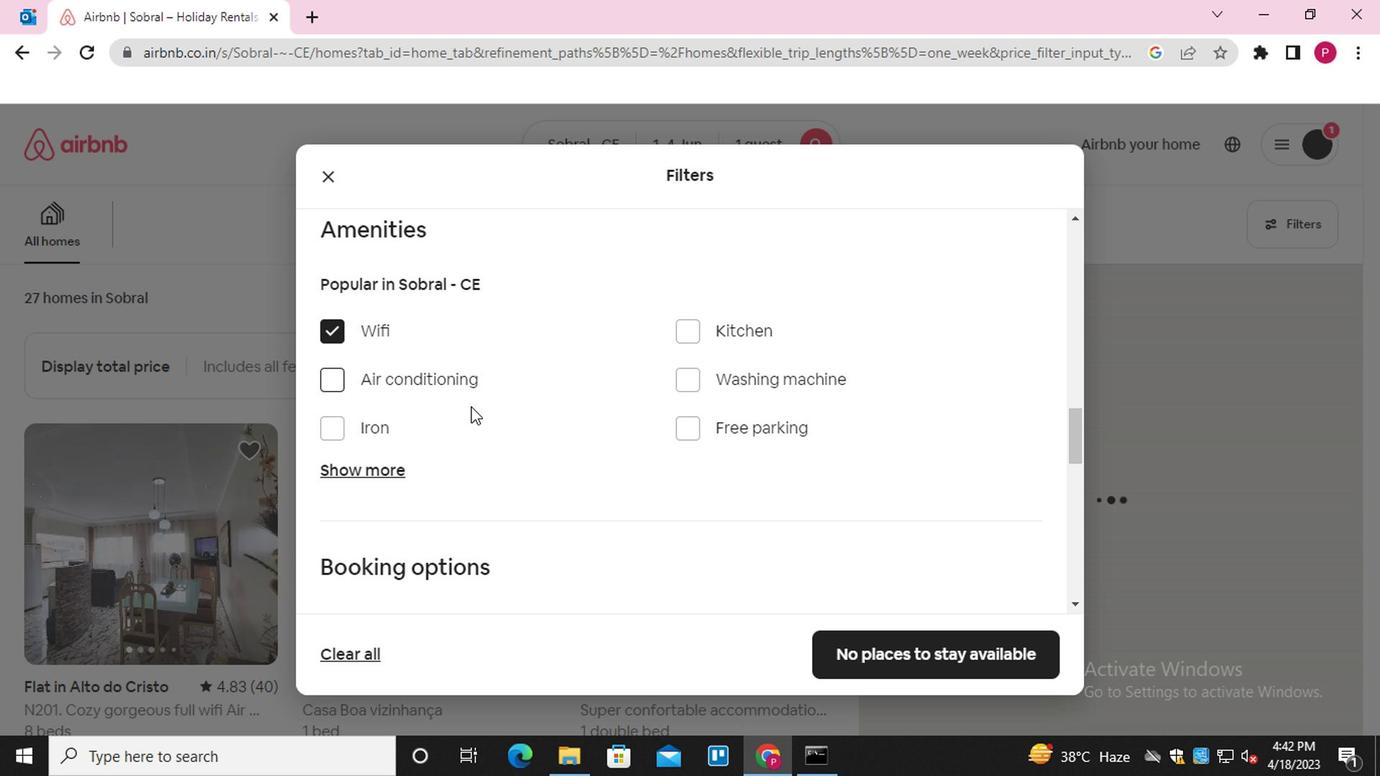 
Action: Mouse scrolled (511, 431) with delta (0, -1)
Screenshot: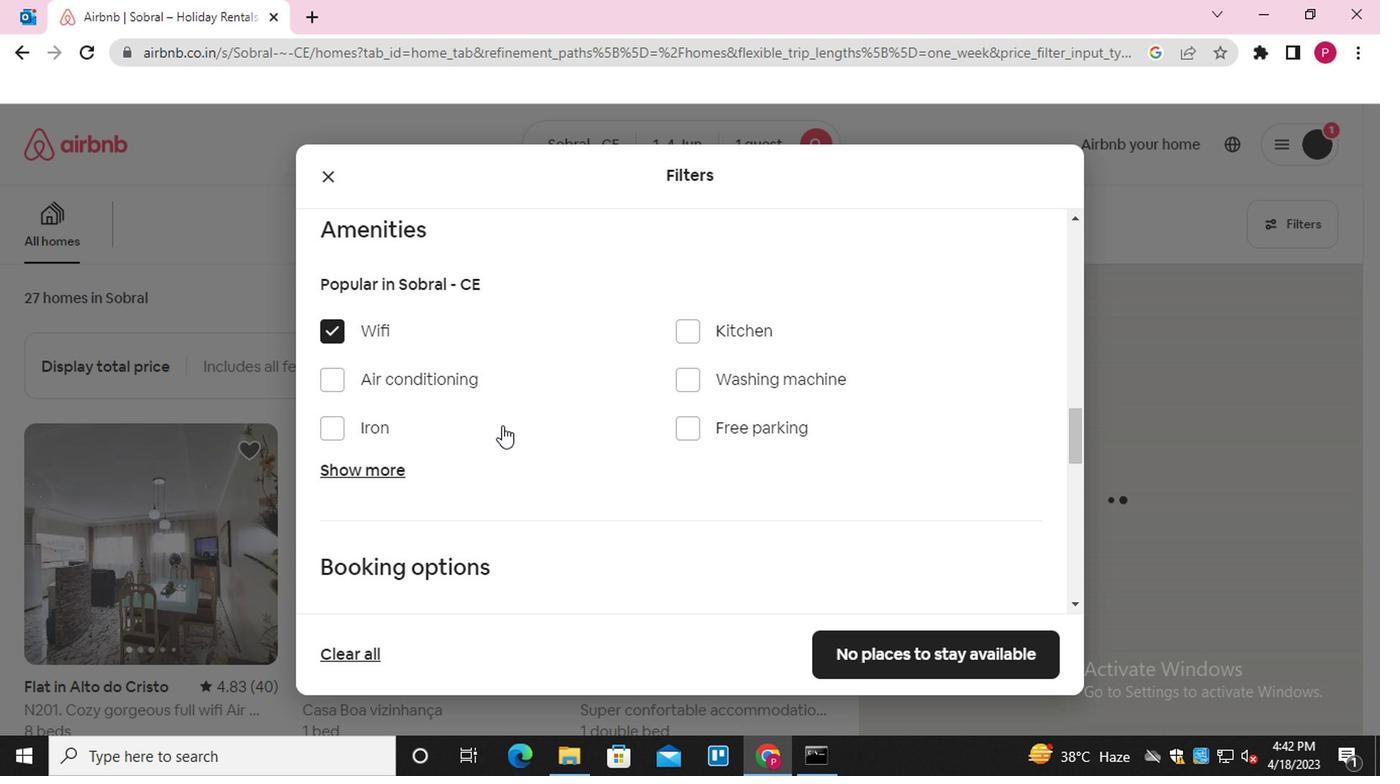 
Action: Mouse scrolled (511, 431) with delta (0, -1)
Screenshot: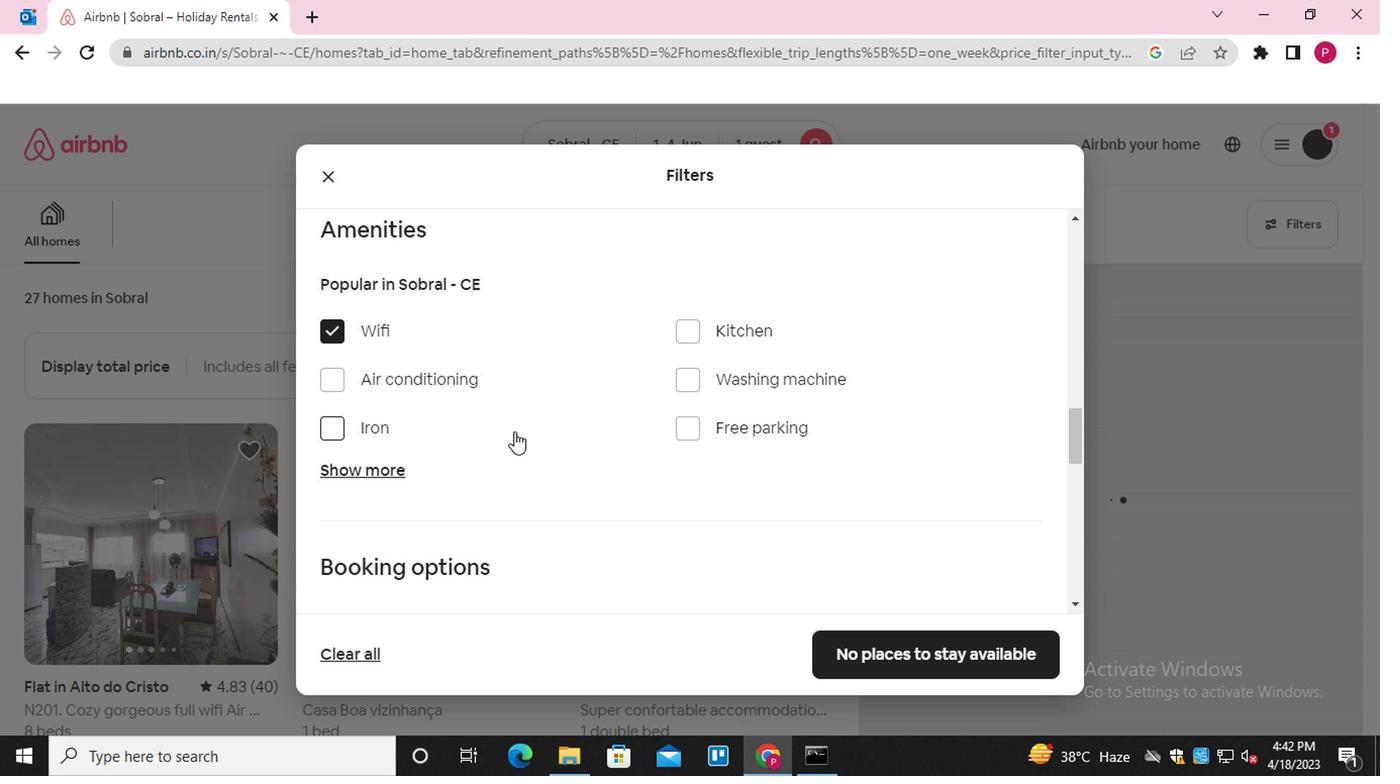 
Action: Mouse moved to (992, 507)
Screenshot: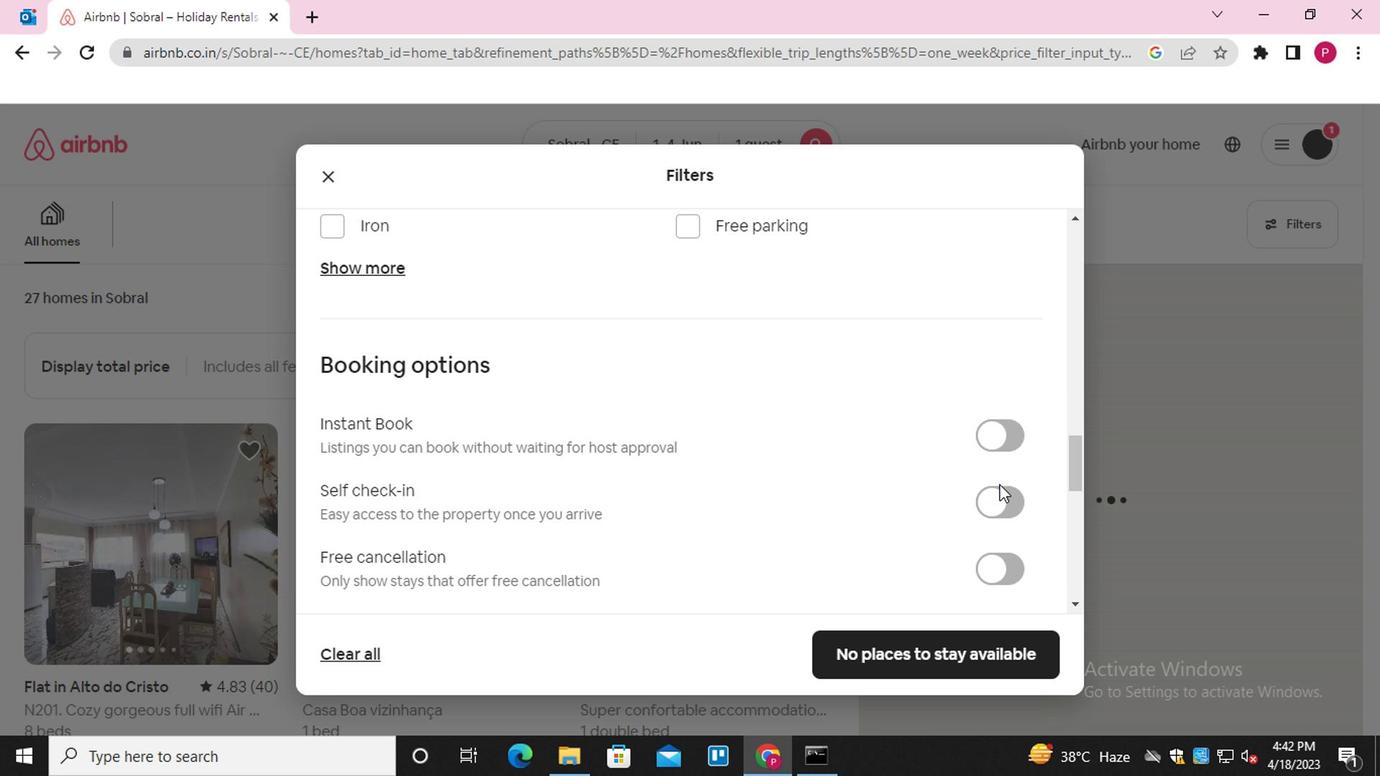 
Action: Mouse pressed left at (992, 507)
Screenshot: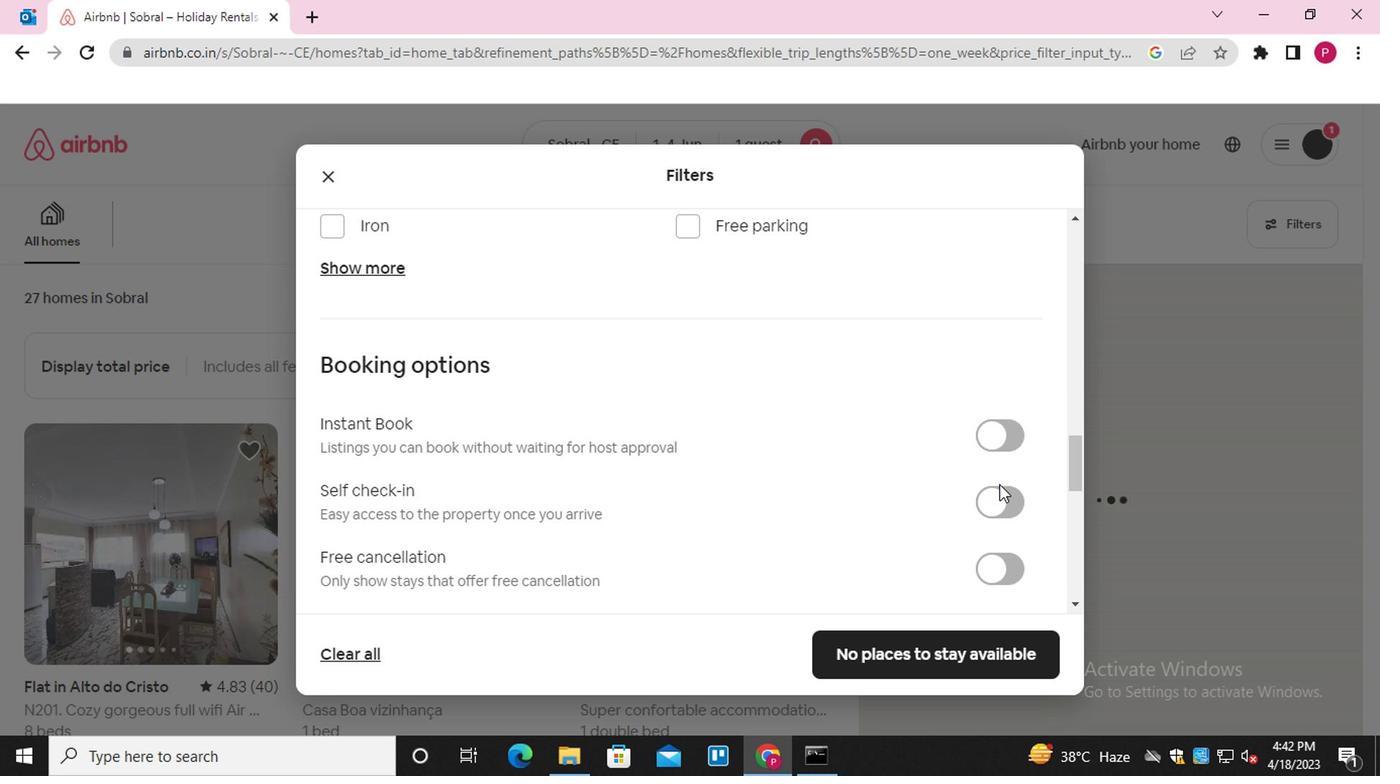 
Action: Mouse moved to (728, 525)
Screenshot: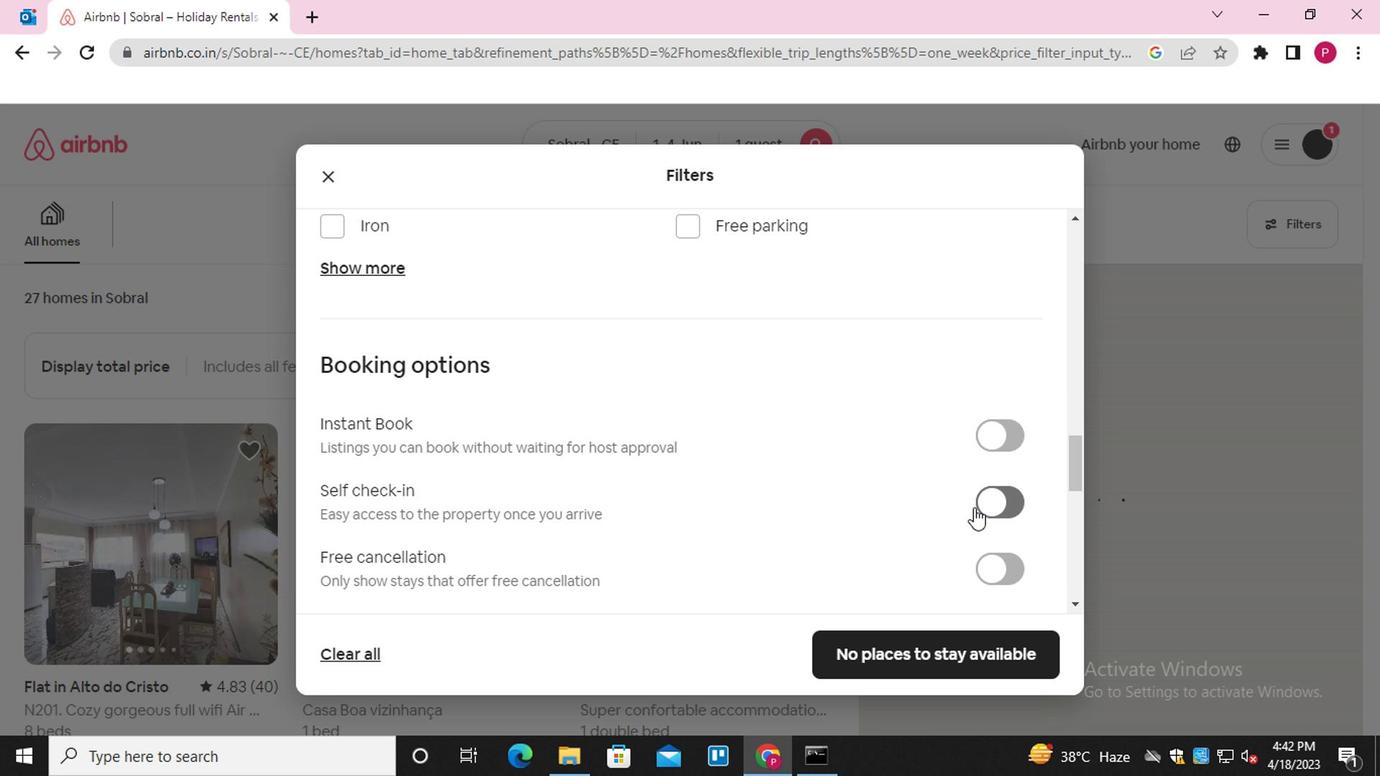 
Action: Mouse scrolled (728, 524) with delta (0, -1)
Screenshot: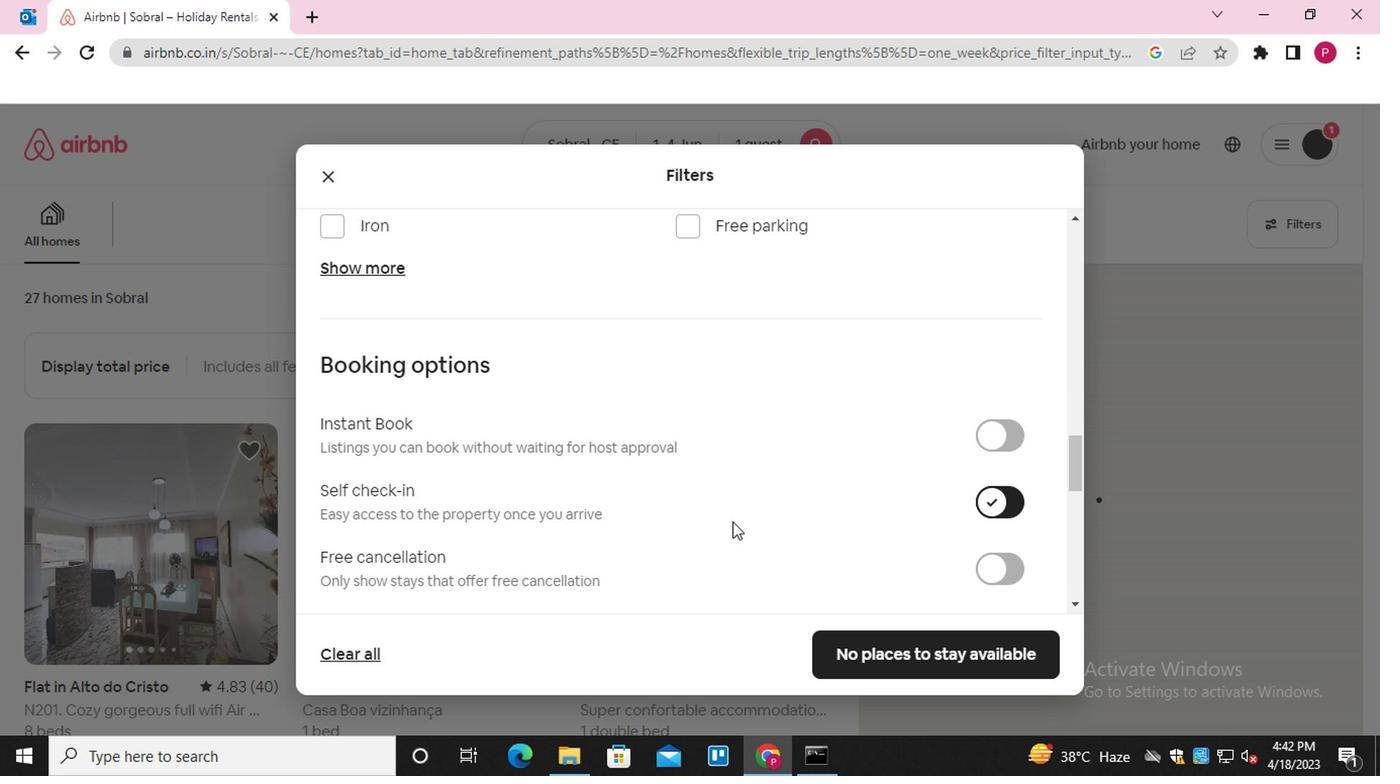 
Action: Mouse scrolled (728, 524) with delta (0, -1)
Screenshot: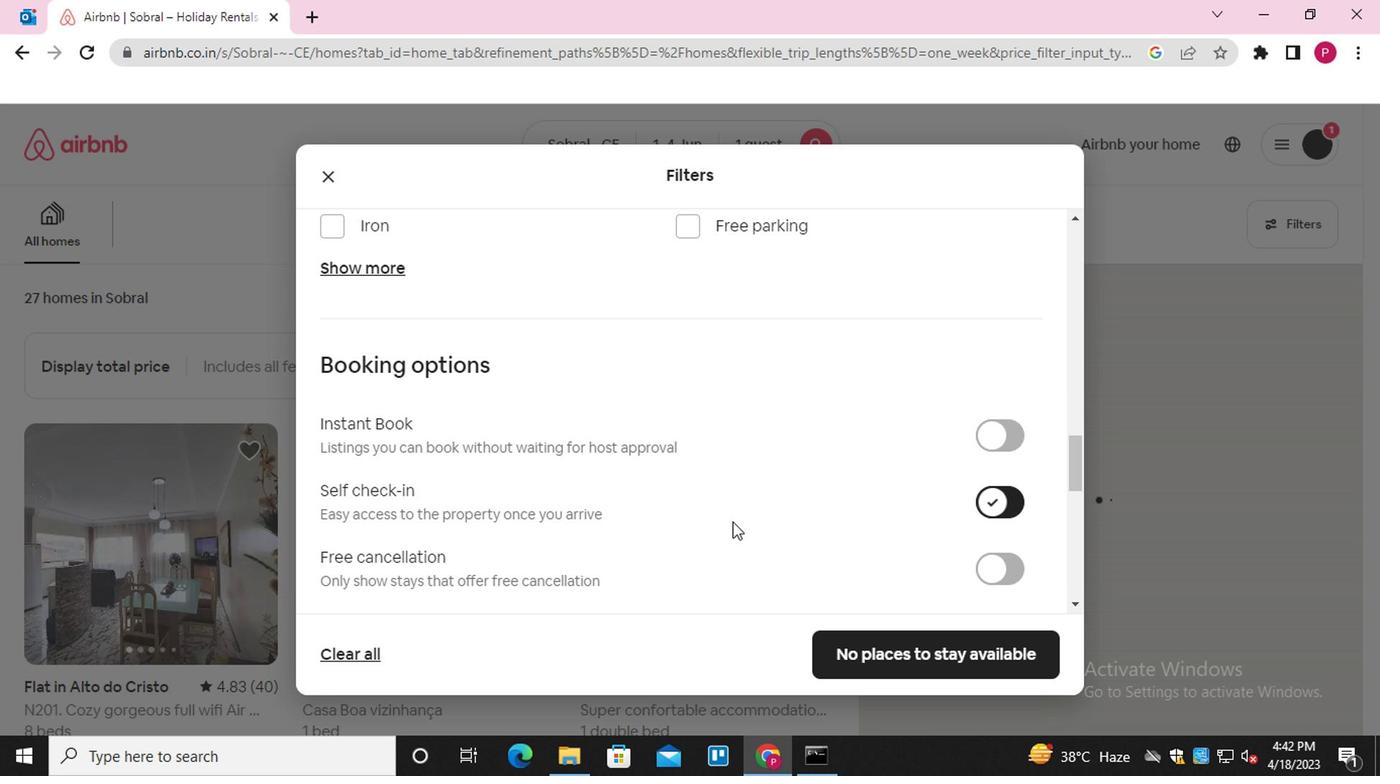 
Action: Mouse scrolled (728, 524) with delta (0, -1)
Screenshot: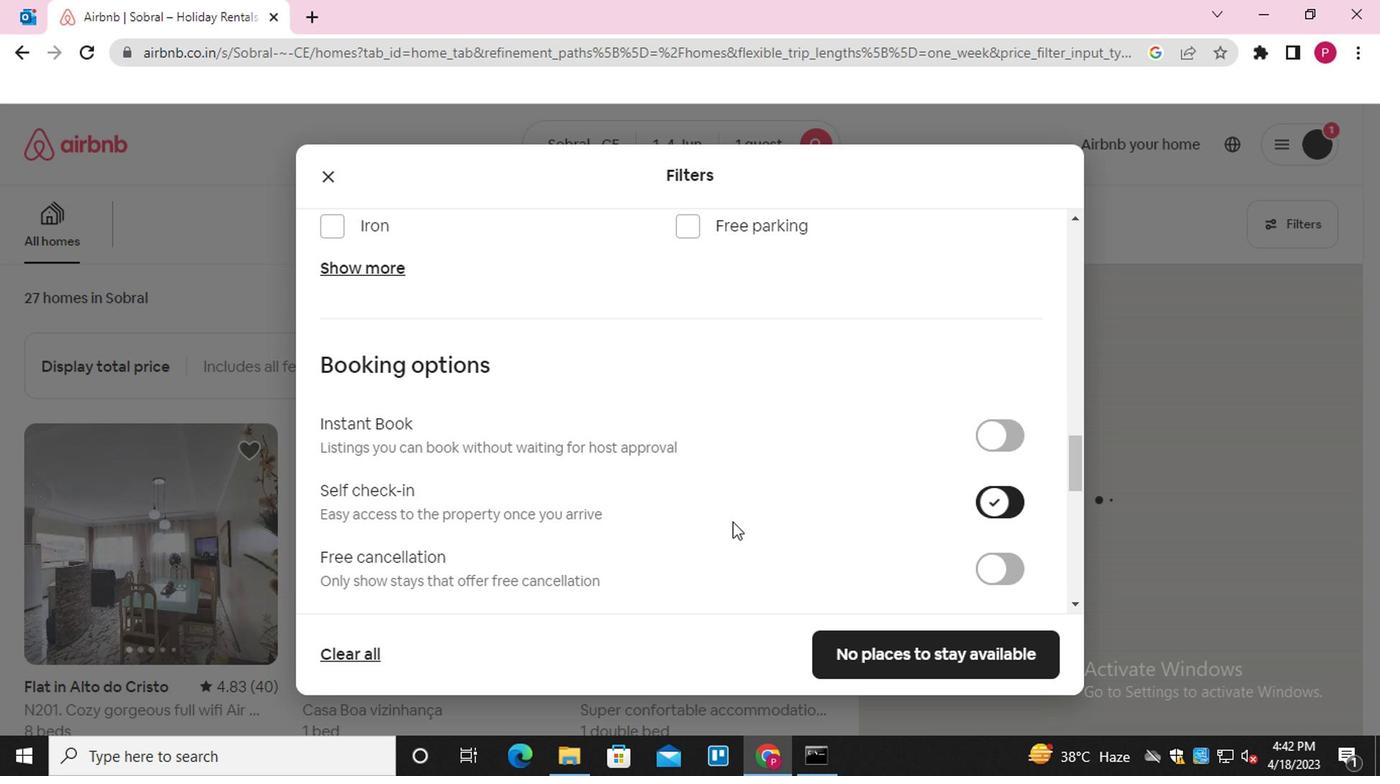 
Action: Mouse scrolled (728, 524) with delta (0, -1)
Screenshot: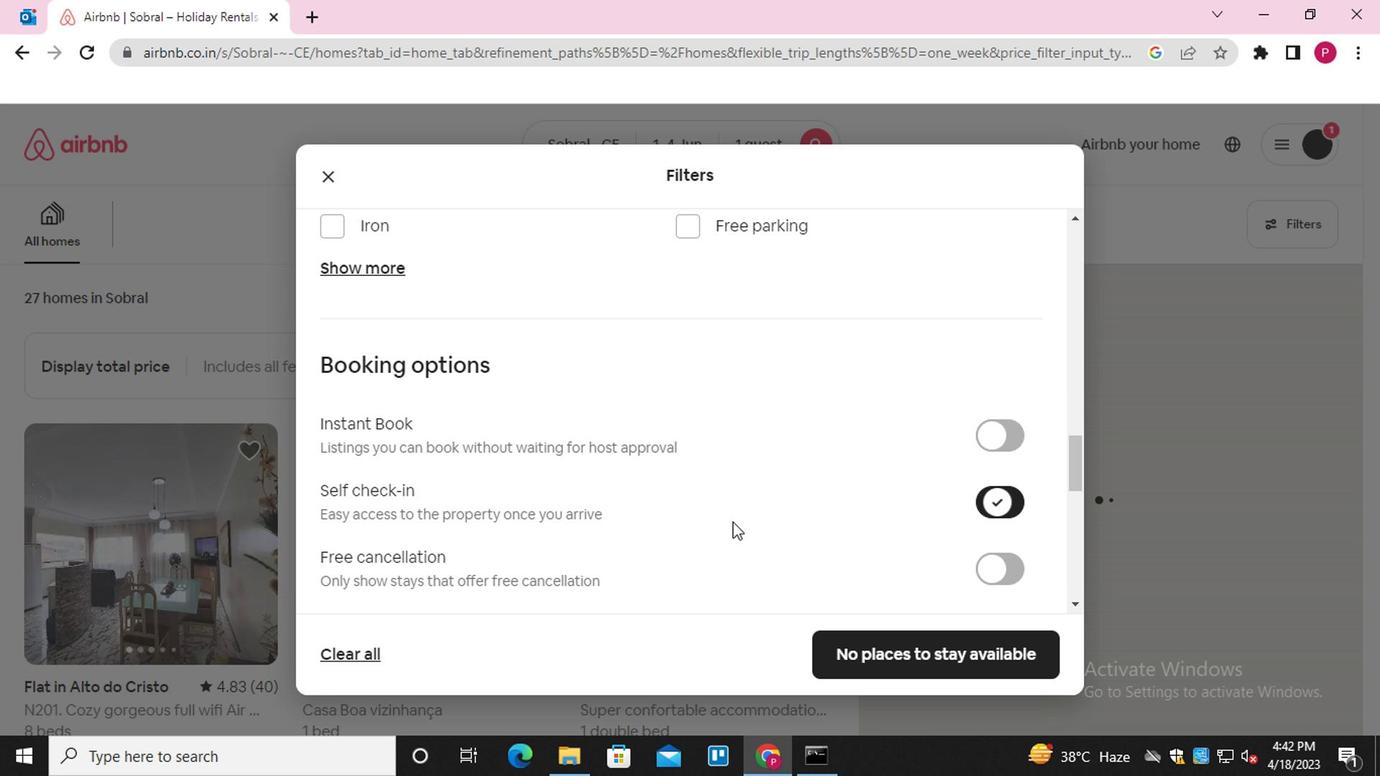 
Action: Mouse moved to (581, 488)
Screenshot: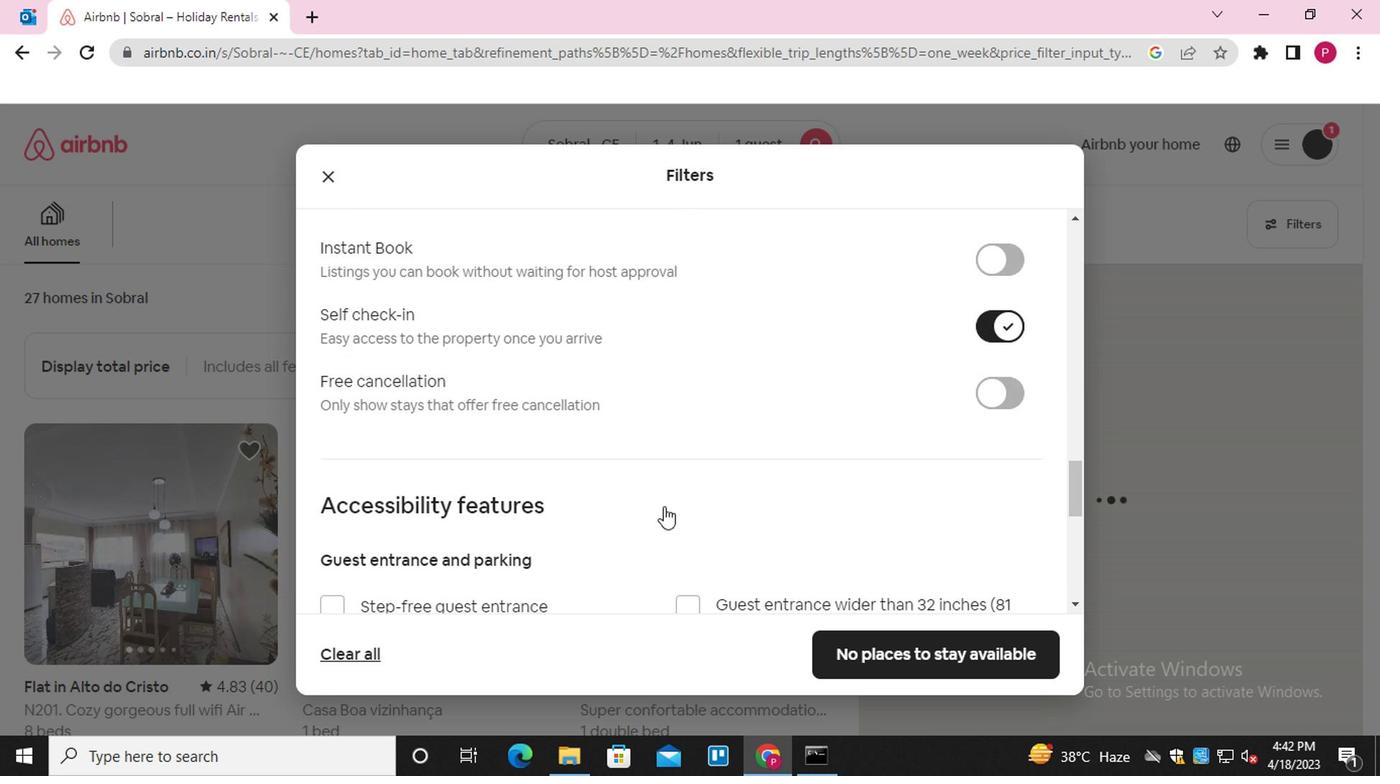 
Action: Mouse scrolled (581, 488) with delta (0, 0)
Screenshot: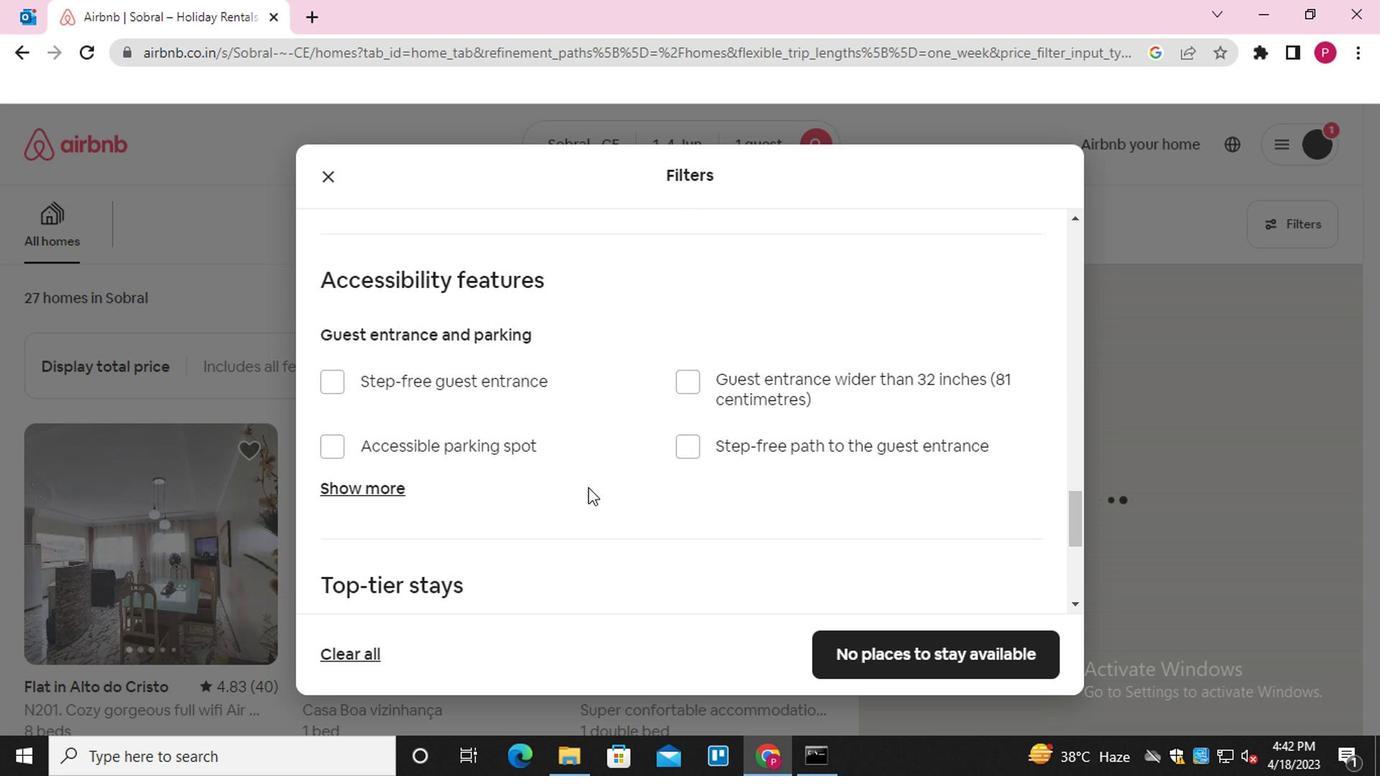 
Action: Mouse scrolled (581, 488) with delta (0, 0)
Screenshot: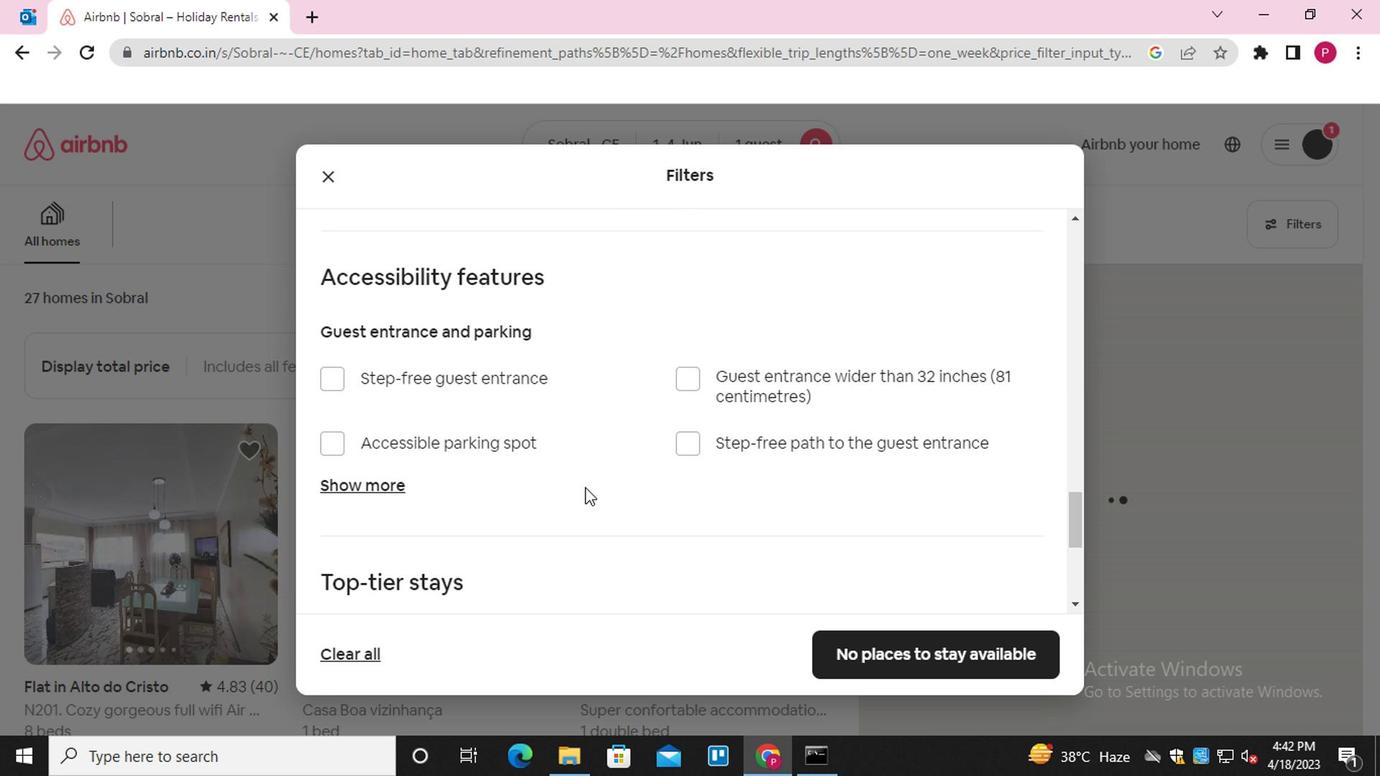 
Action: Mouse scrolled (581, 488) with delta (0, 0)
Screenshot: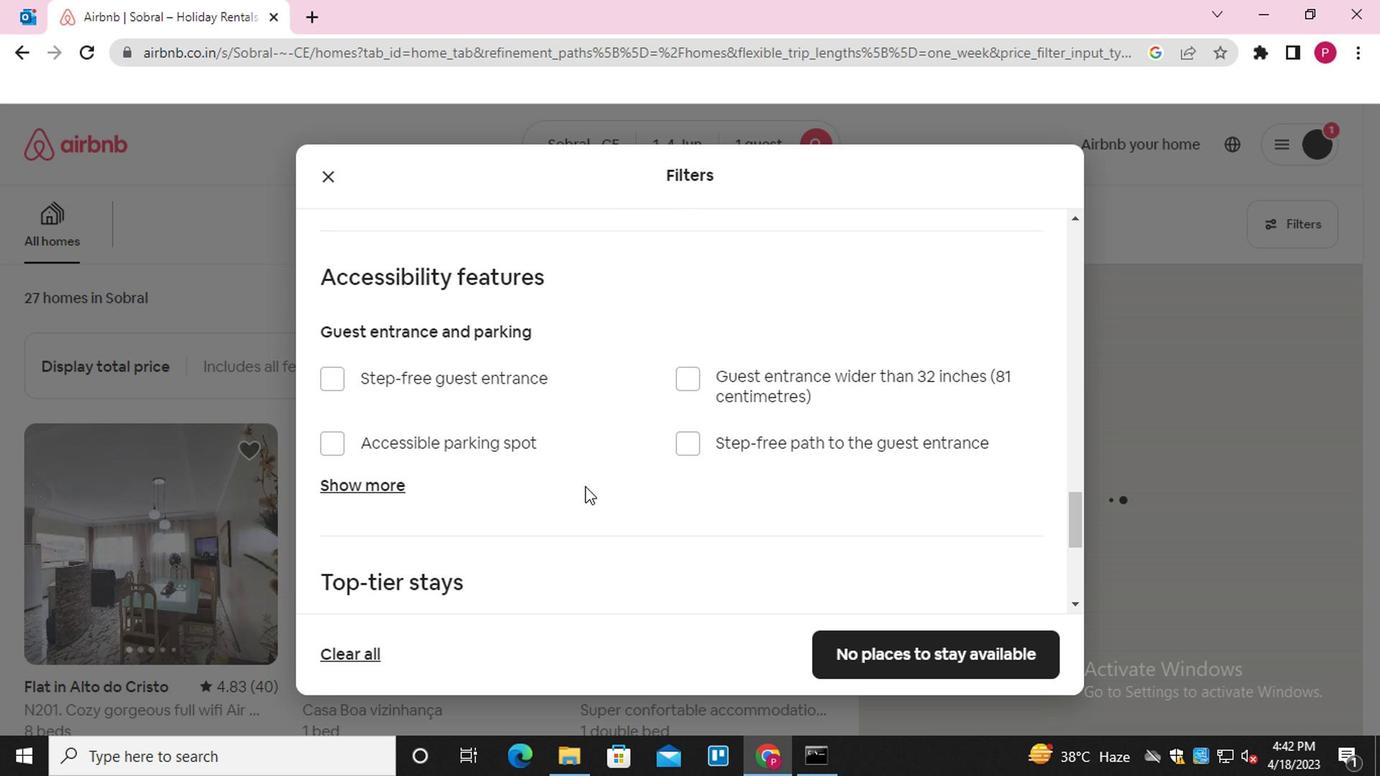 
Action: Mouse moved to (417, 531)
Screenshot: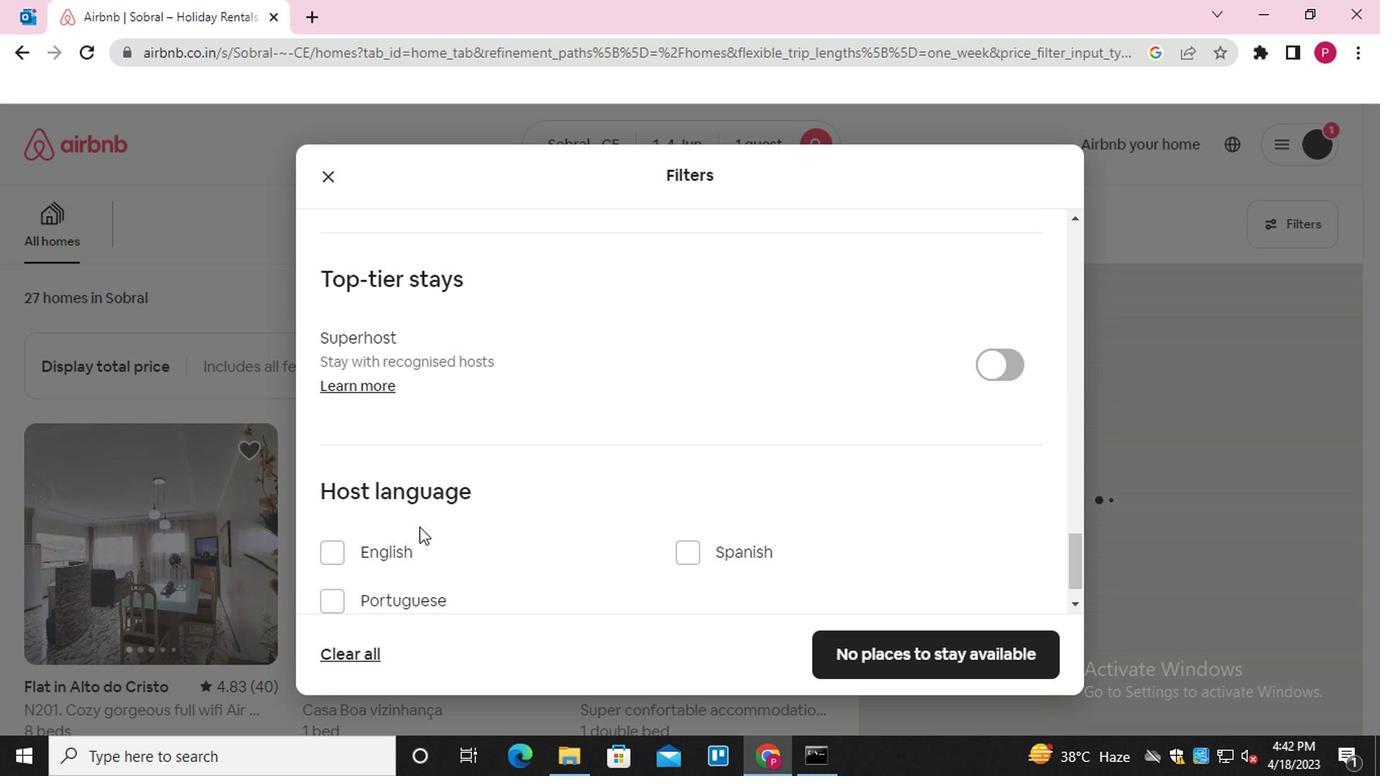 
Action: Mouse scrolled (417, 530) with delta (0, 0)
Screenshot: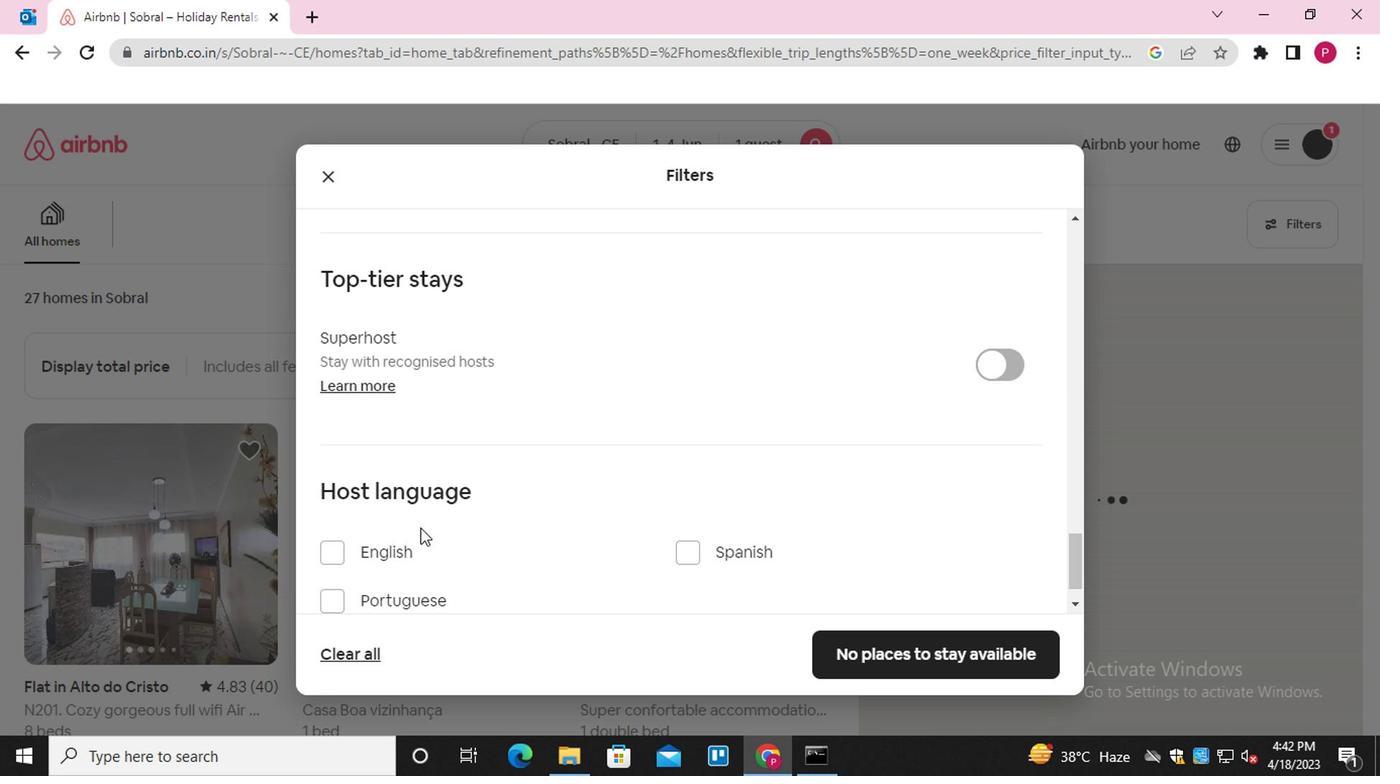
Action: Mouse scrolled (417, 530) with delta (0, 0)
Screenshot: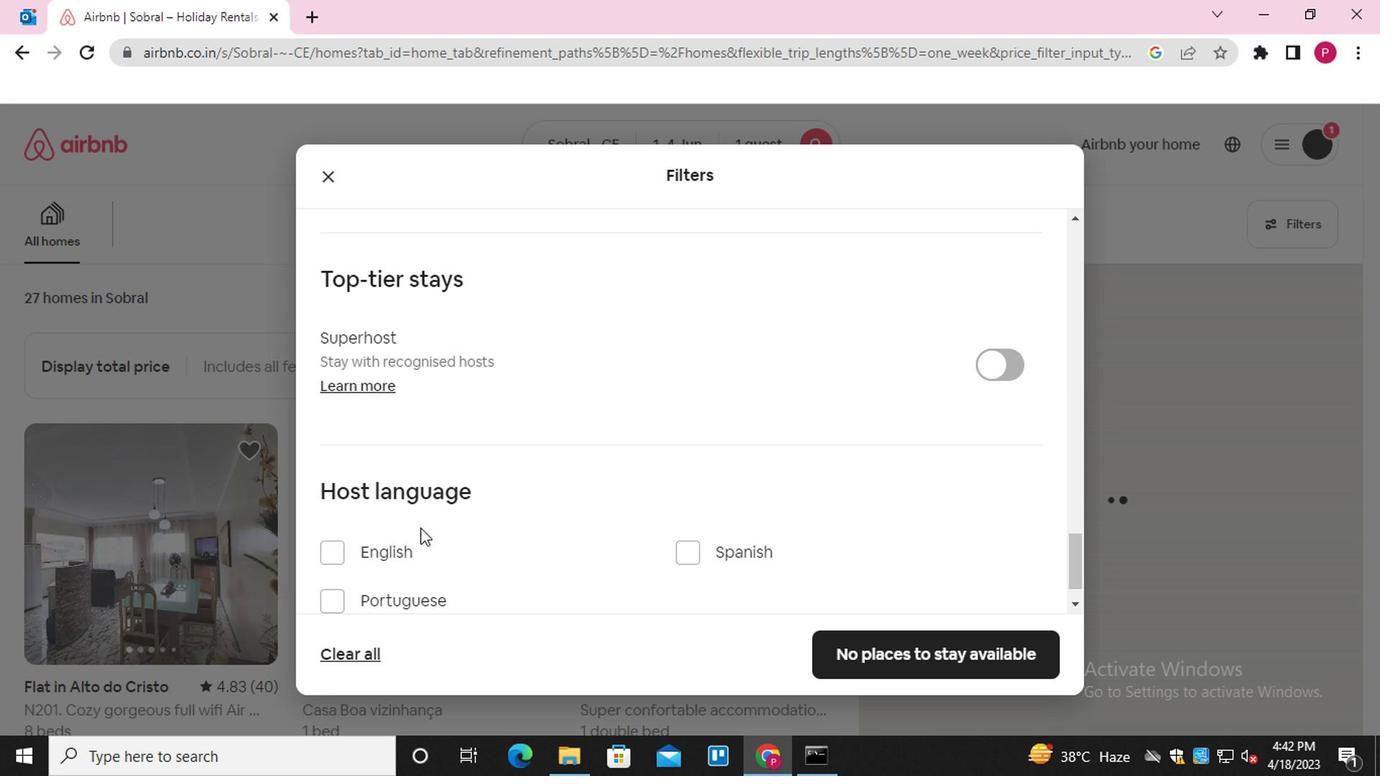
Action: Mouse moved to (686, 516)
Screenshot: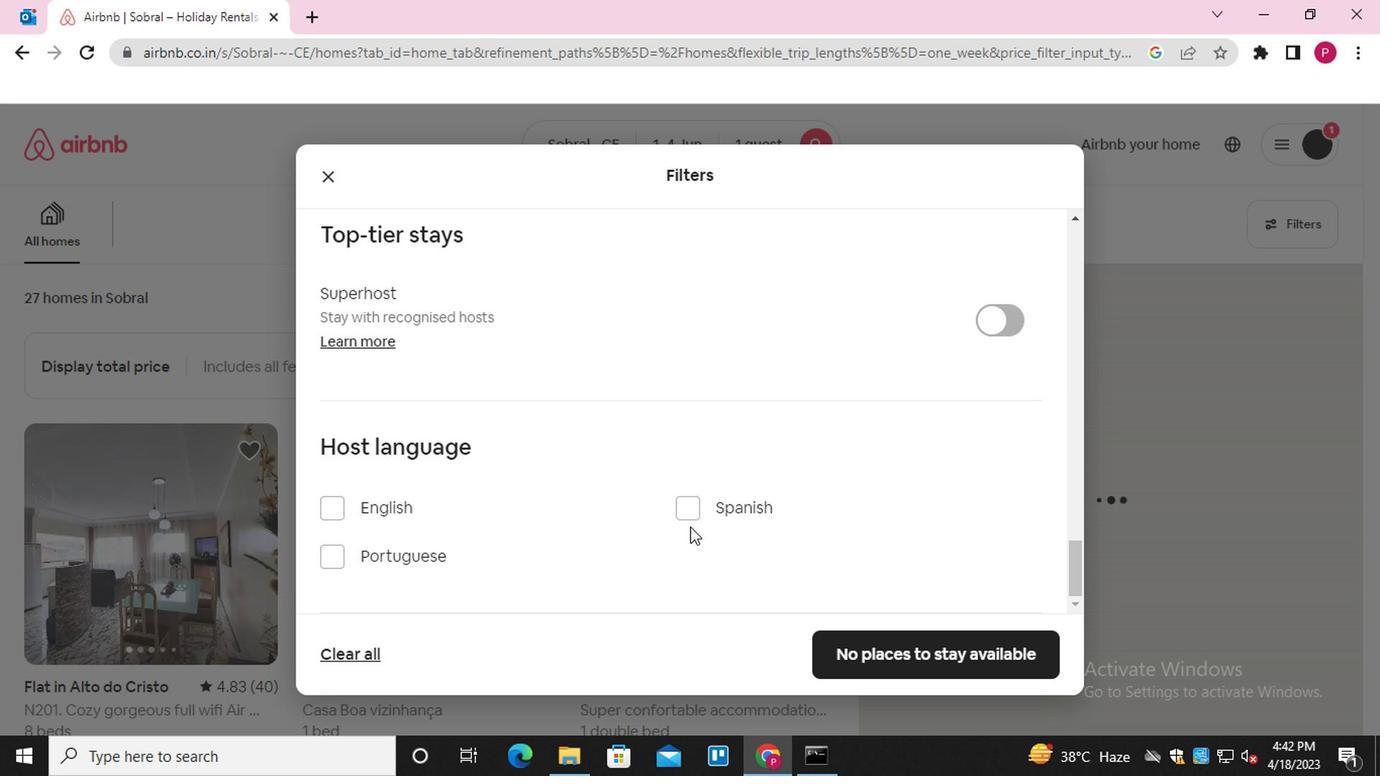 
Action: Mouse pressed left at (686, 516)
Screenshot: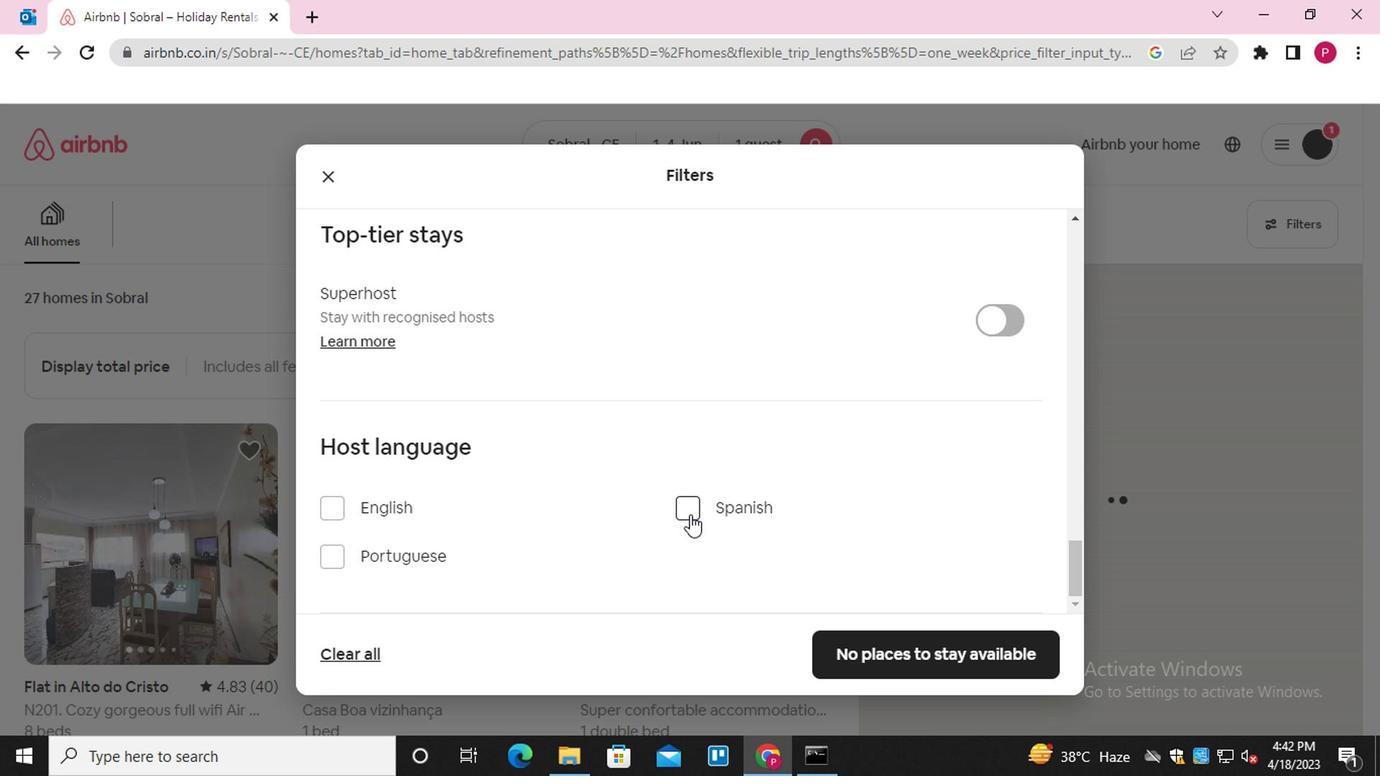 
Action: Mouse moved to (936, 661)
Screenshot: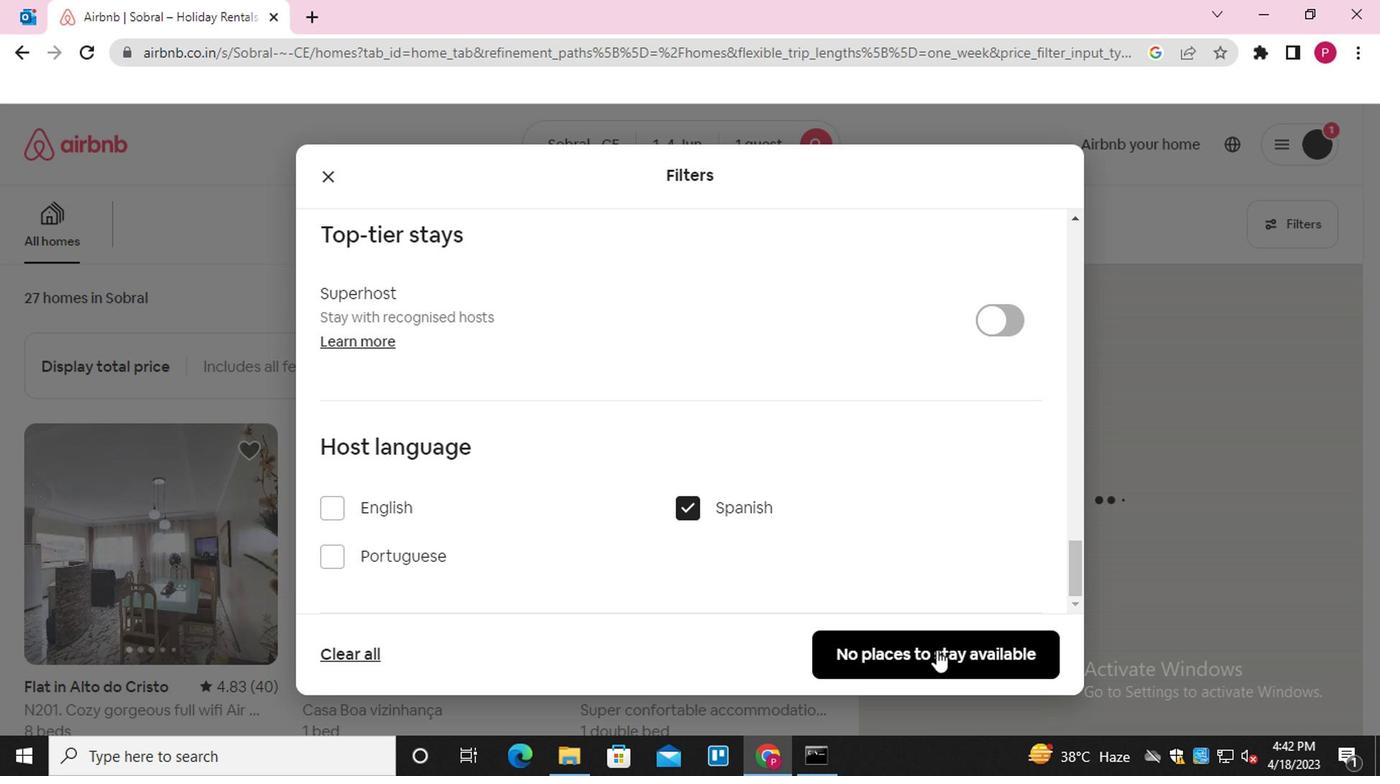 
Action: Mouse pressed left at (936, 661)
Screenshot: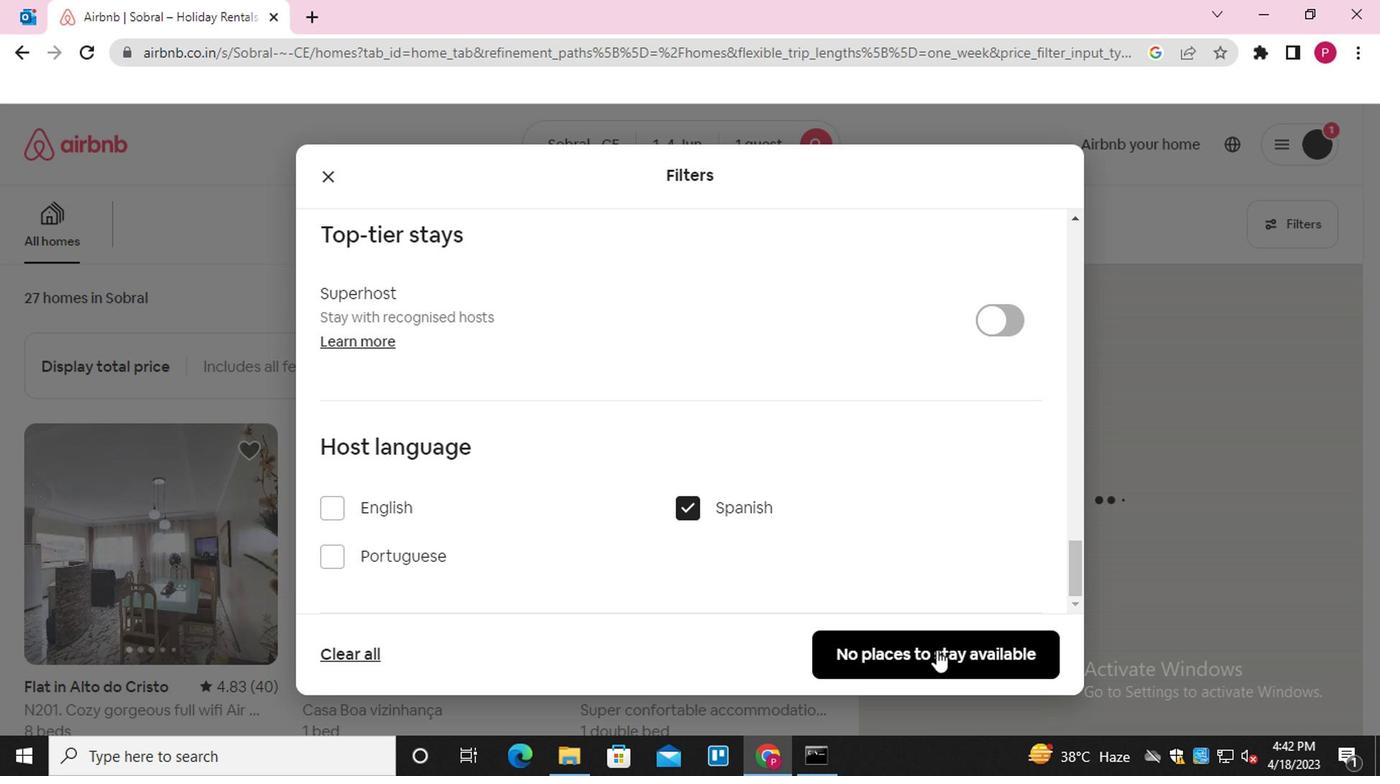 
Action: Mouse moved to (937, 661)
Screenshot: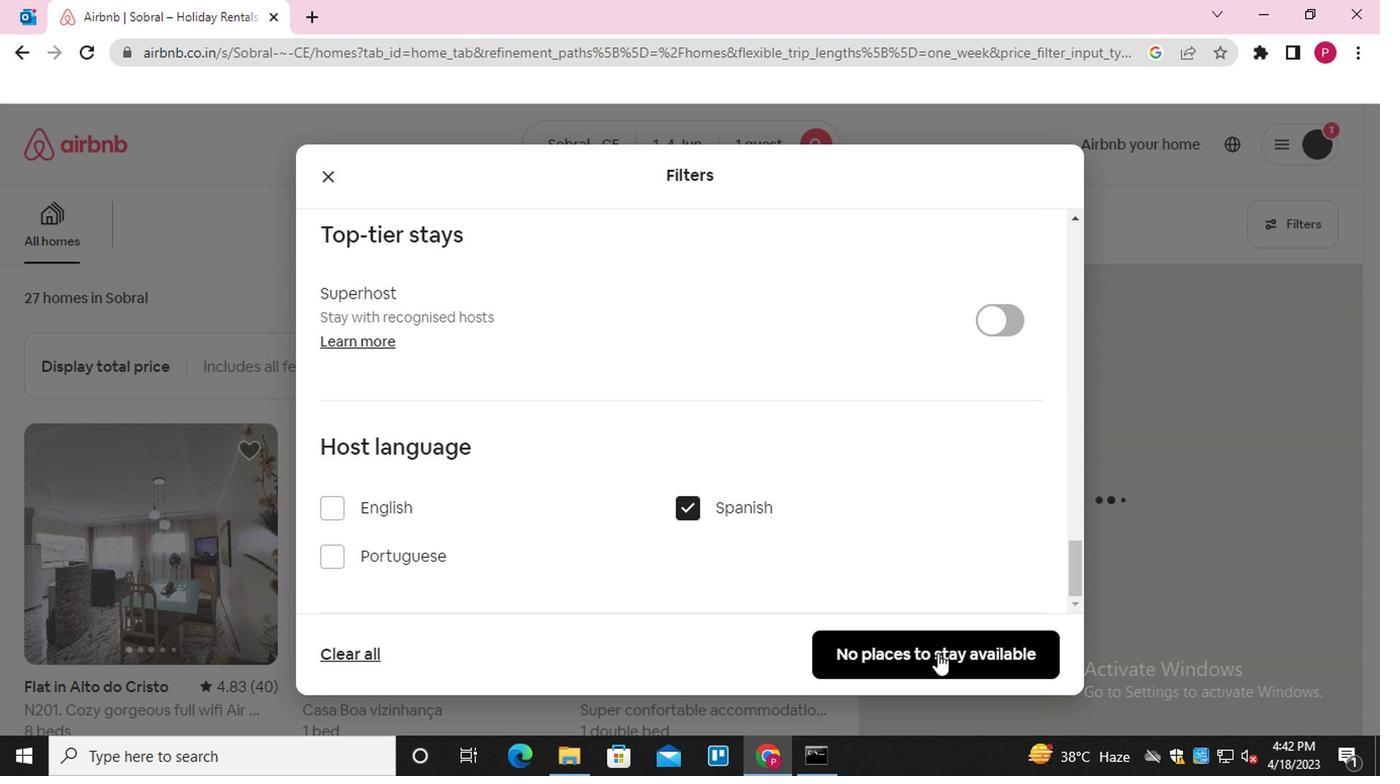
